 Task: Find connections with filter location Carandaí with filter topic #productivitywith filter profile language Potuguese with filter current company Syngenta with filter school National Institute of Technology Srinagar with filter industry Ground Passenger Transportation with filter service category Search Engine Optimization (SEO) with filter keywords title Wedding Coordinator
Action: Mouse moved to (539, 224)
Screenshot: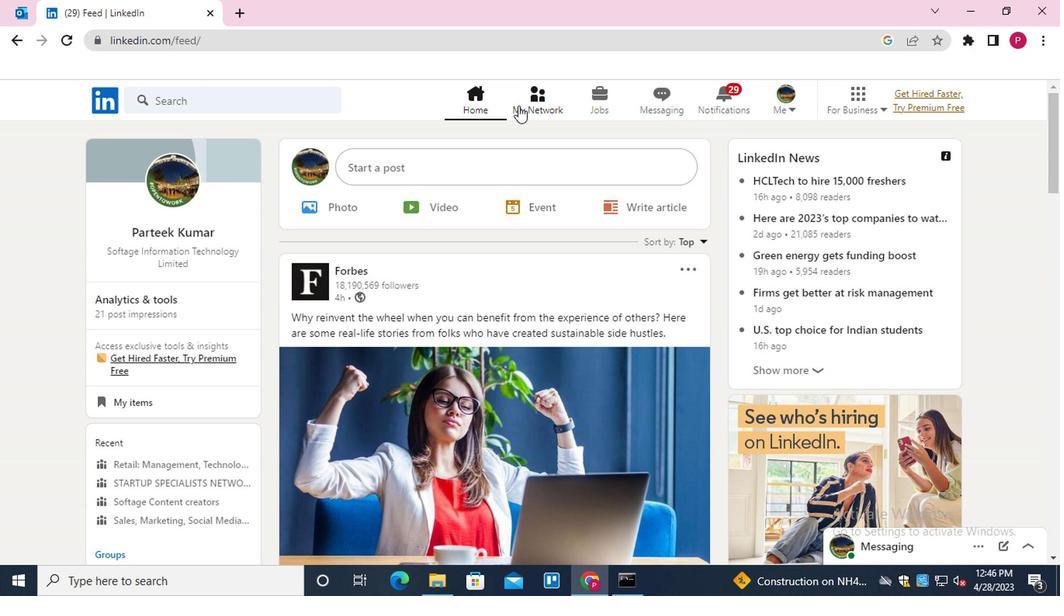 
Action: Mouse pressed left at (539, 224)
Screenshot: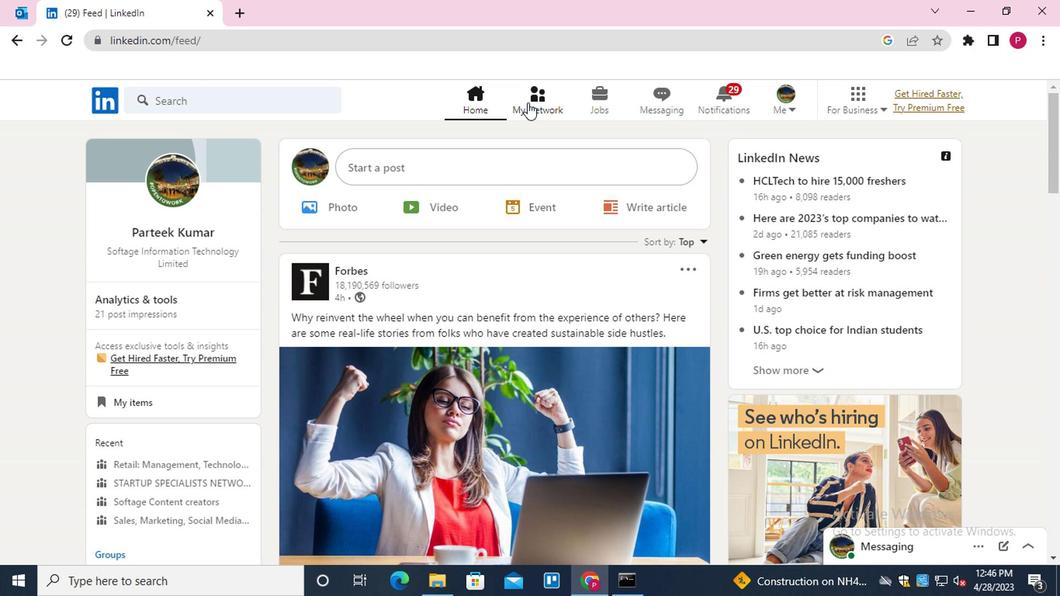 
Action: Mouse moved to (307, 287)
Screenshot: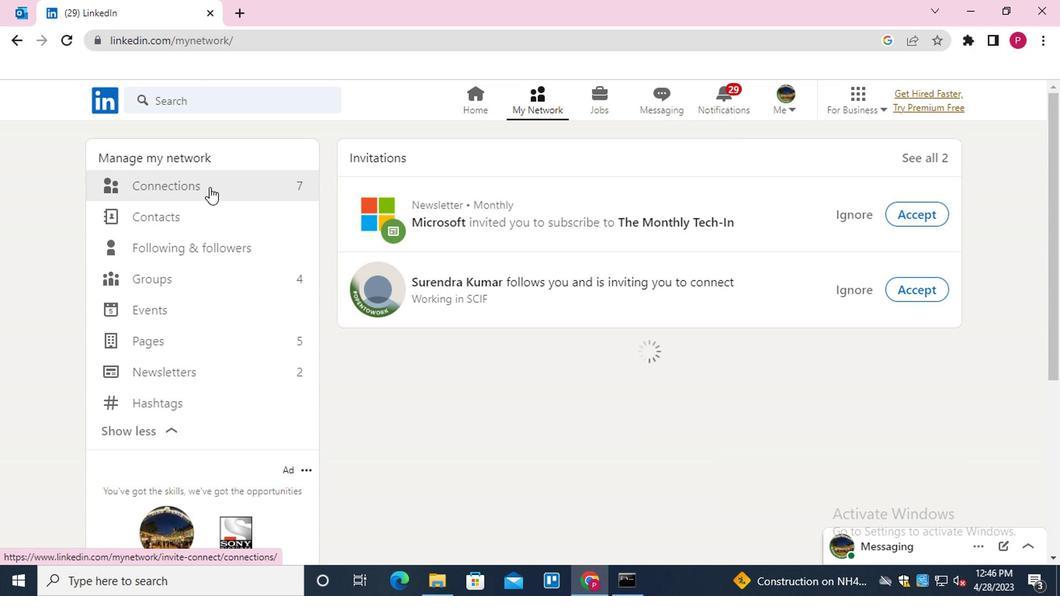 
Action: Mouse pressed left at (307, 287)
Screenshot: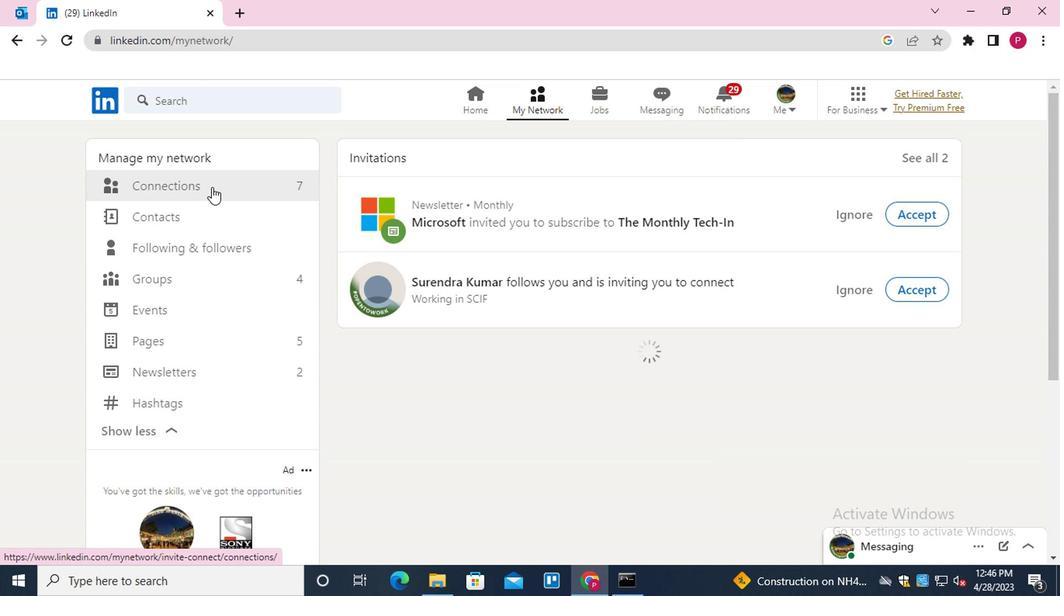 
Action: Mouse moved to (626, 288)
Screenshot: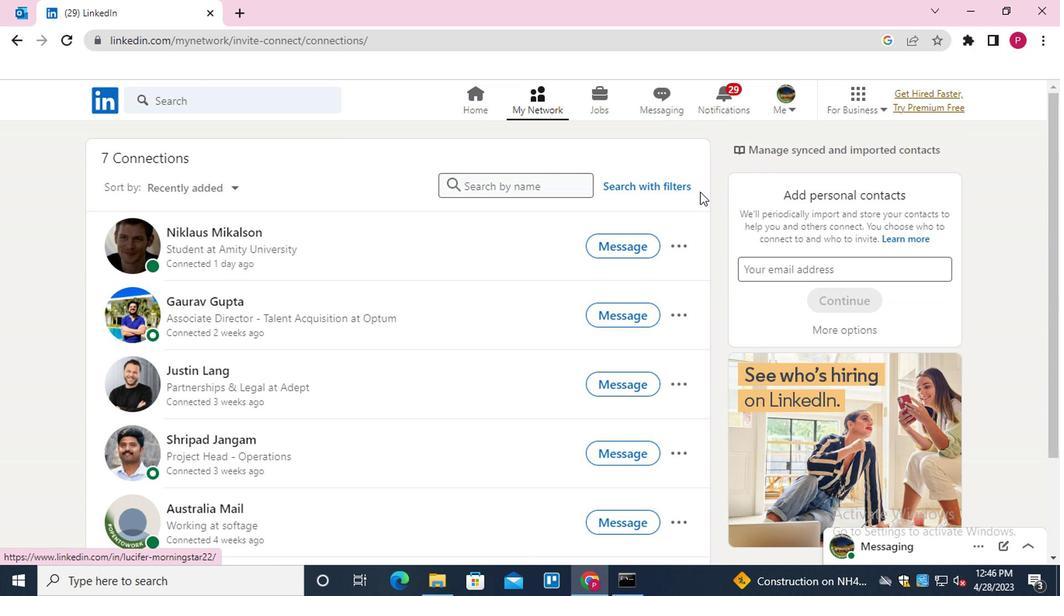 
Action: Mouse pressed left at (626, 288)
Screenshot: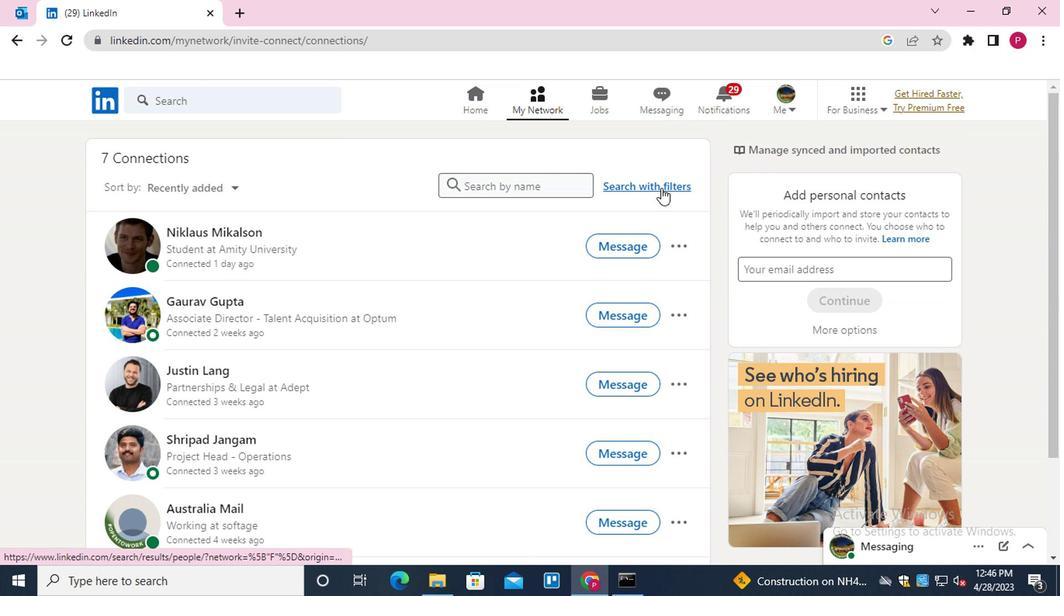 
Action: Mouse moved to (569, 257)
Screenshot: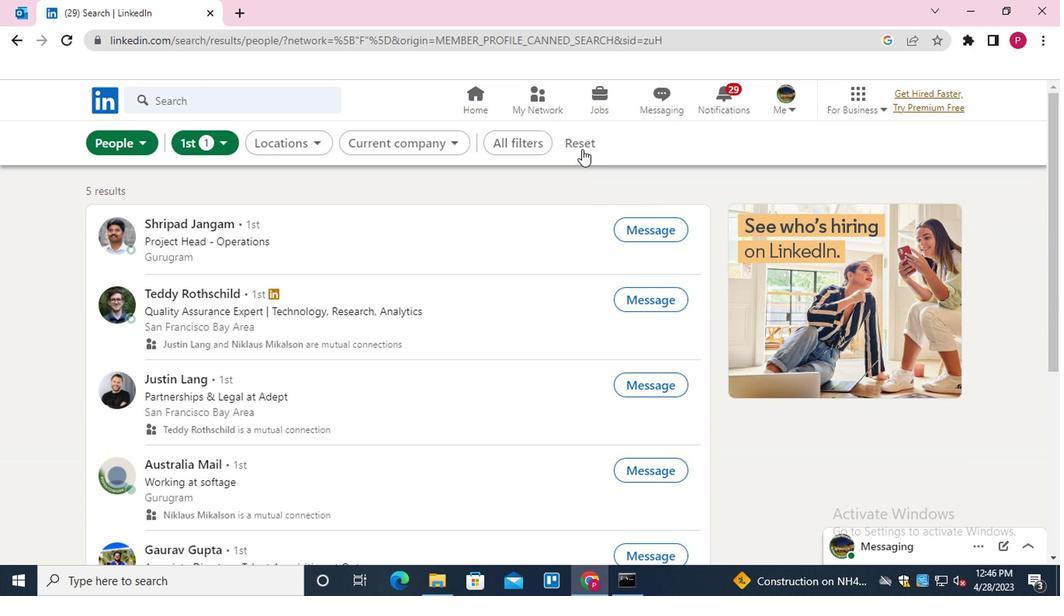 
Action: Mouse pressed left at (569, 257)
Screenshot: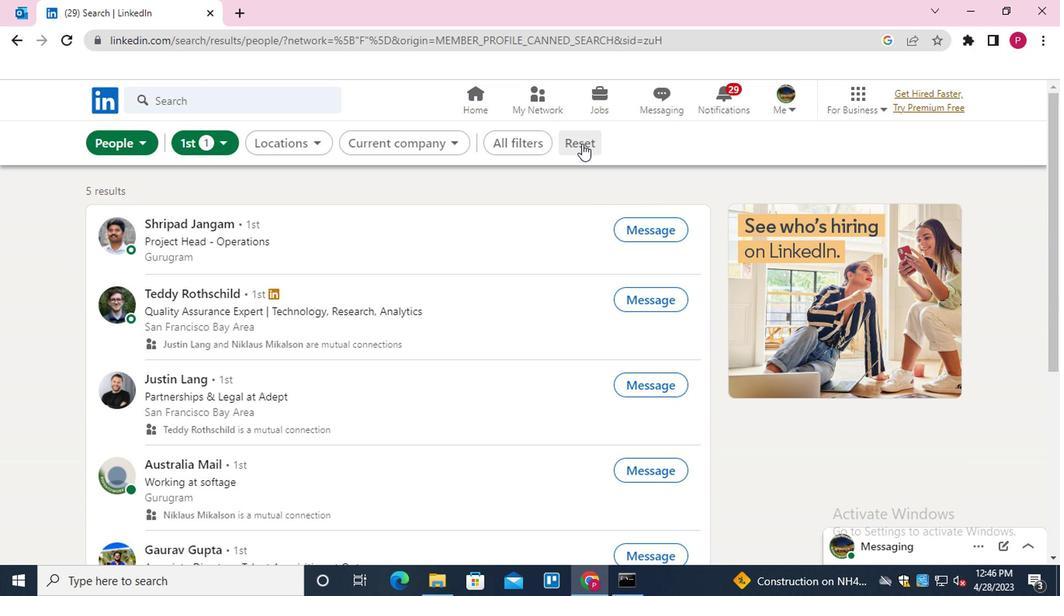 
Action: Mouse moved to (563, 258)
Screenshot: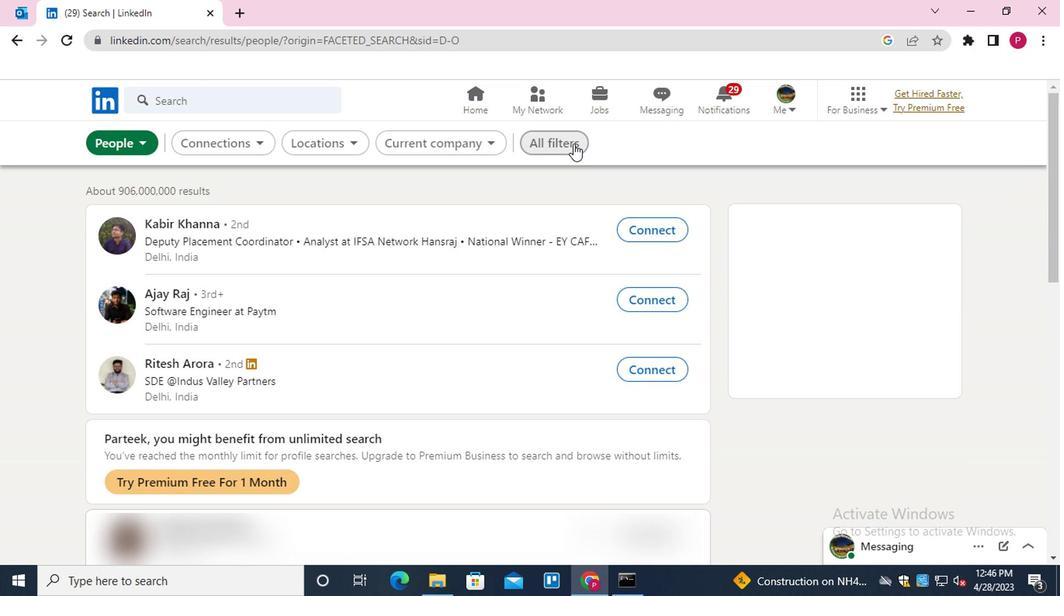 
Action: Mouse pressed left at (563, 258)
Screenshot: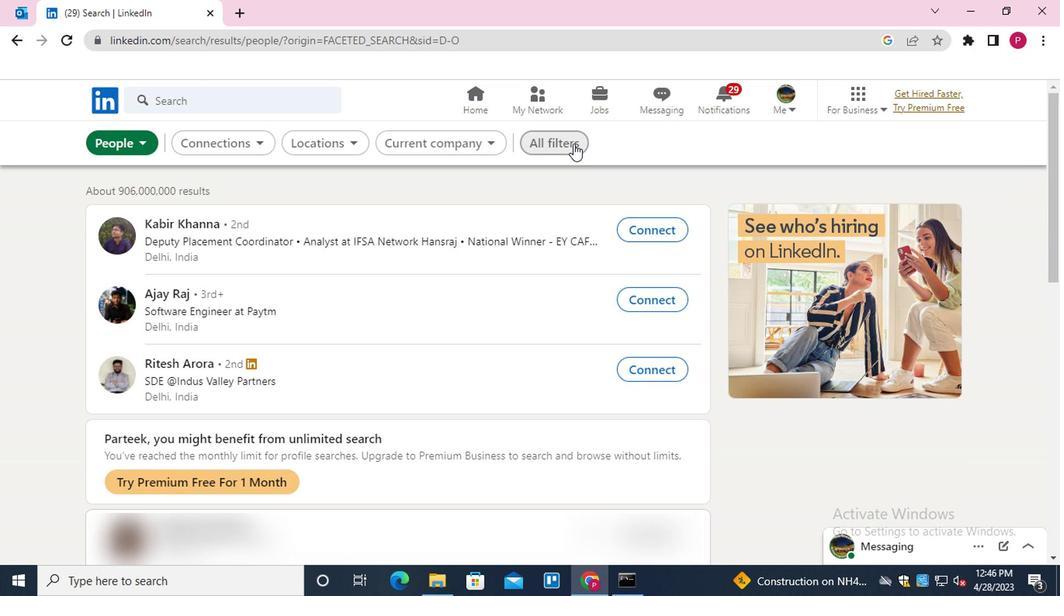 
Action: Mouse moved to (665, 383)
Screenshot: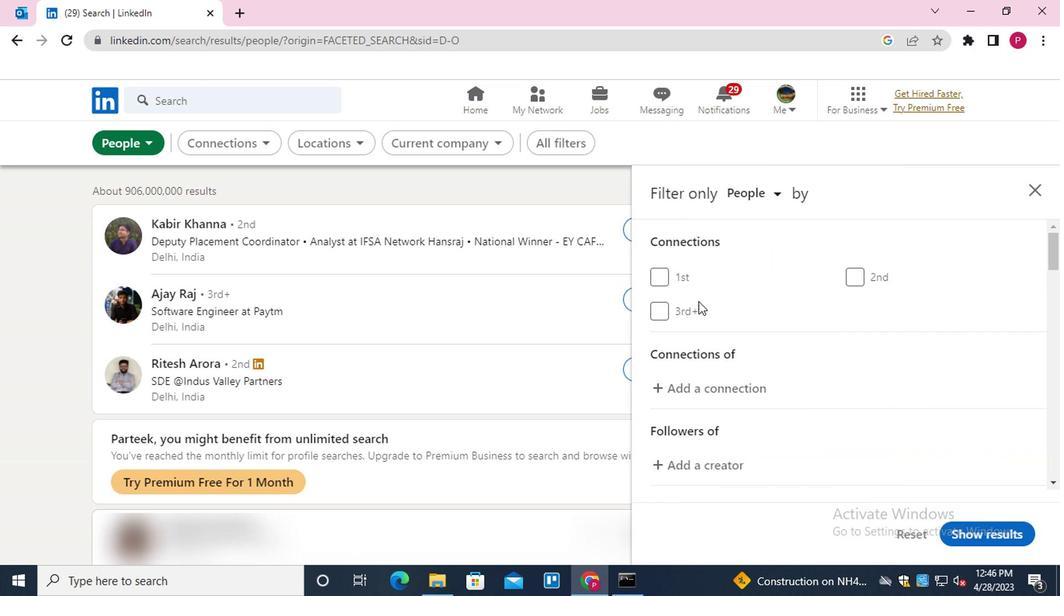 
Action: Mouse scrolled (665, 382) with delta (0, 0)
Screenshot: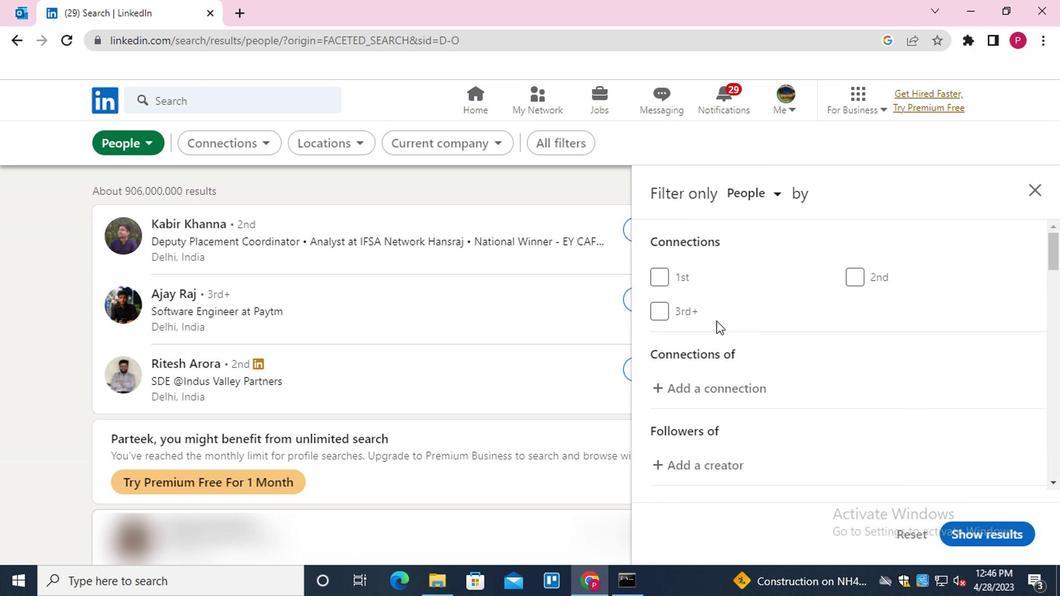 
Action: Mouse moved to (669, 389)
Screenshot: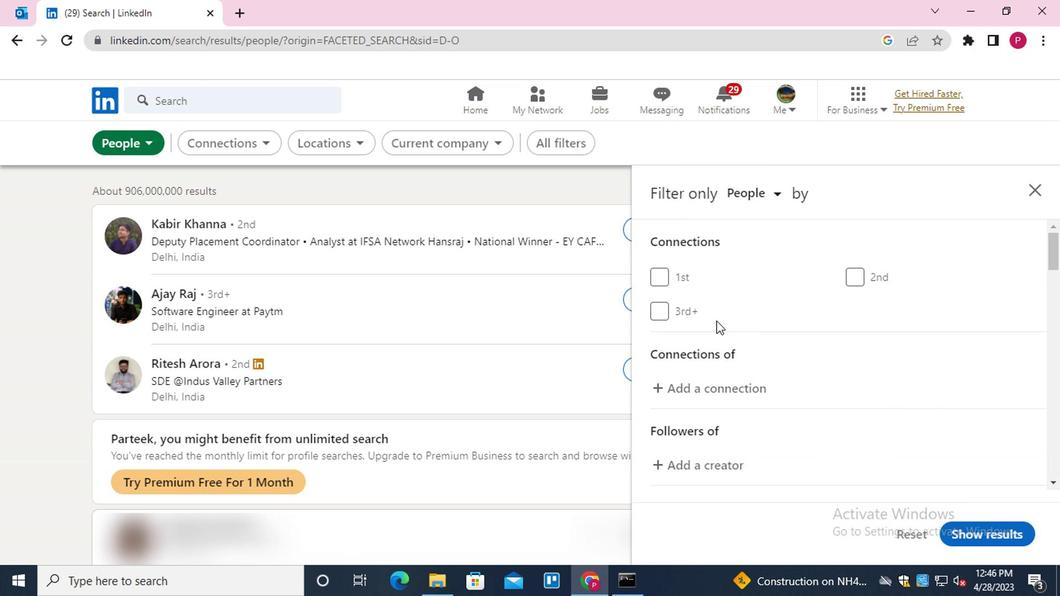 
Action: Mouse scrolled (669, 388) with delta (0, 0)
Screenshot: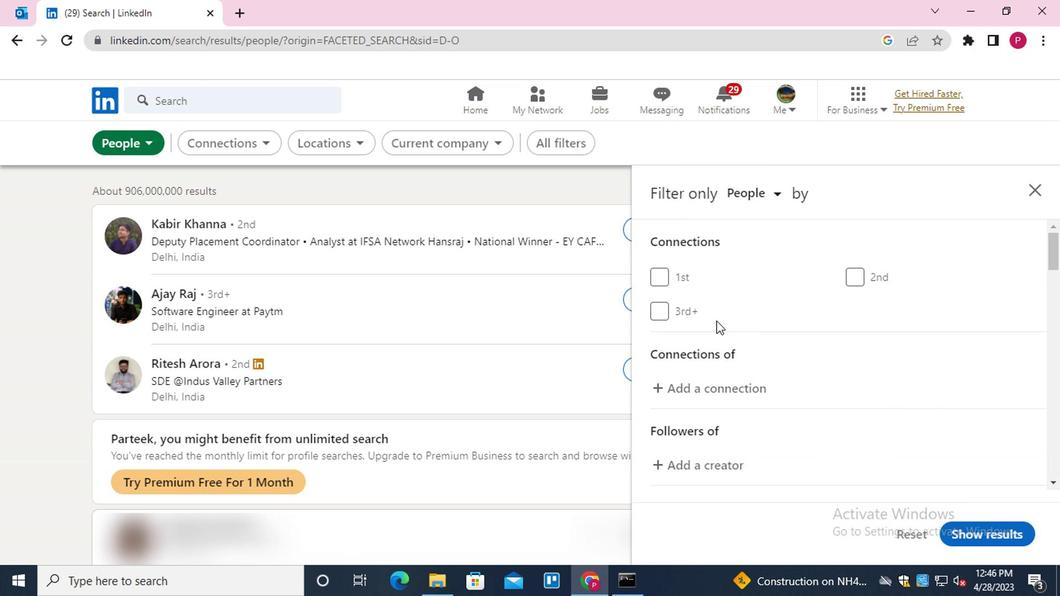 
Action: Mouse moved to (674, 397)
Screenshot: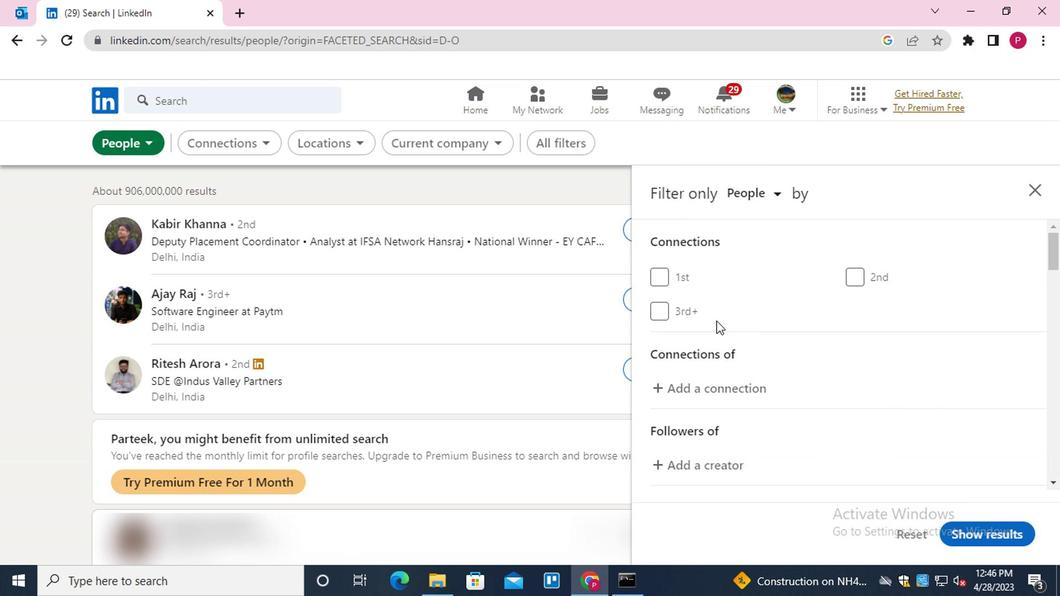 
Action: Mouse scrolled (674, 396) with delta (0, 0)
Screenshot: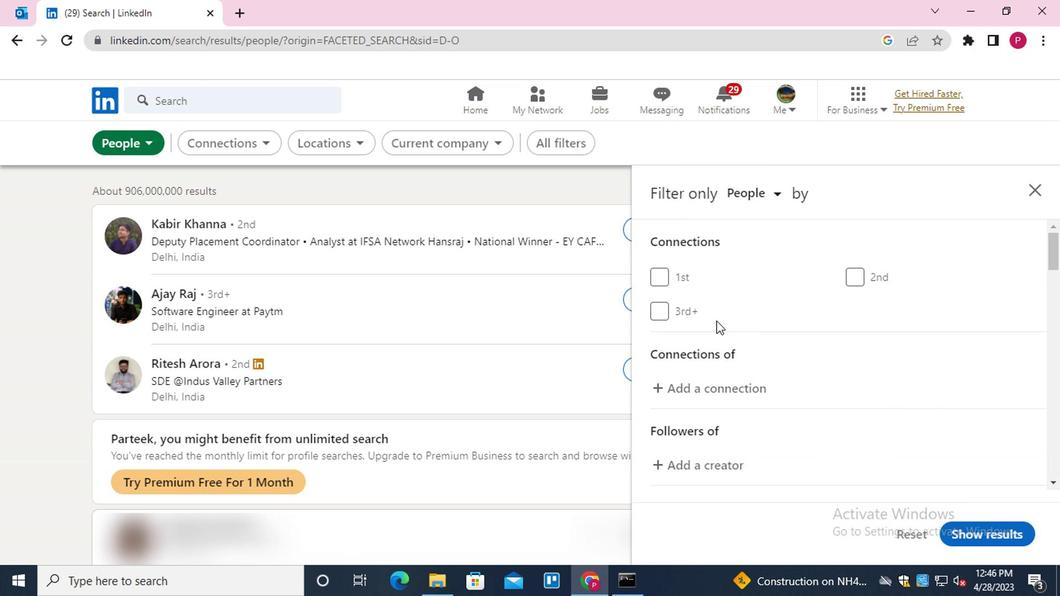 
Action: Mouse moved to (764, 422)
Screenshot: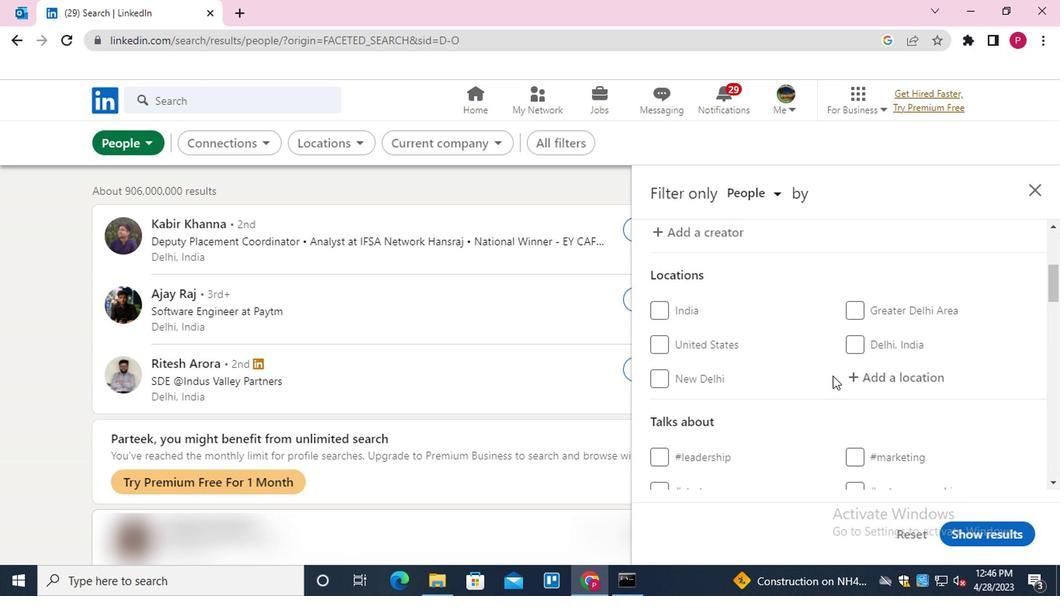 
Action: Mouse pressed left at (764, 422)
Screenshot: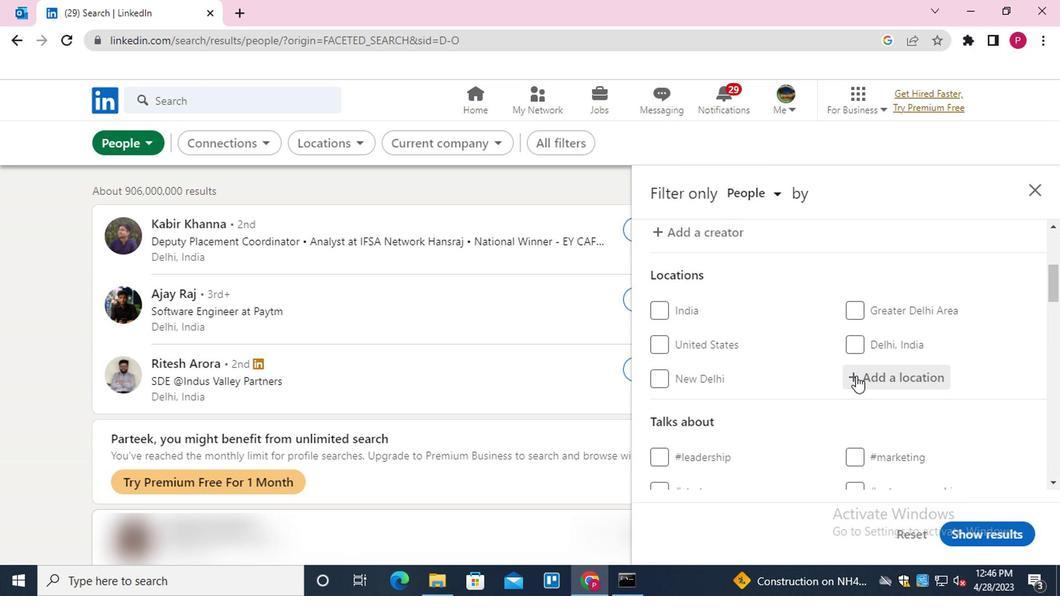 
Action: Key pressed <Key.shift>CARANDAI<Key.down><Key.enter>
Screenshot: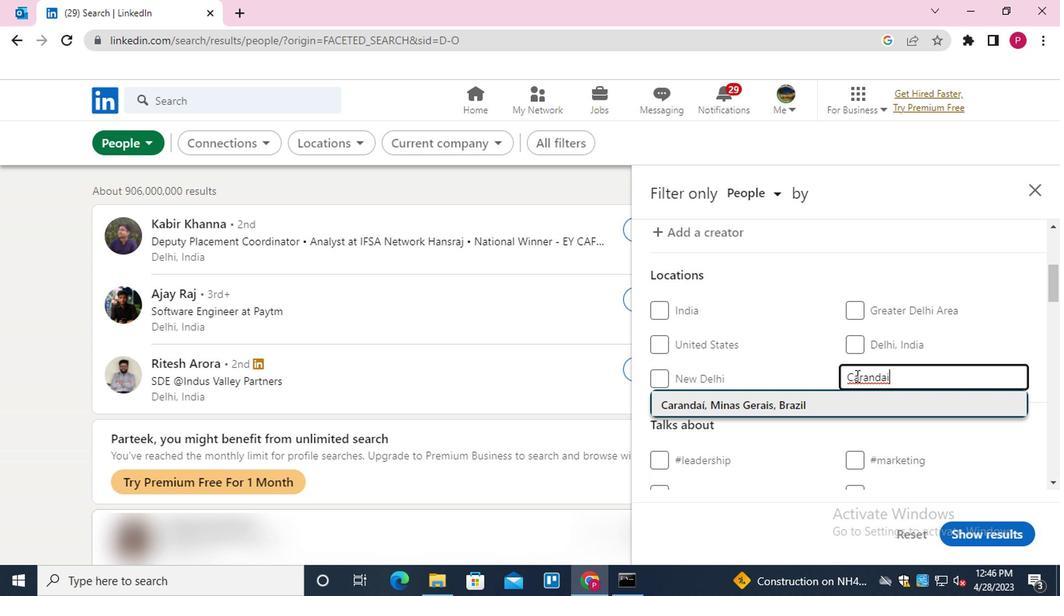 
Action: Mouse moved to (697, 456)
Screenshot: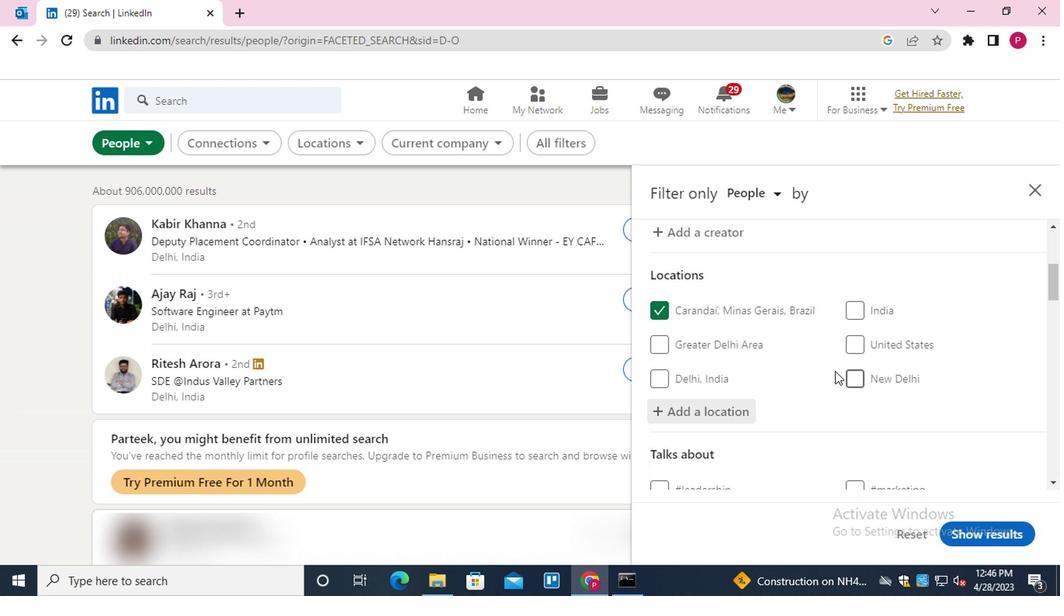 
Action: Mouse scrolled (697, 456) with delta (0, 0)
Screenshot: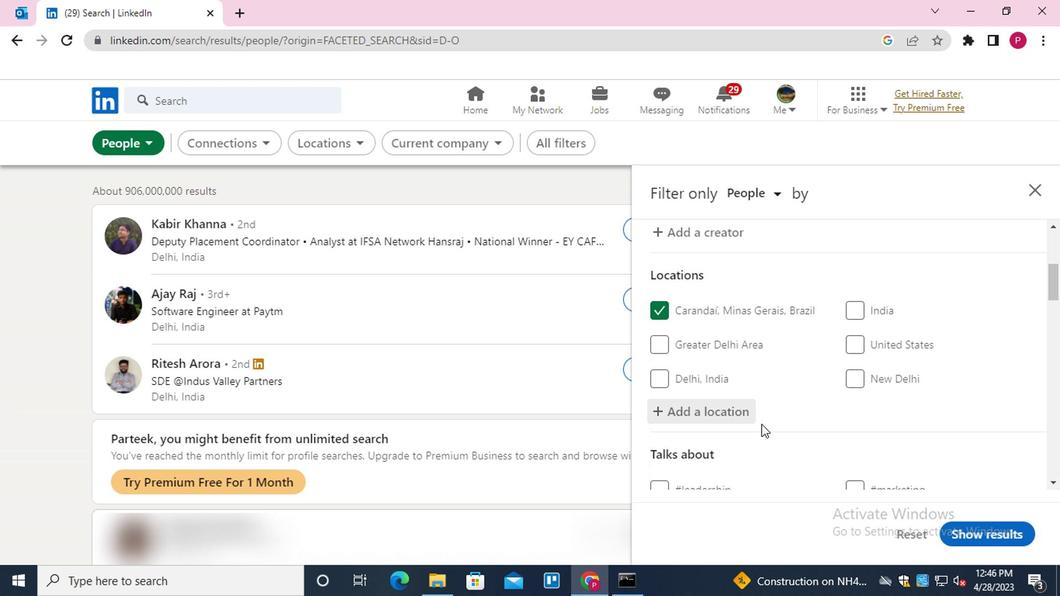 
Action: Mouse moved to (697, 456)
Screenshot: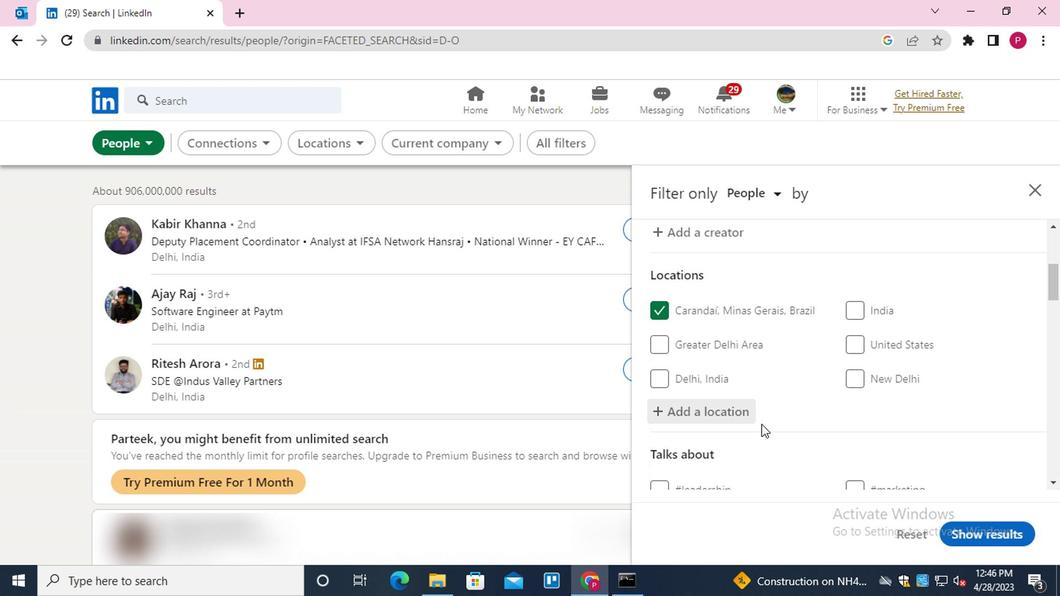 
Action: Mouse scrolled (697, 456) with delta (0, 0)
Screenshot: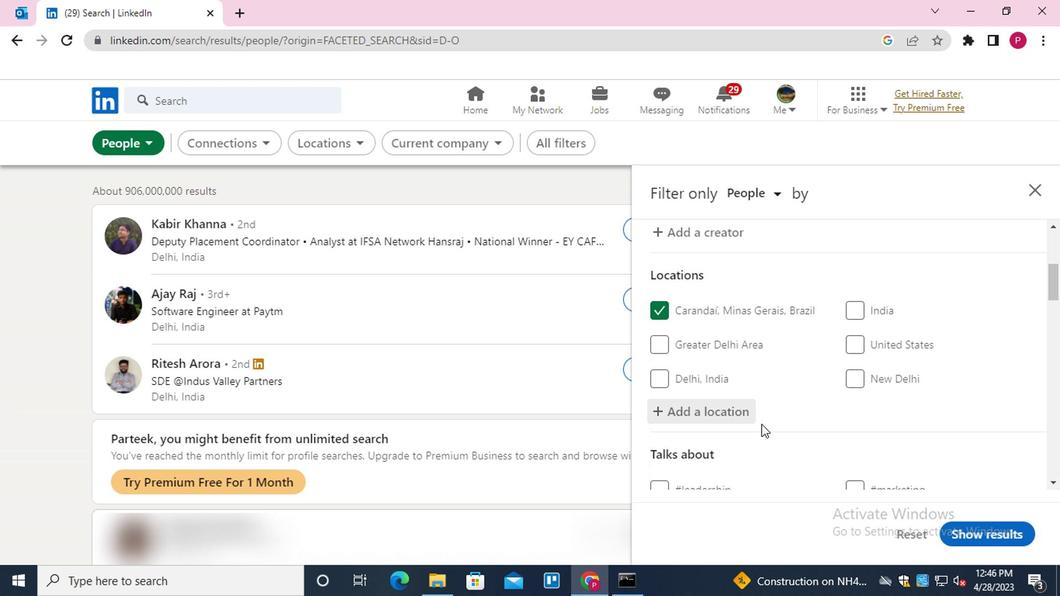 
Action: Mouse scrolled (697, 456) with delta (0, 0)
Screenshot: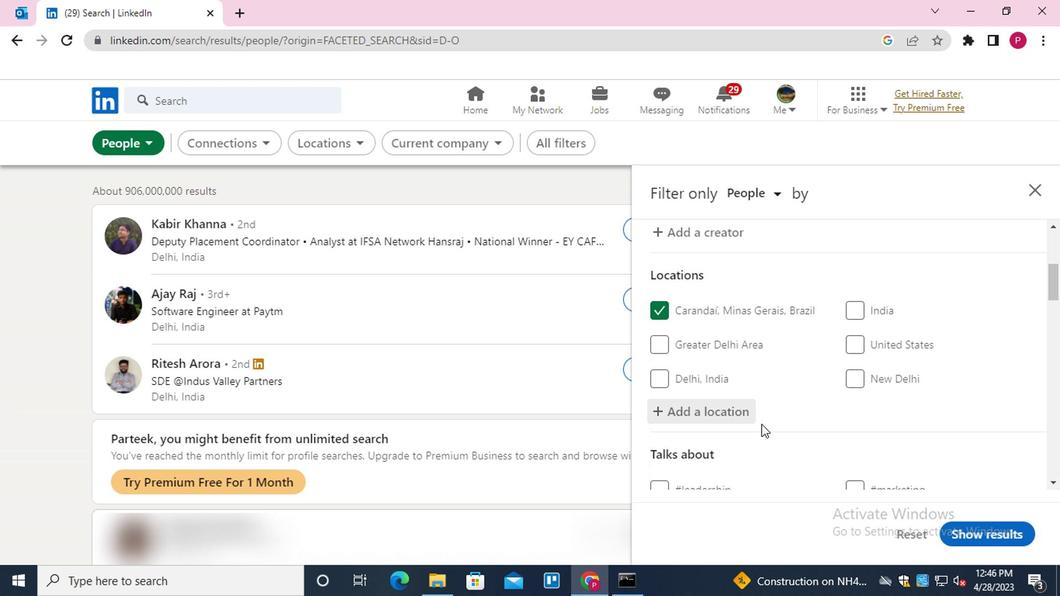 
Action: Mouse moved to (786, 387)
Screenshot: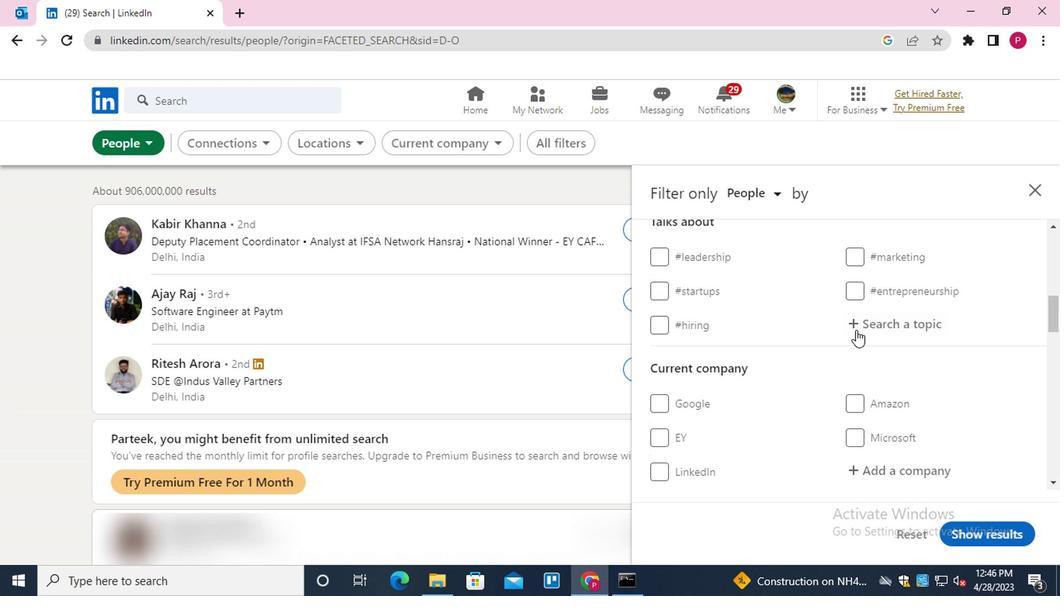 
Action: Mouse pressed left at (786, 387)
Screenshot: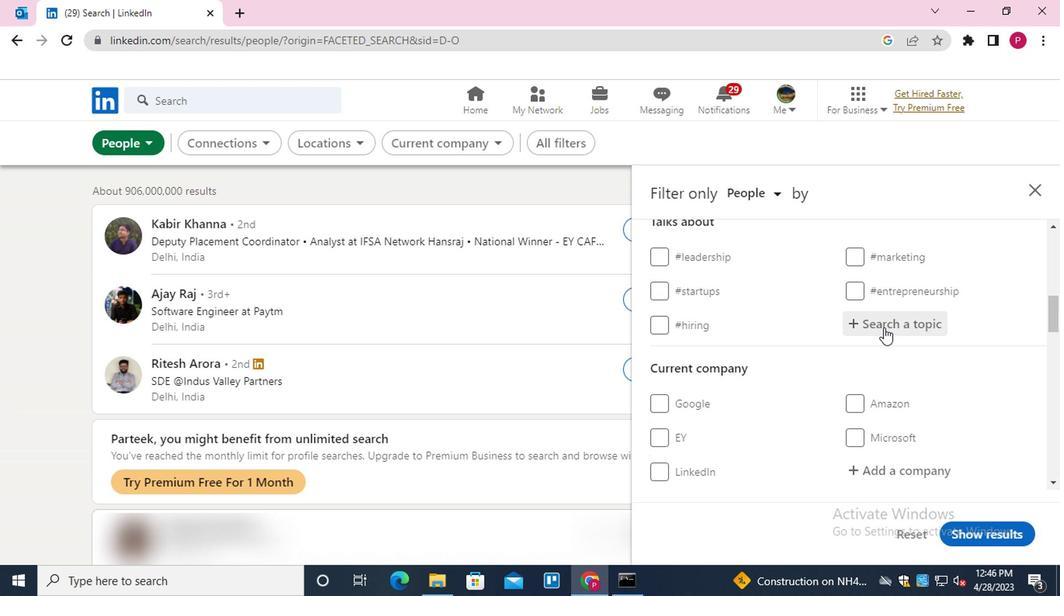 
Action: Key pressed PRODUCTI<Key.down><Key.enter>
Screenshot: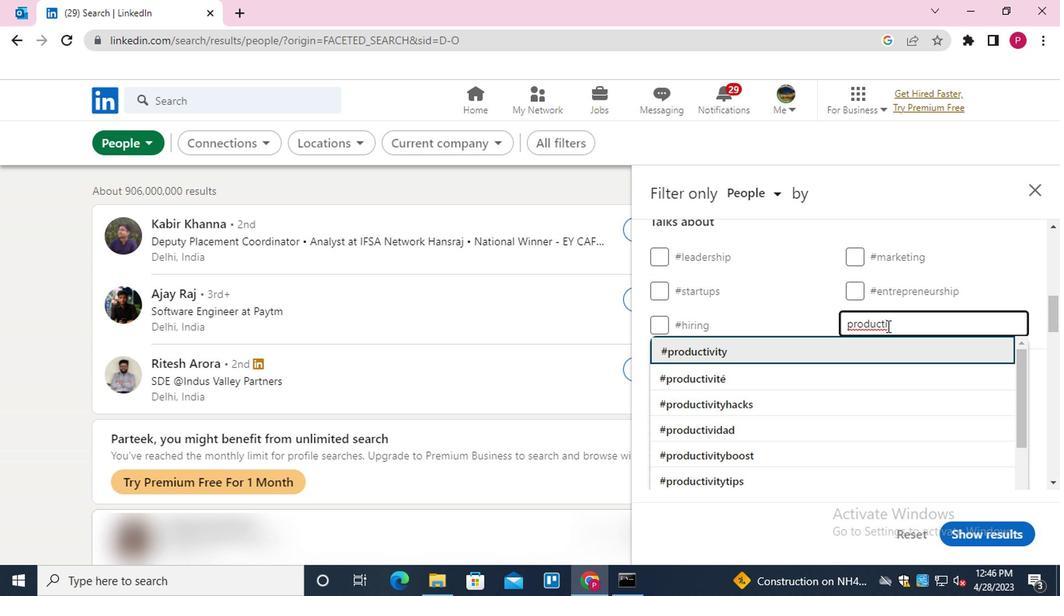
Action: Mouse moved to (748, 428)
Screenshot: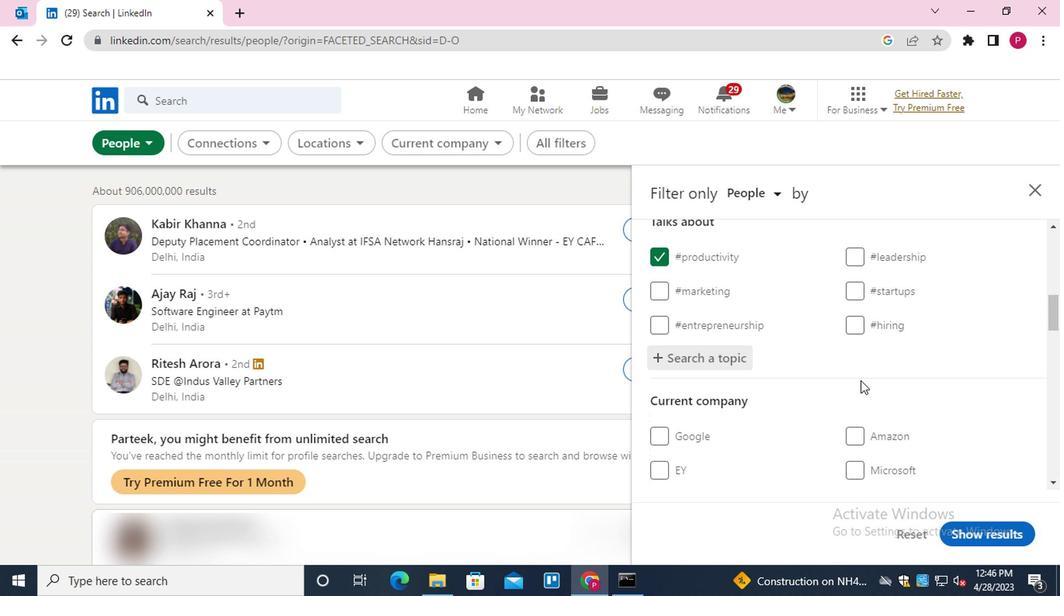 
Action: Mouse scrolled (748, 427) with delta (0, 0)
Screenshot: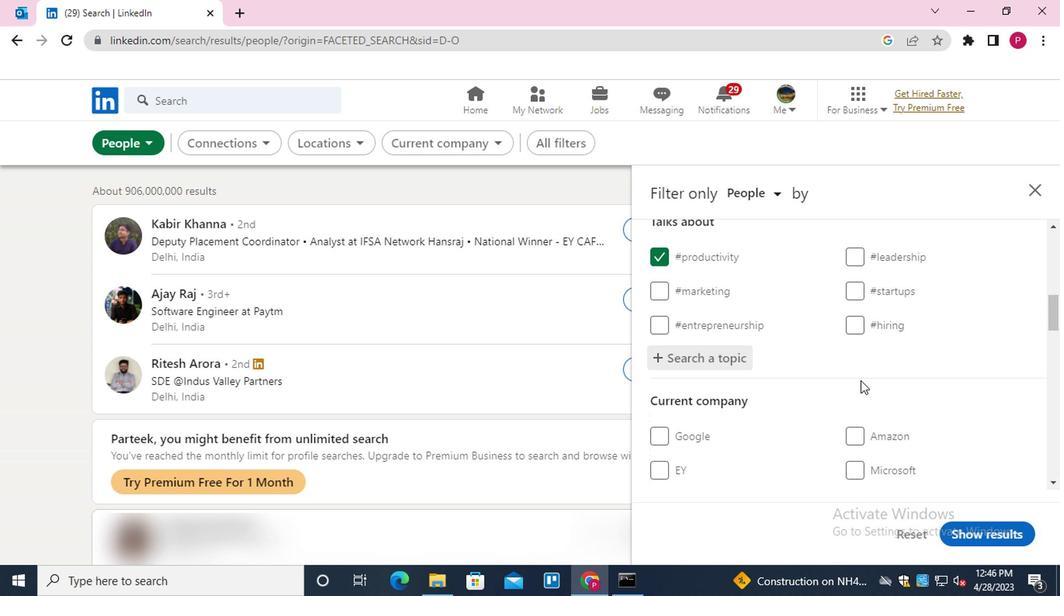 
Action: Mouse moved to (727, 428)
Screenshot: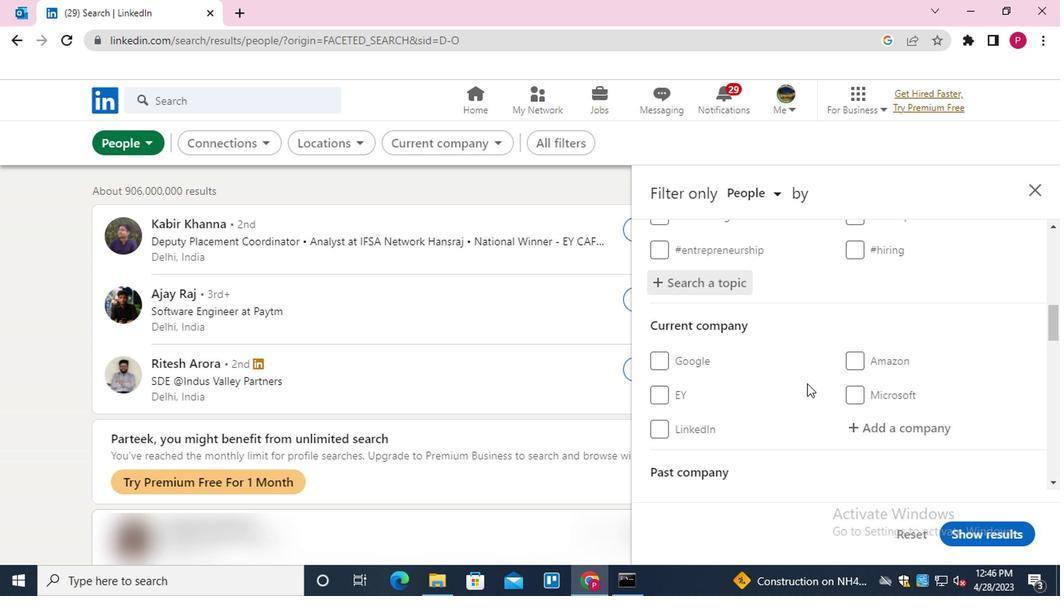
Action: Mouse scrolled (727, 427) with delta (0, 0)
Screenshot: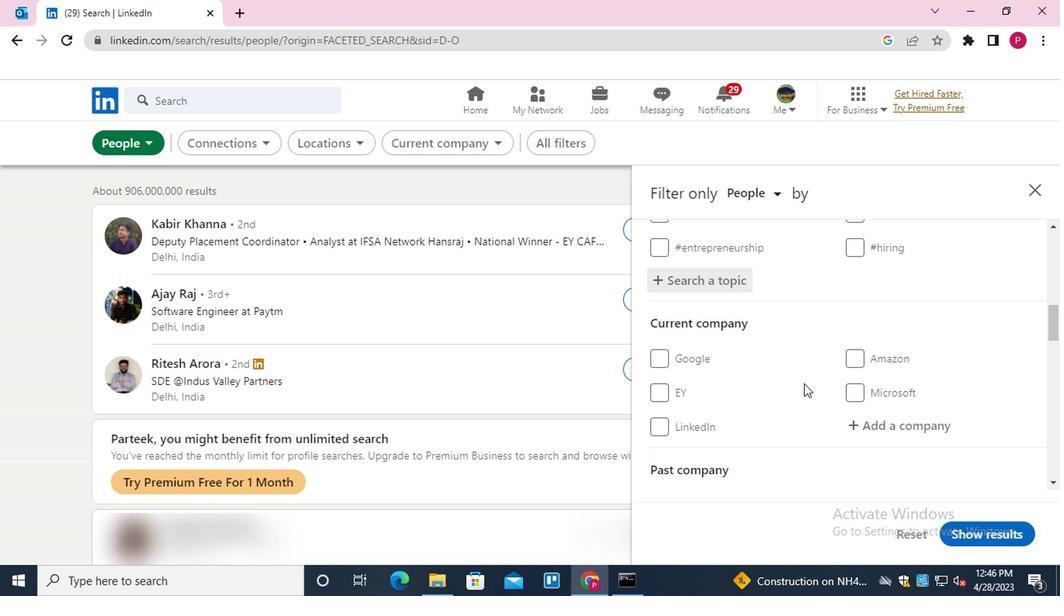 
Action: Mouse scrolled (727, 427) with delta (0, 0)
Screenshot: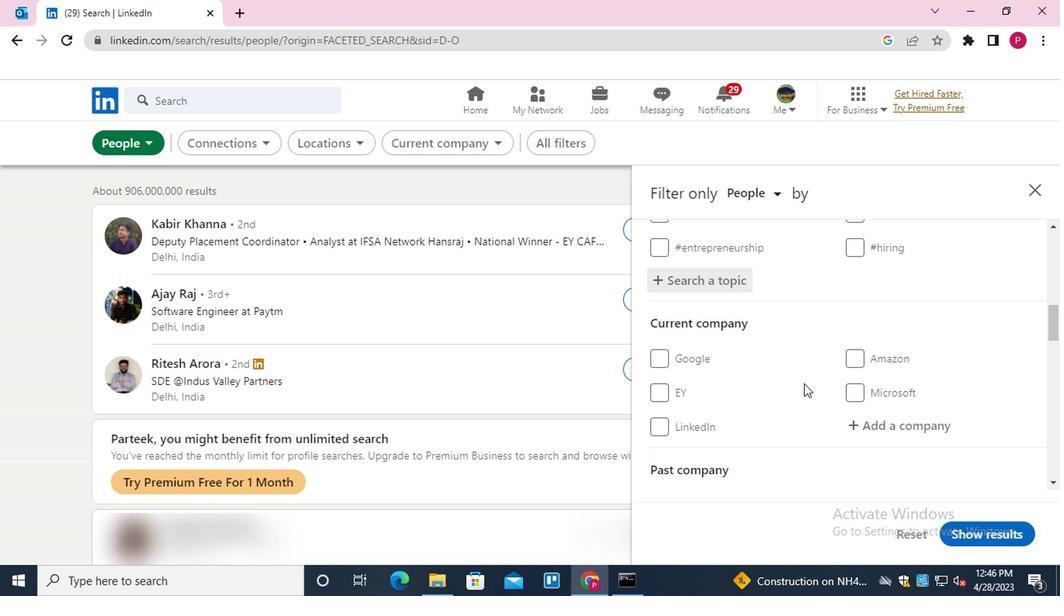 
Action: Mouse moved to (713, 426)
Screenshot: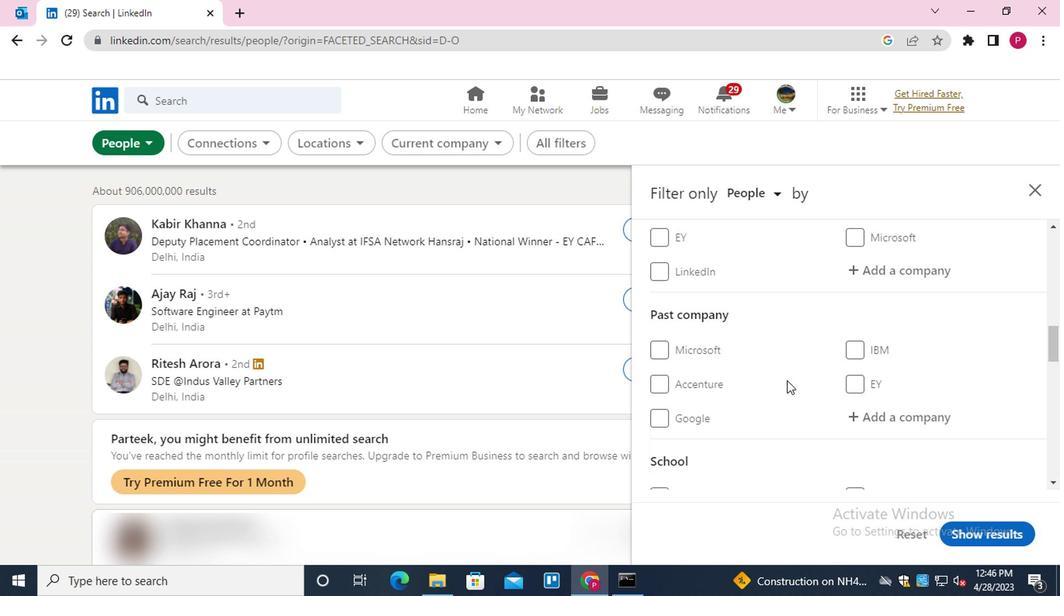 
Action: Mouse scrolled (713, 425) with delta (0, 0)
Screenshot: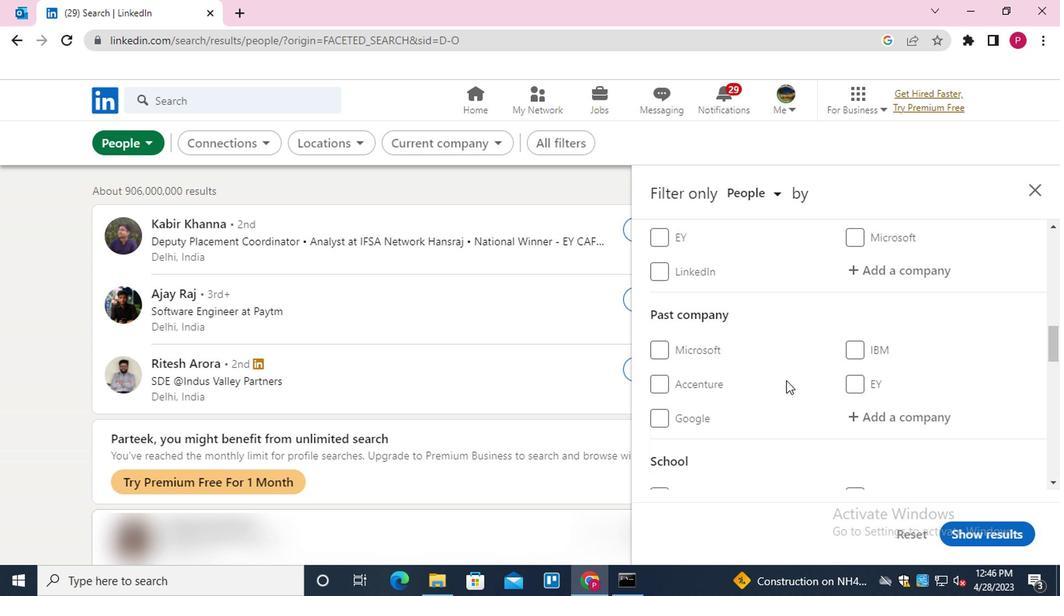 
Action: Mouse scrolled (713, 425) with delta (0, 0)
Screenshot: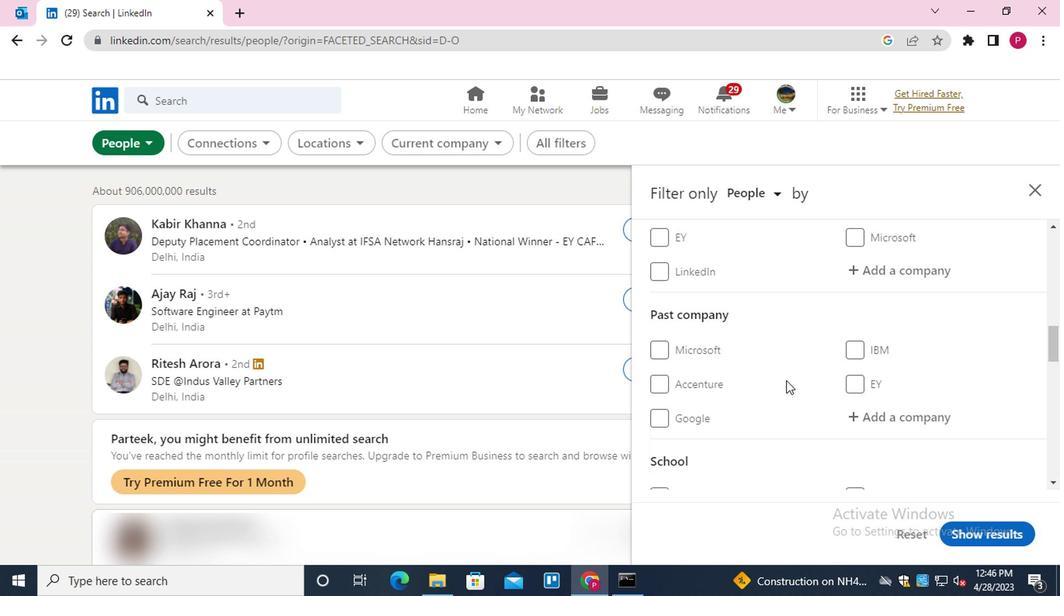 
Action: Mouse scrolled (713, 425) with delta (0, 0)
Screenshot: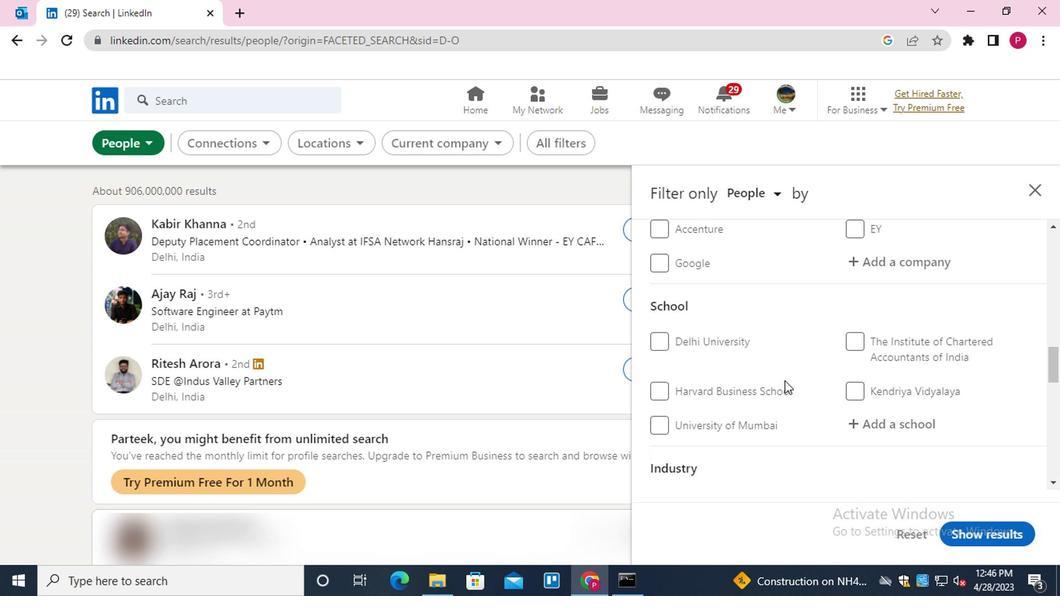 
Action: Mouse scrolled (713, 425) with delta (0, 0)
Screenshot: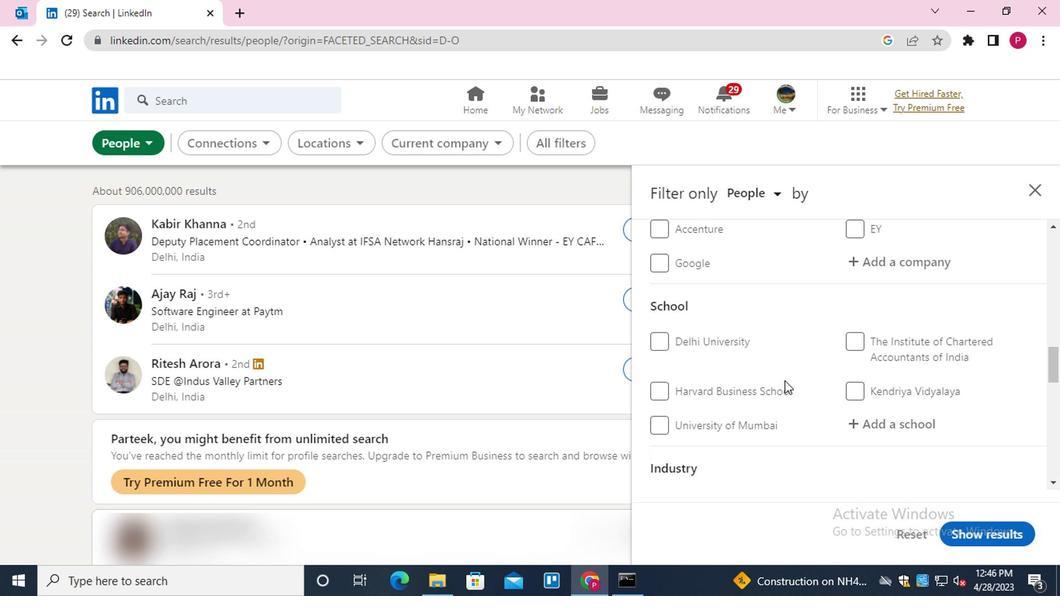 
Action: Mouse scrolled (713, 425) with delta (0, 0)
Screenshot: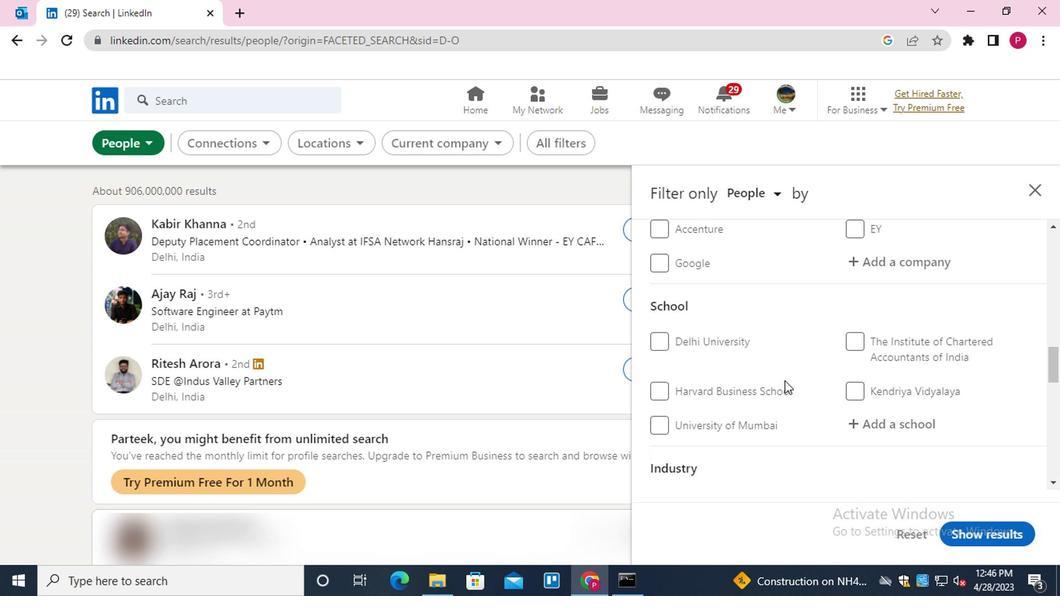 
Action: Mouse scrolled (713, 425) with delta (0, 0)
Screenshot: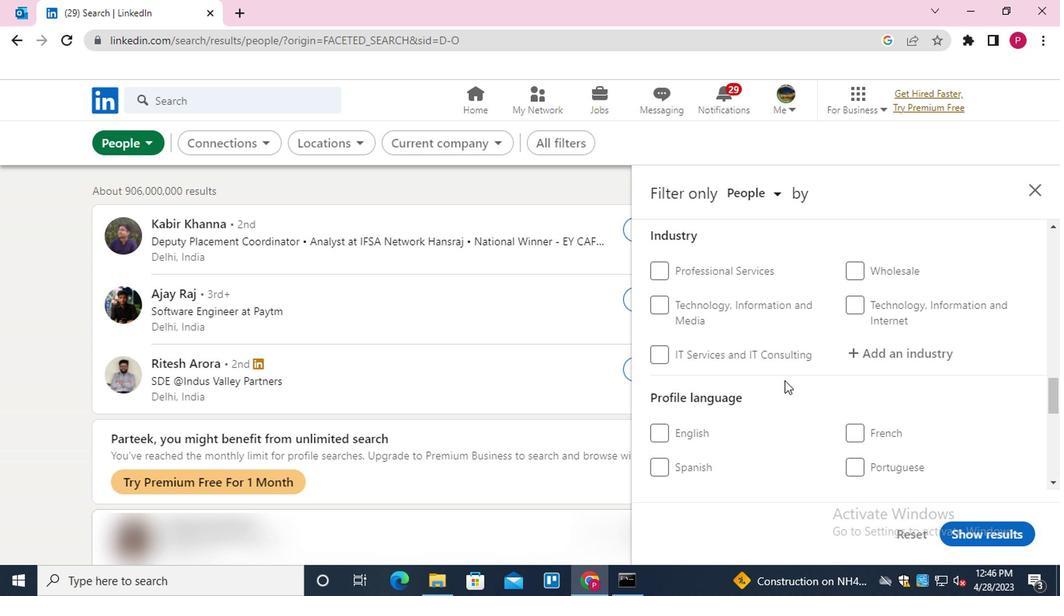 
Action: Mouse scrolled (713, 425) with delta (0, 0)
Screenshot: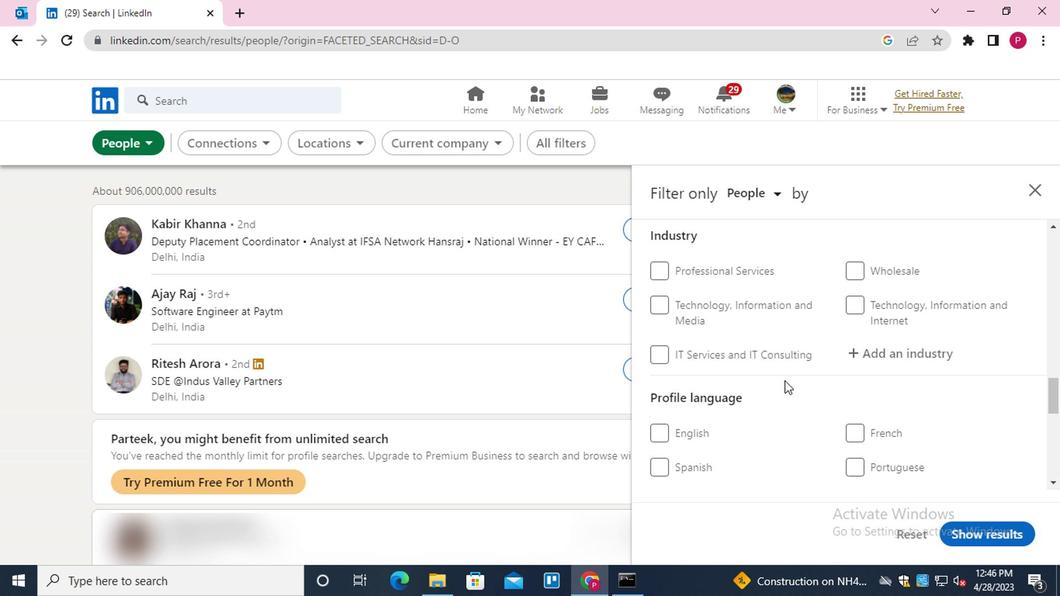 
Action: Mouse moved to (770, 379)
Screenshot: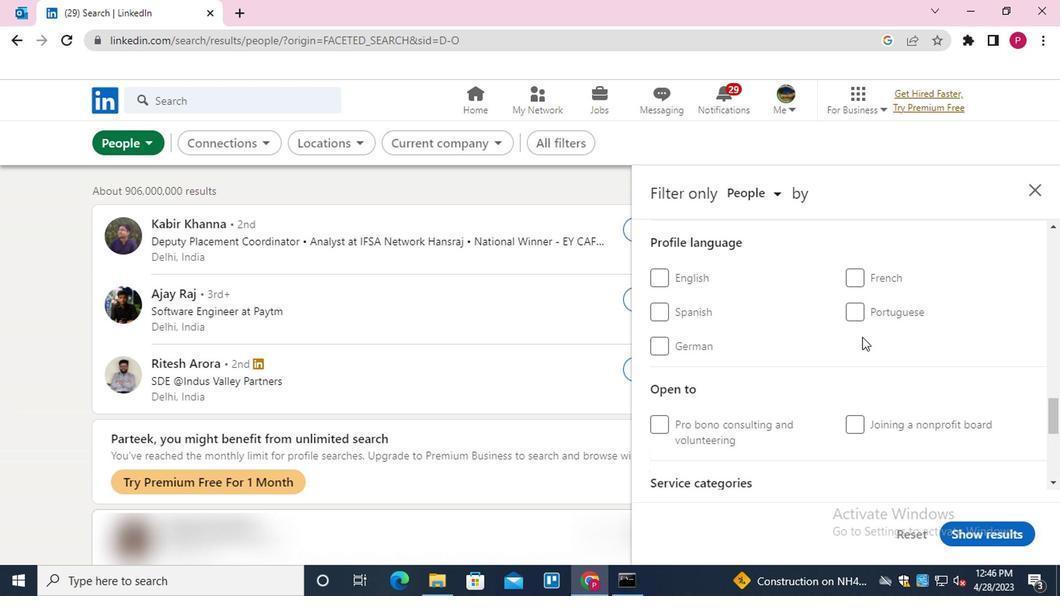 
Action: Mouse pressed left at (770, 379)
Screenshot: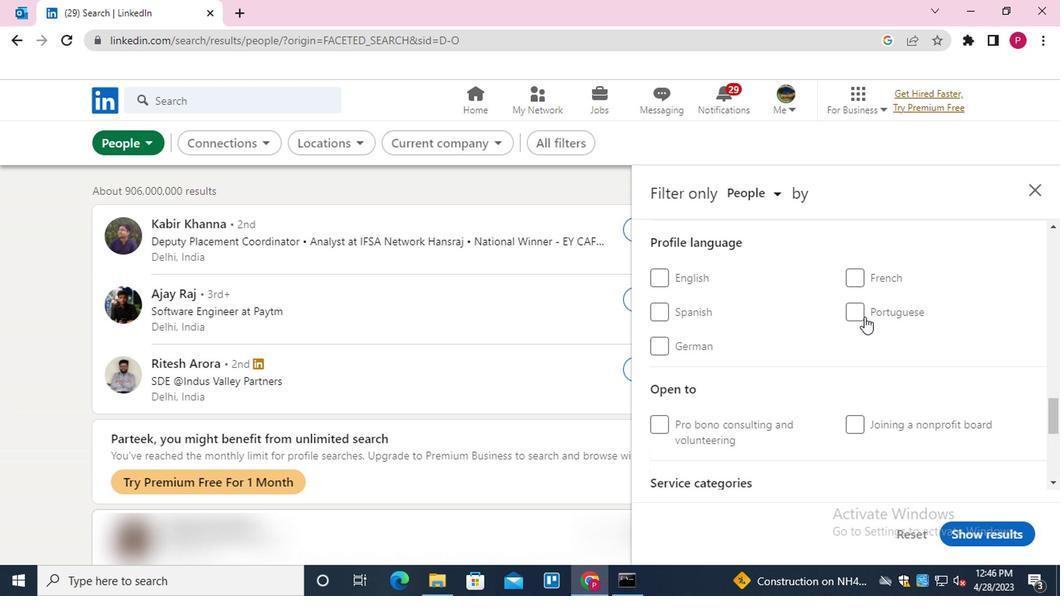 
Action: Mouse moved to (719, 404)
Screenshot: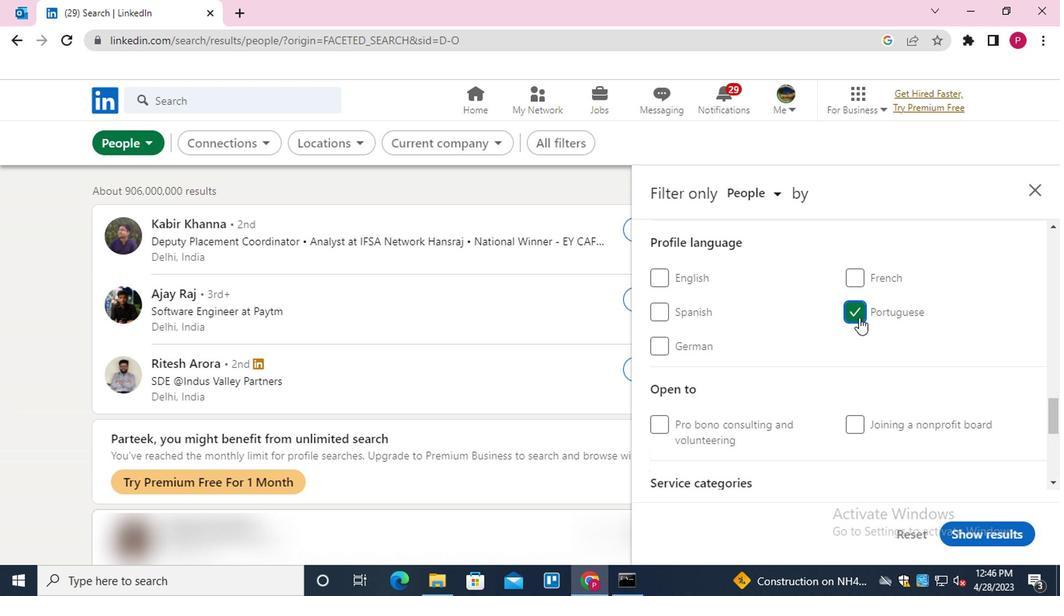 
Action: Mouse scrolled (719, 405) with delta (0, 0)
Screenshot: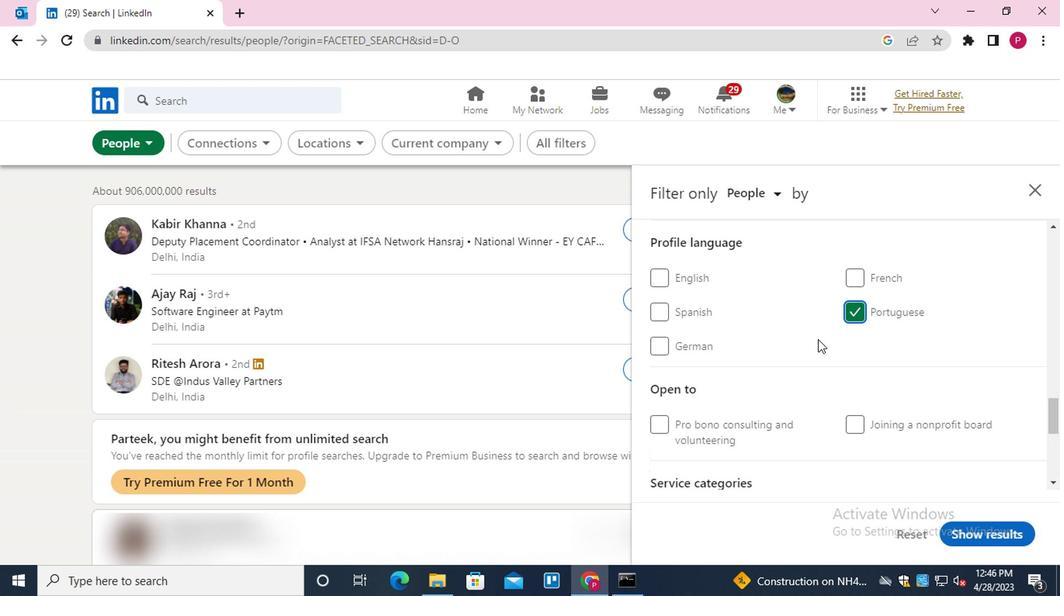 
Action: Mouse scrolled (719, 405) with delta (0, 0)
Screenshot: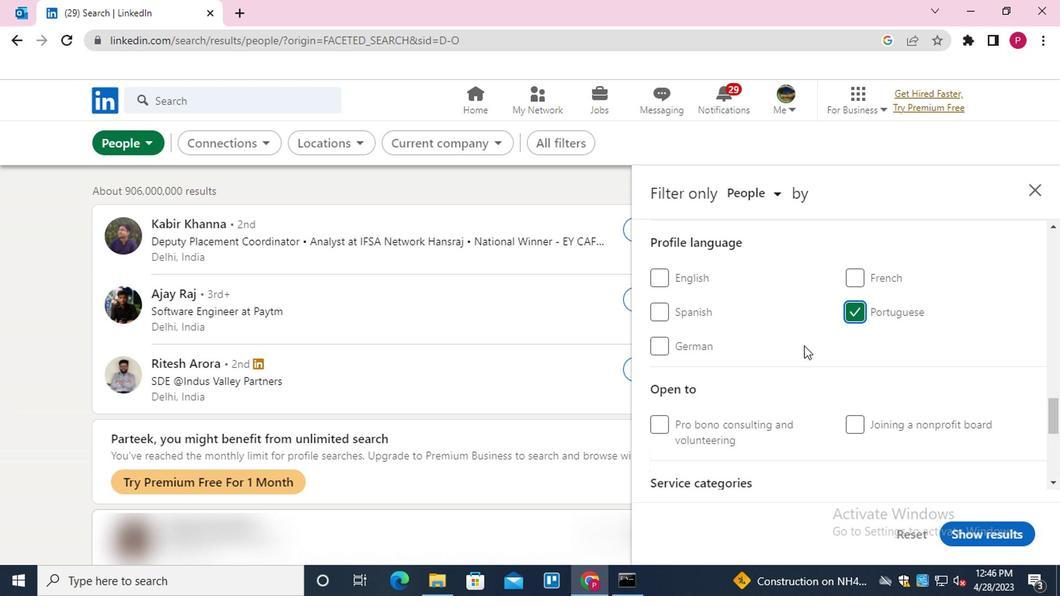 
Action: Mouse scrolled (719, 405) with delta (0, 0)
Screenshot: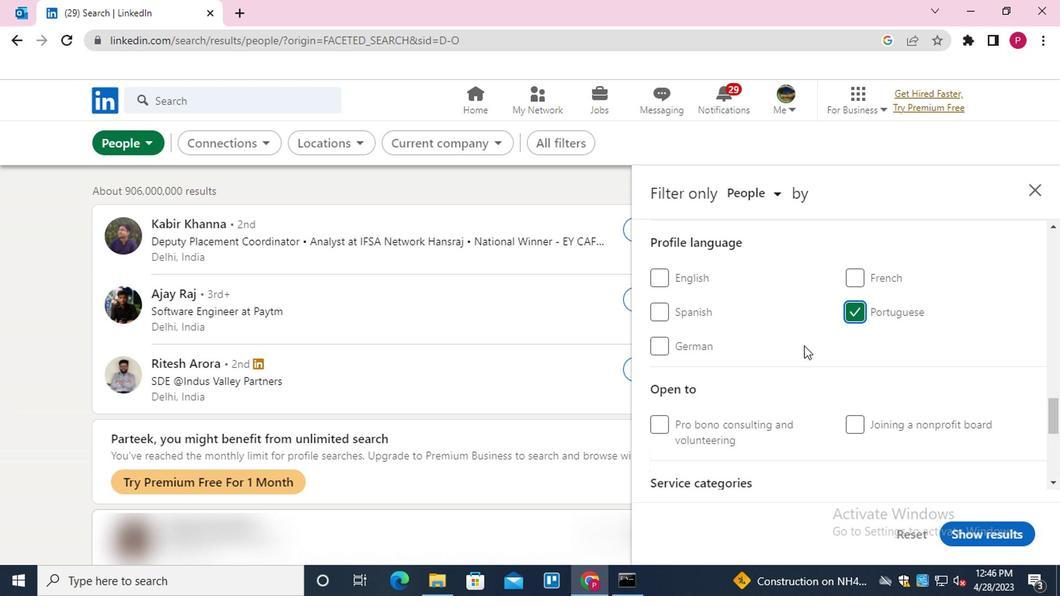
Action: Mouse scrolled (719, 405) with delta (0, 0)
Screenshot: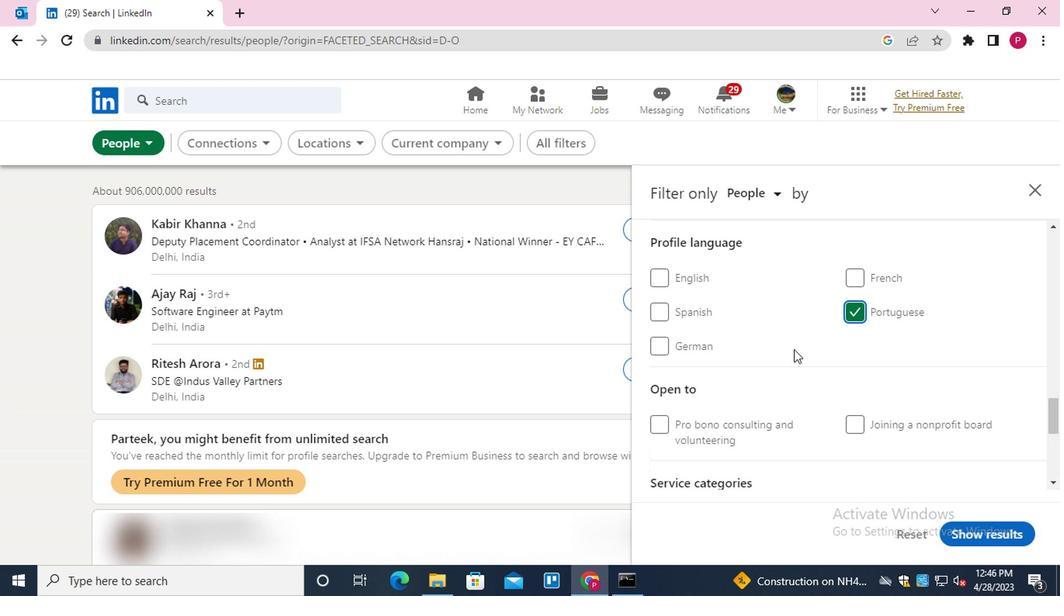 
Action: Mouse scrolled (719, 405) with delta (0, 0)
Screenshot: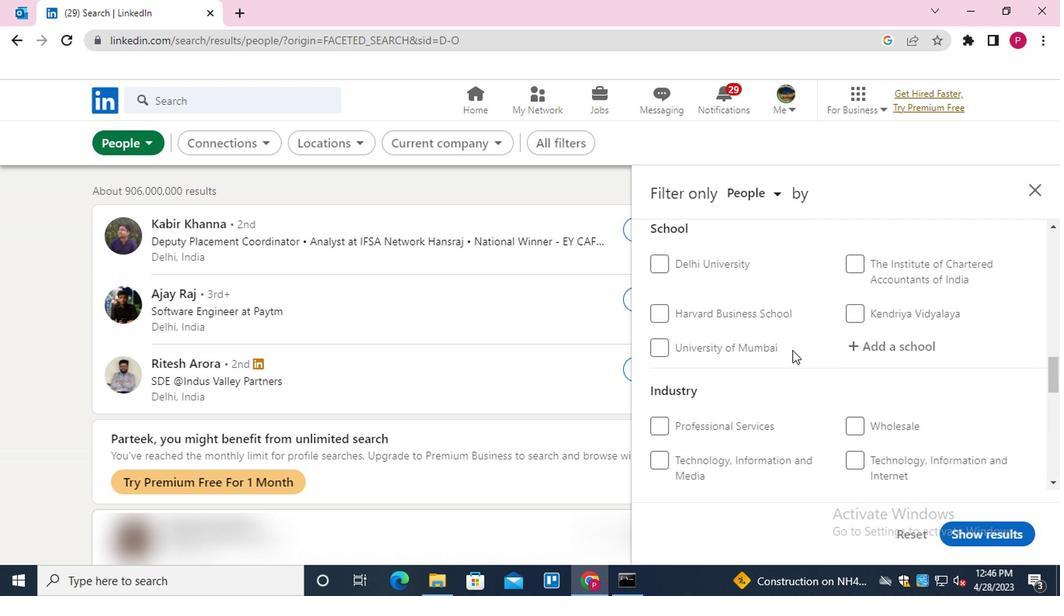 
Action: Mouse scrolled (719, 405) with delta (0, 0)
Screenshot: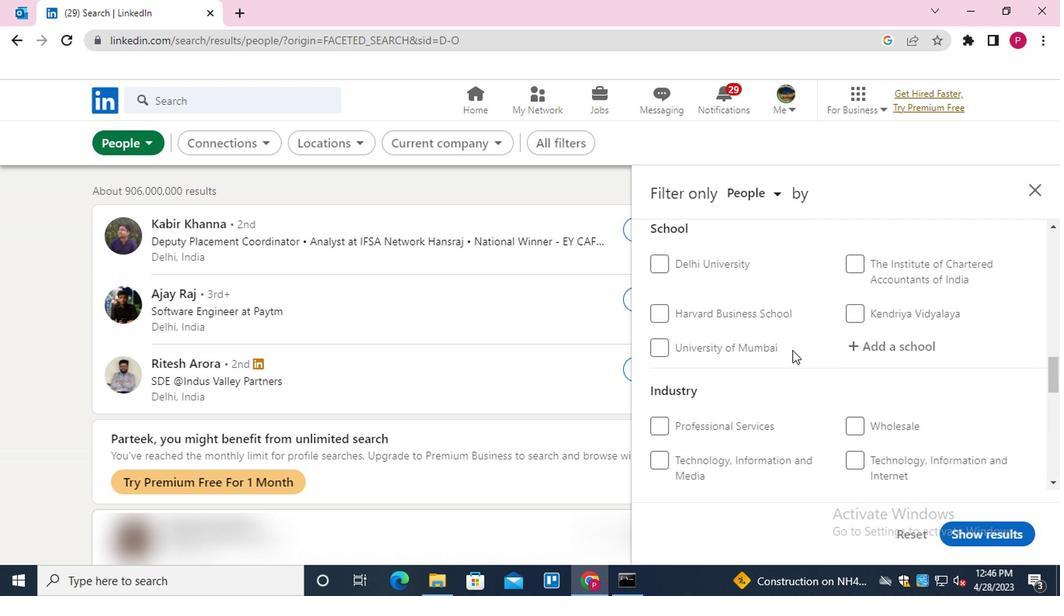 
Action: Mouse scrolled (719, 405) with delta (0, 0)
Screenshot: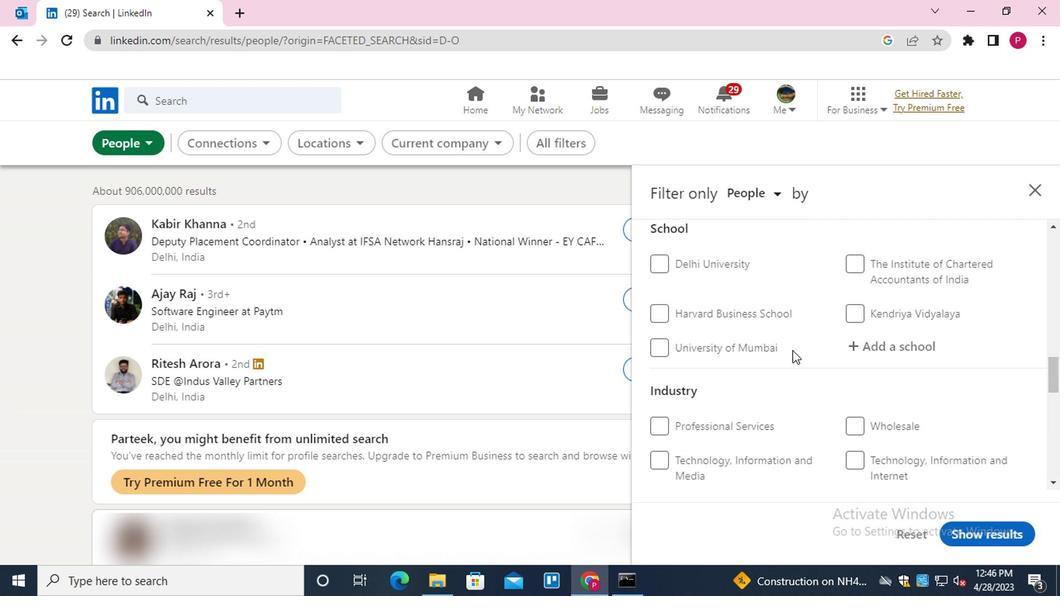 
Action: Mouse scrolled (719, 405) with delta (0, 0)
Screenshot: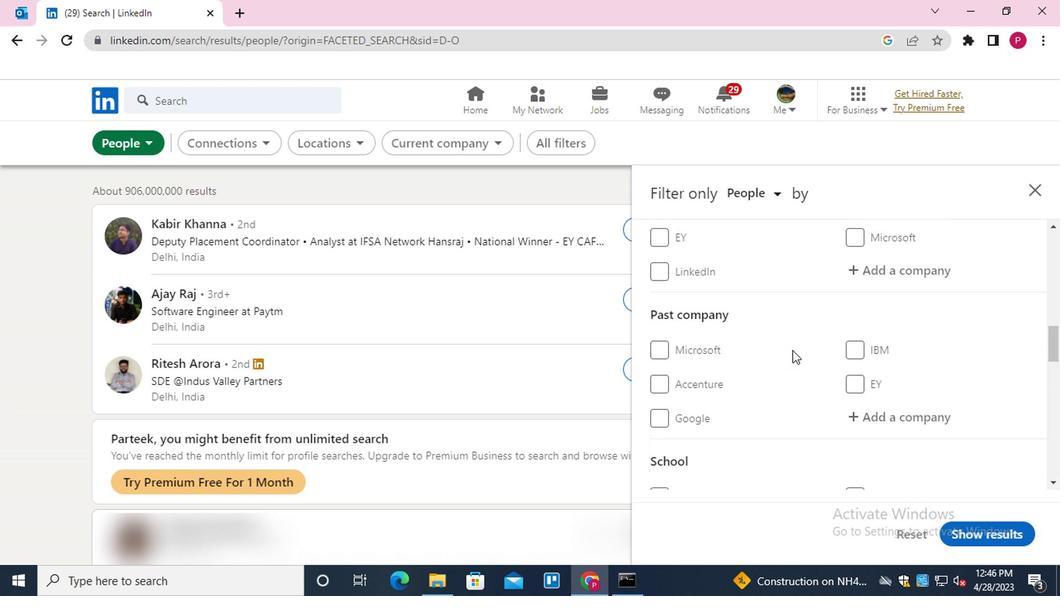 
Action: Mouse moved to (780, 402)
Screenshot: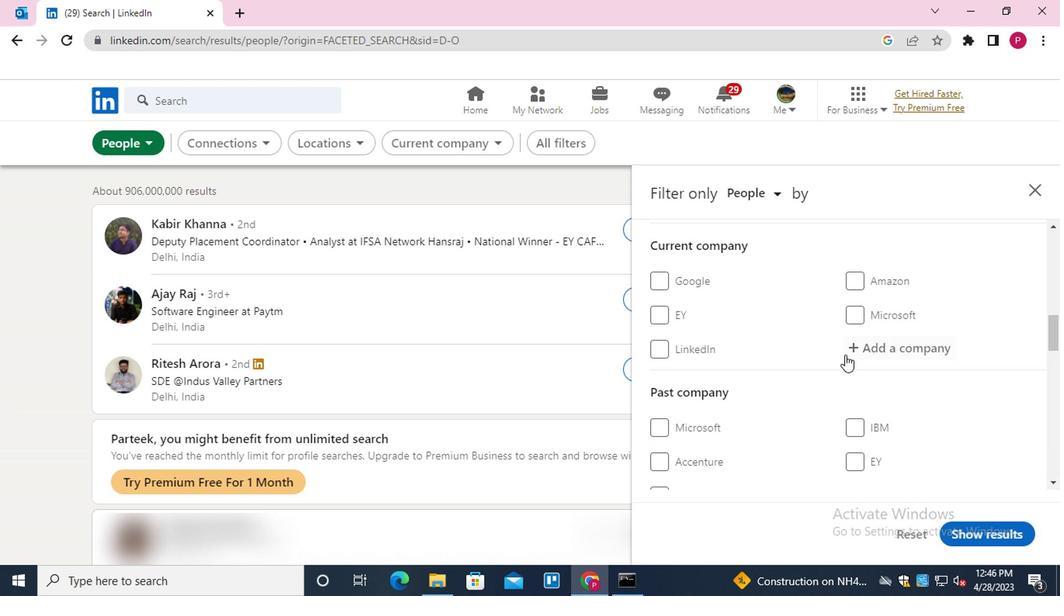 
Action: Mouse pressed left at (780, 402)
Screenshot: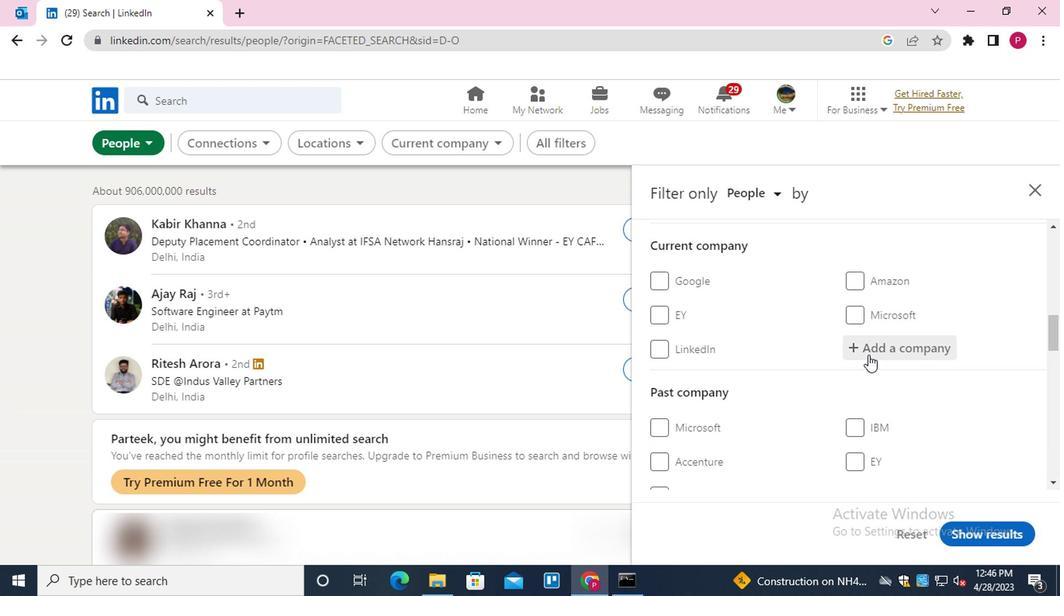 
Action: Key pressed <Key.shift>SU<Key.backspace>YN<Key.down><Key.enter>
Screenshot: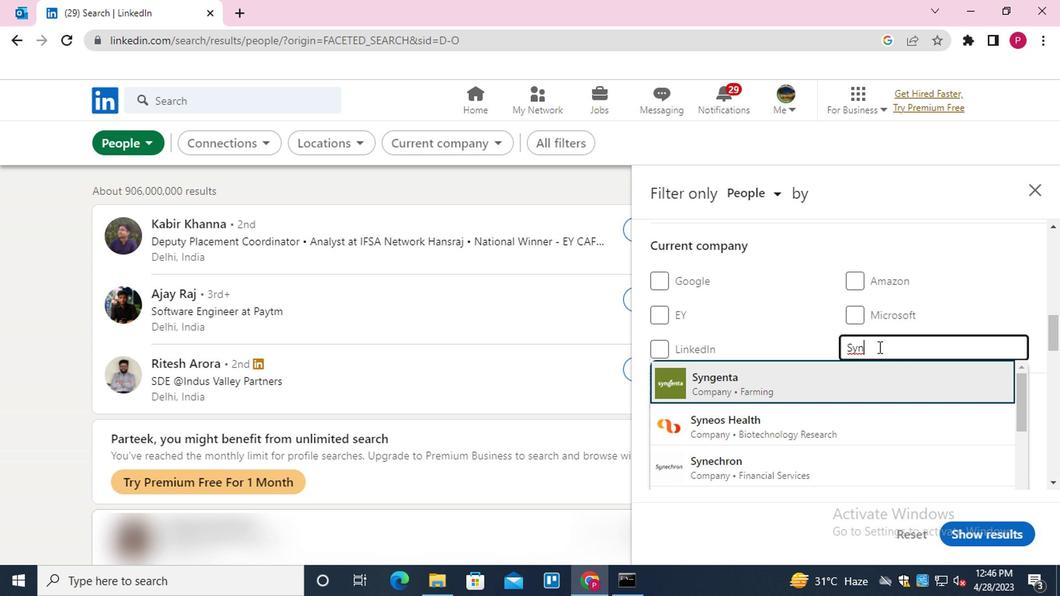 
Action: Mouse moved to (757, 416)
Screenshot: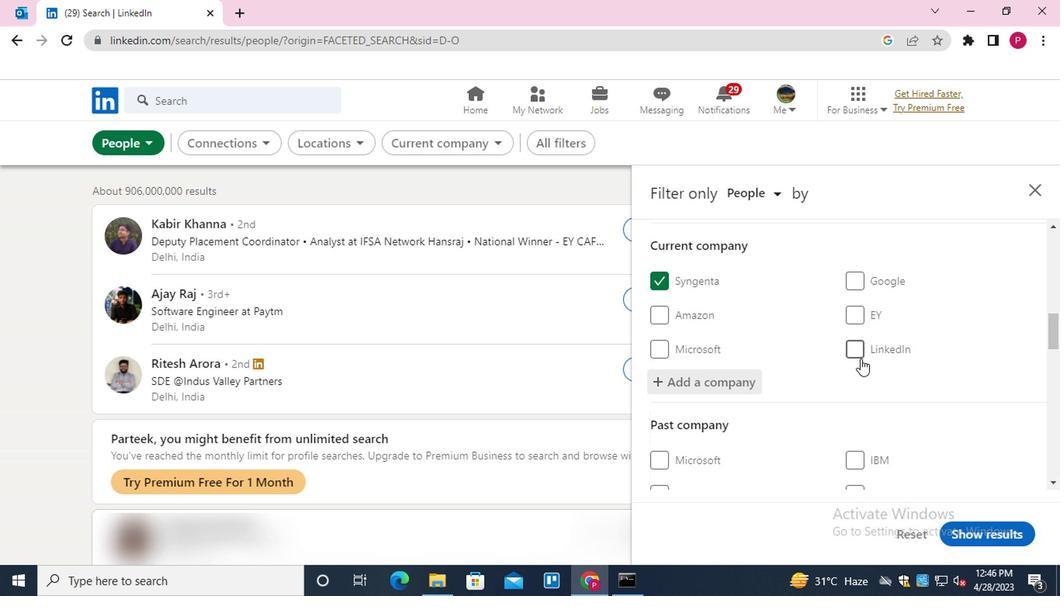 
Action: Mouse scrolled (757, 416) with delta (0, 0)
Screenshot: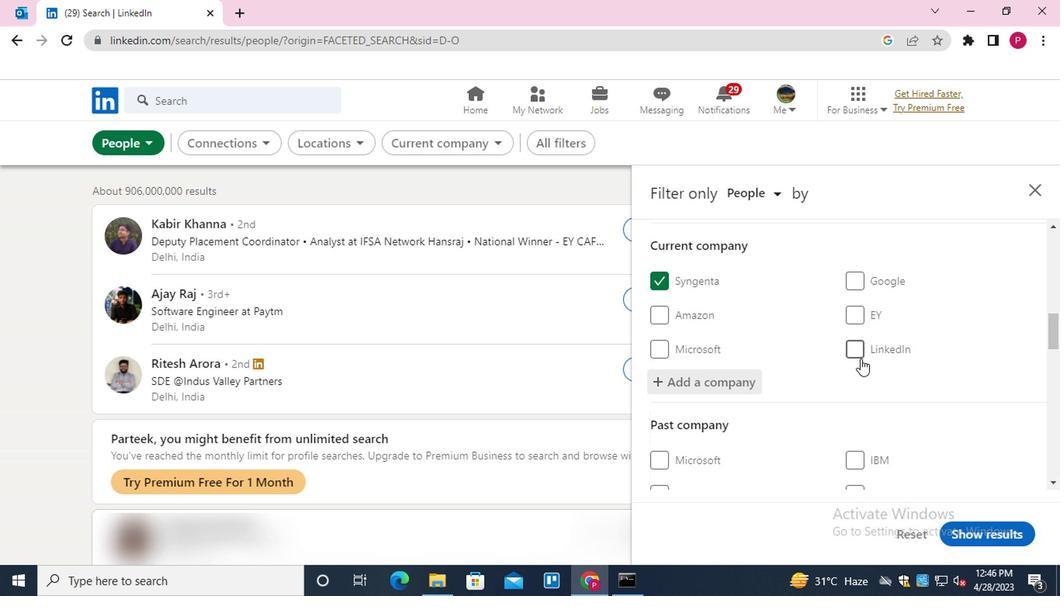 
Action: Mouse moved to (699, 421)
Screenshot: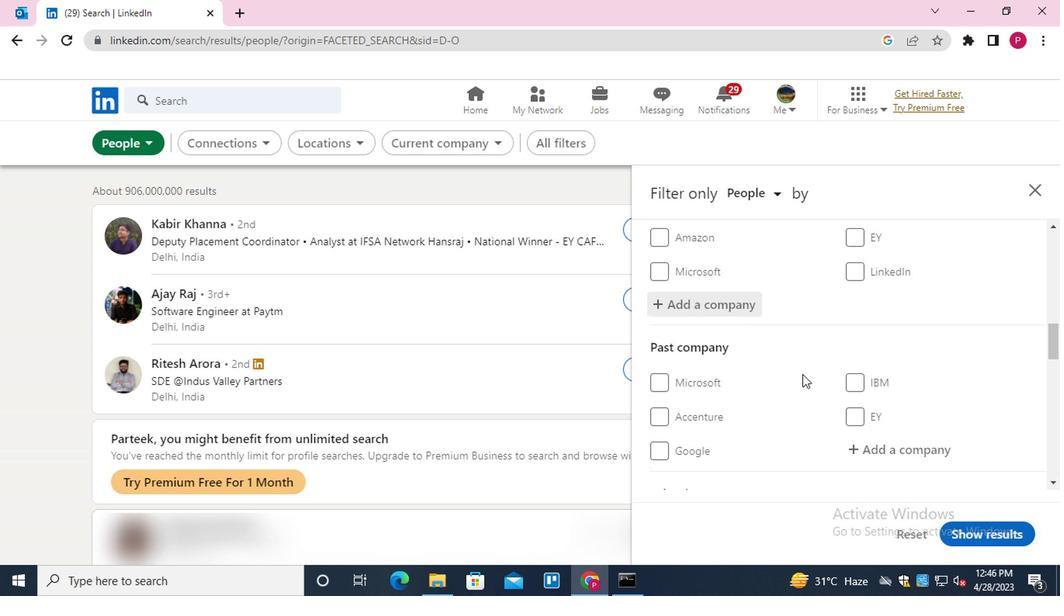 
Action: Mouse scrolled (699, 421) with delta (0, 0)
Screenshot: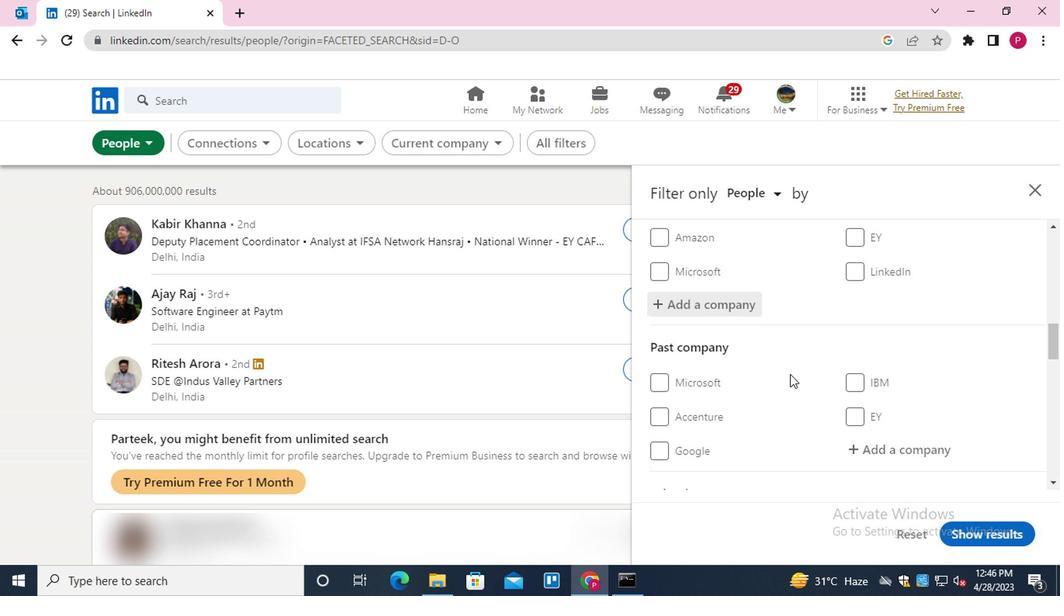 
Action: Mouse scrolled (699, 421) with delta (0, 0)
Screenshot: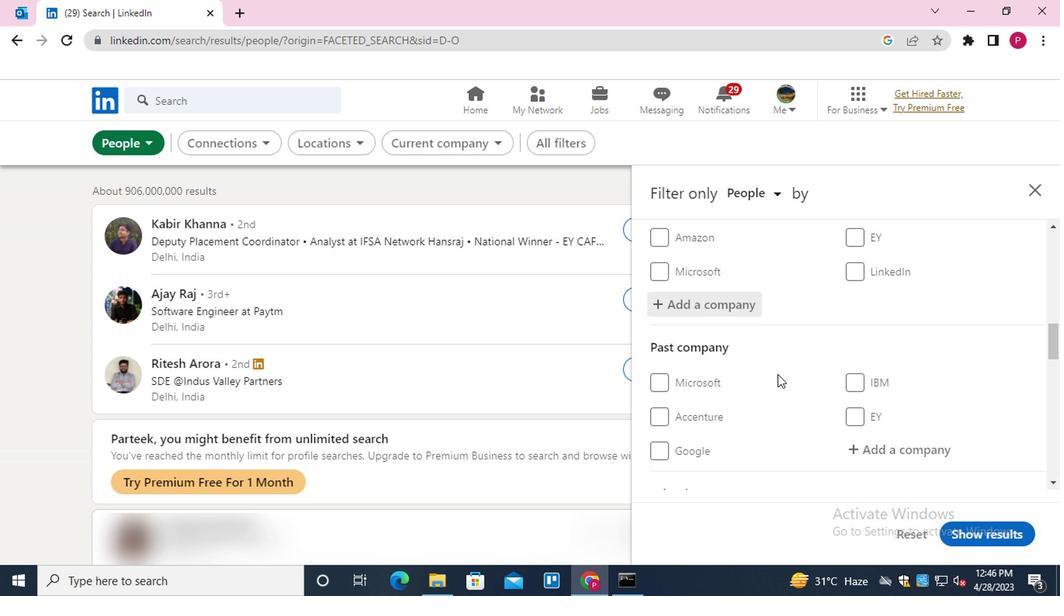
Action: Mouse scrolled (699, 421) with delta (0, 0)
Screenshot: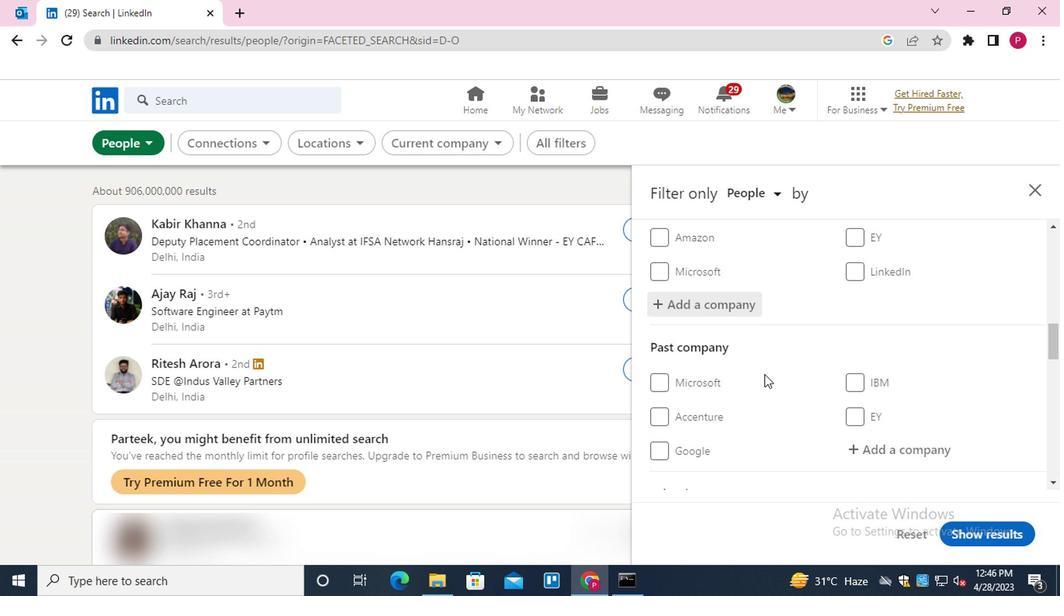 
Action: Mouse moved to (774, 421)
Screenshot: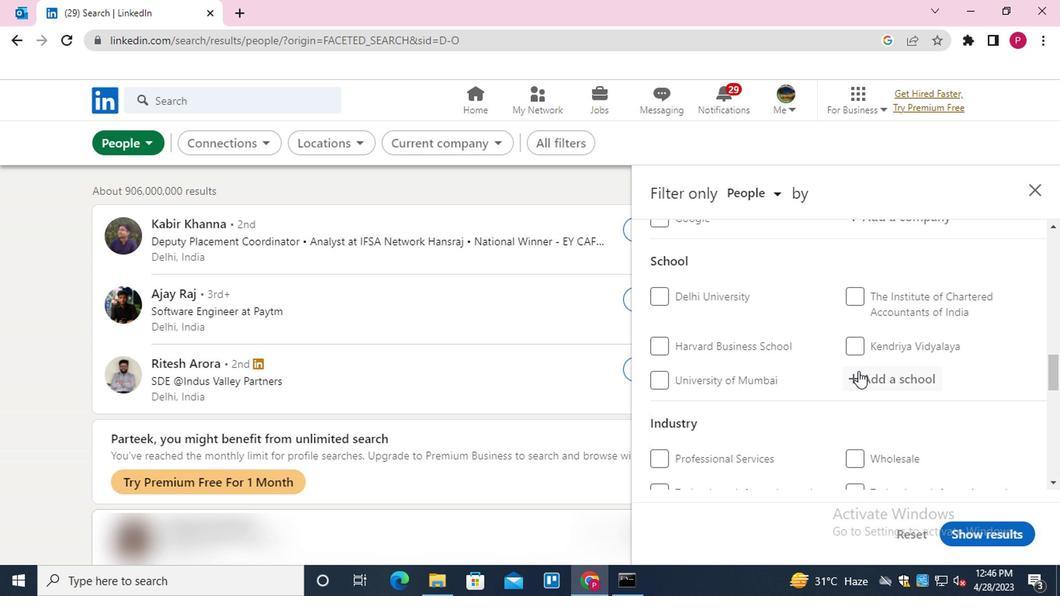 
Action: Mouse pressed left at (774, 421)
Screenshot: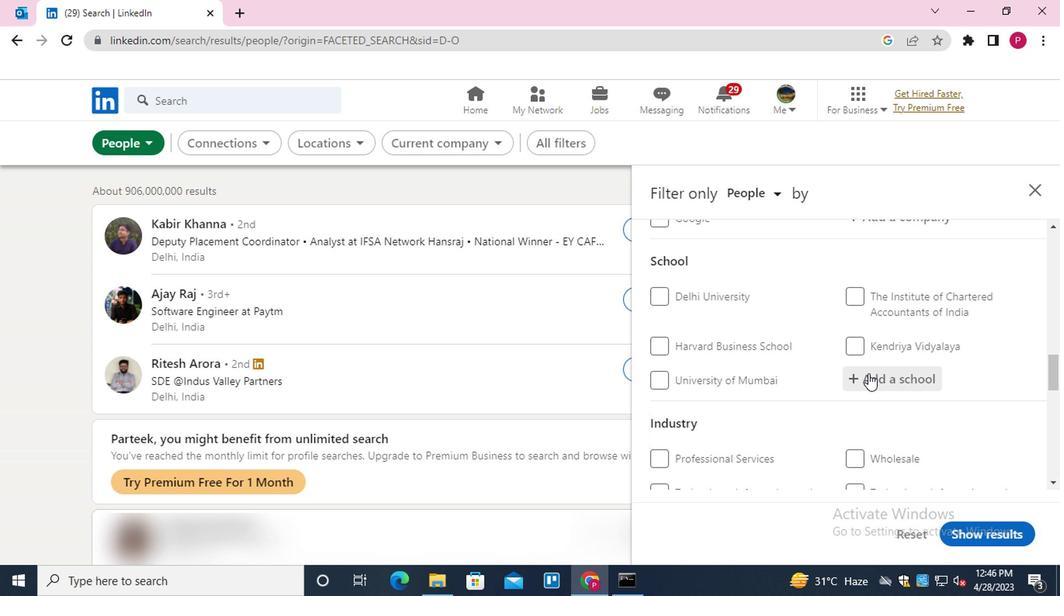 
Action: Mouse moved to (733, 414)
Screenshot: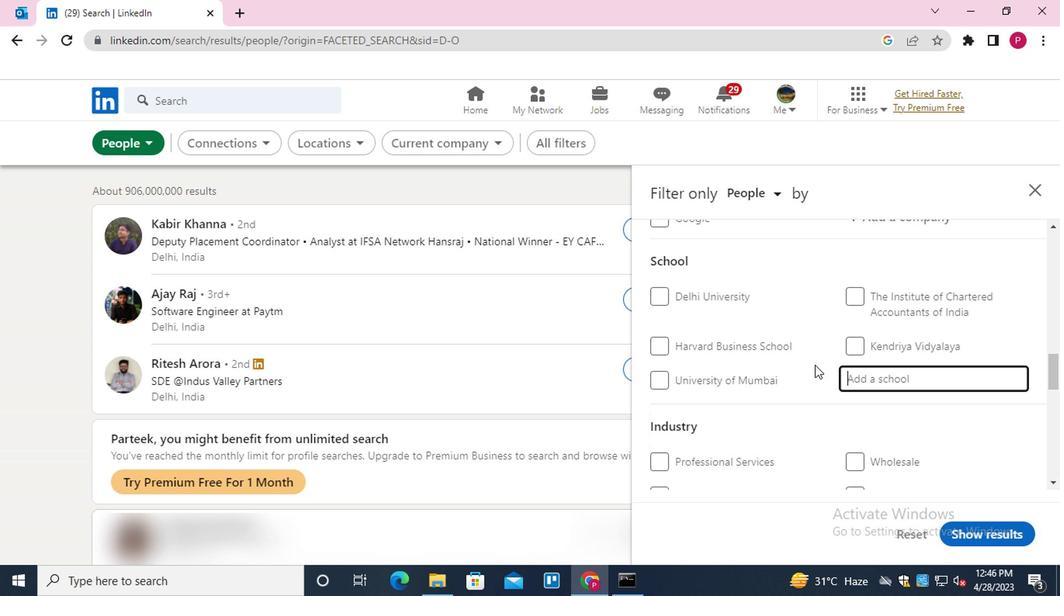 
Action: Mouse scrolled (733, 414) with delta (0, 0)
Screenshot: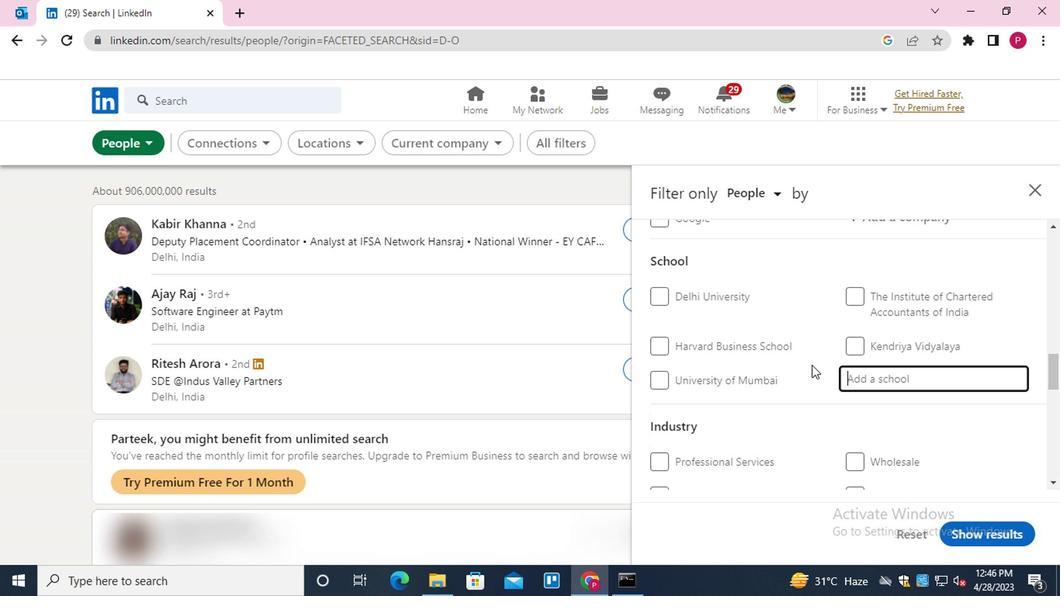 
Action: Key pressed <Key.shift><Key.shift><Key.shift>NATIONAL<Key.space><Key.shift>NSTITUTE<Key.space><Key.backspace><Key.backspace><Key.backspace><Key.backspace><Key.backspace><Key.backspace><Key.backspace><Key.backspace><Key.backspace><Key.shift>INSTITUTE<Key.space><Key.down><Key.down><Key.down><Key.down><Key.down><Key.down><Key.down><Key.down><Key.down><Key.down><Key.down><Key.down><Key.up><Key.enter>
Screenshot: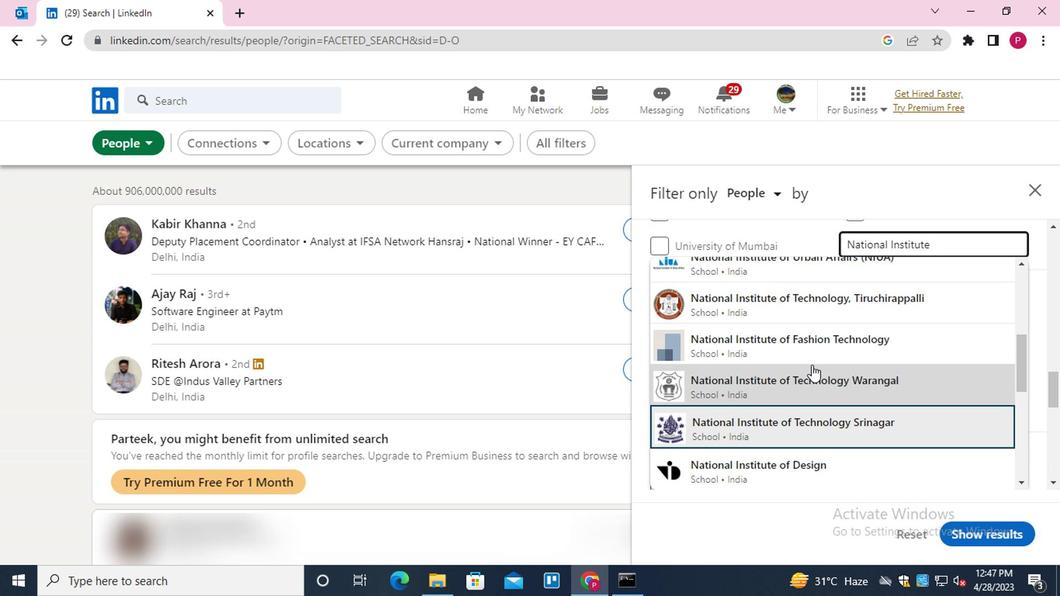 
Action: Mouse scrolled (733, 414) with delta (0, 0)
Screenshot: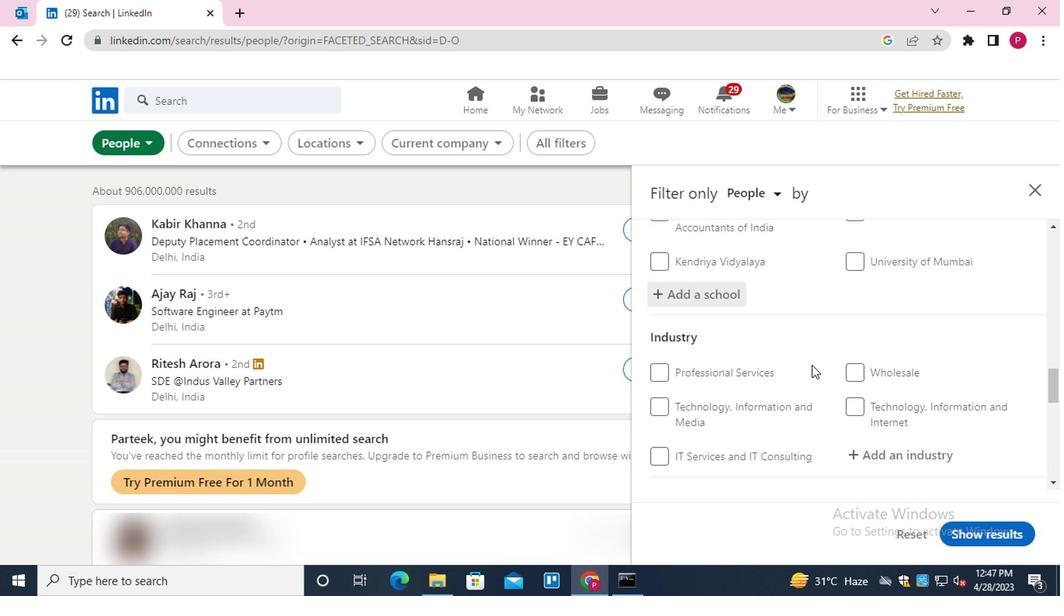 
Action: Mouse scrolled (733, 414) with delta (0, 0)
Screenshot: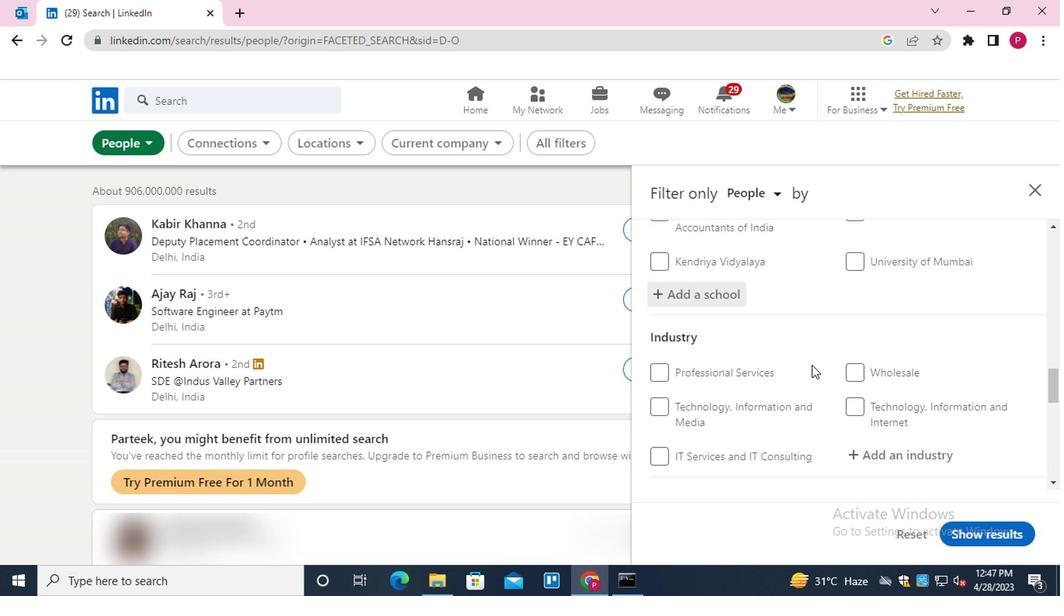 
Action: Mouse moved to (799, 368)
Screenshot: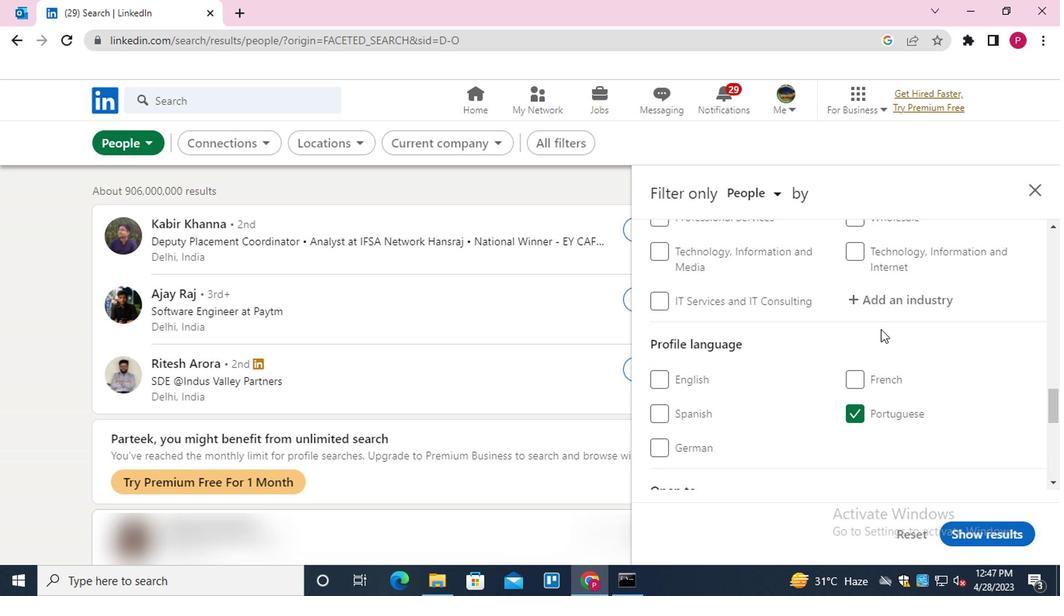 
Action: Mouse pressed left at (799, 368)
Screenshot: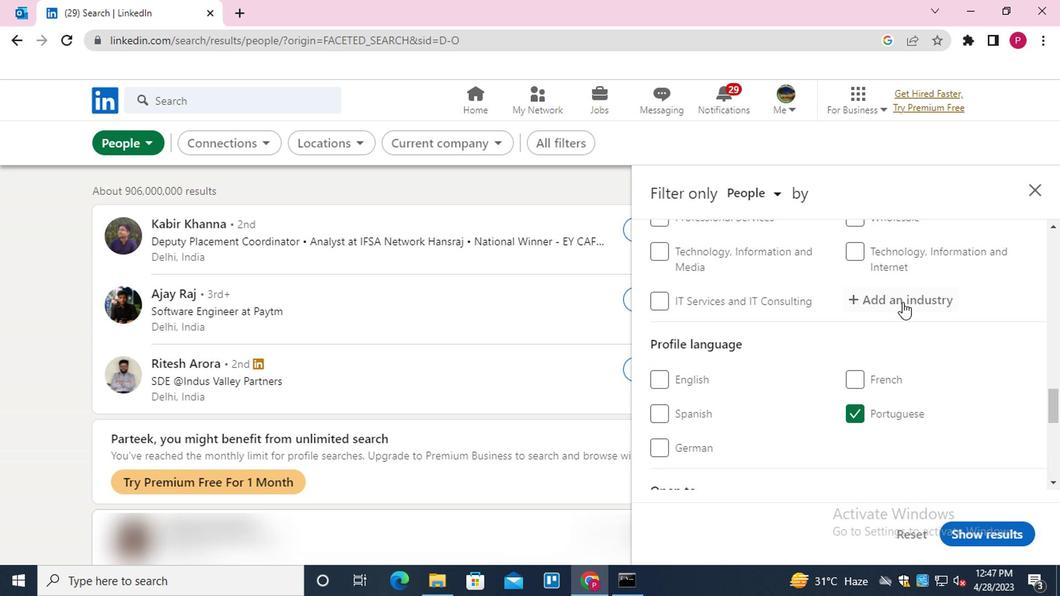 
Action: Mouse moved to (797, 368)
Screenshot: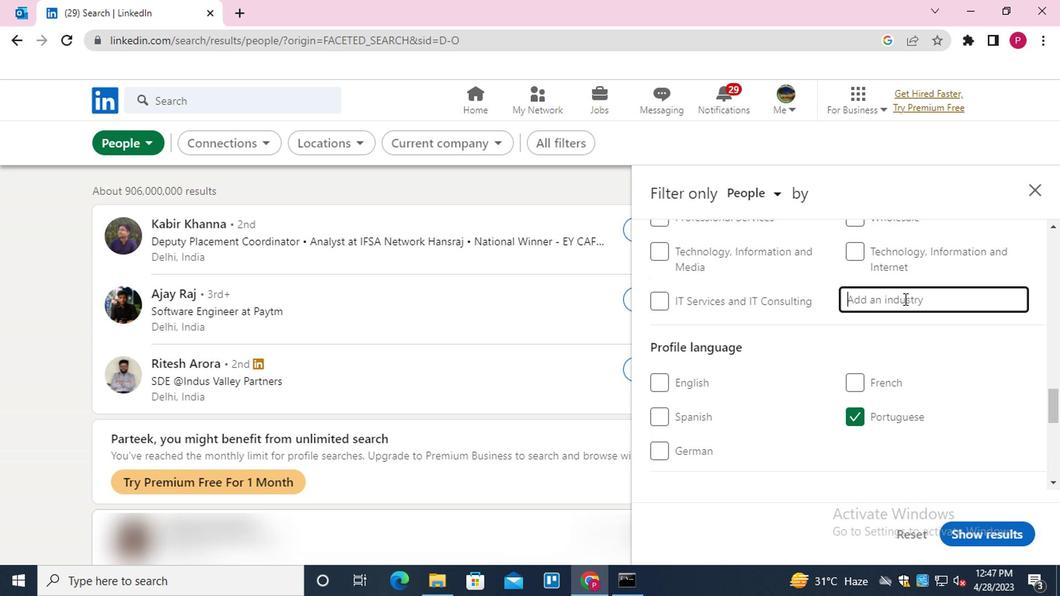 
Action: Key pressed <Key.shift><Key.shift><Key.shift><Key.shift><Key.shift><Key.shift><Key.shift><Key.shift>GROUND<Key.down><Key.down><Key.enter>
Screenshot: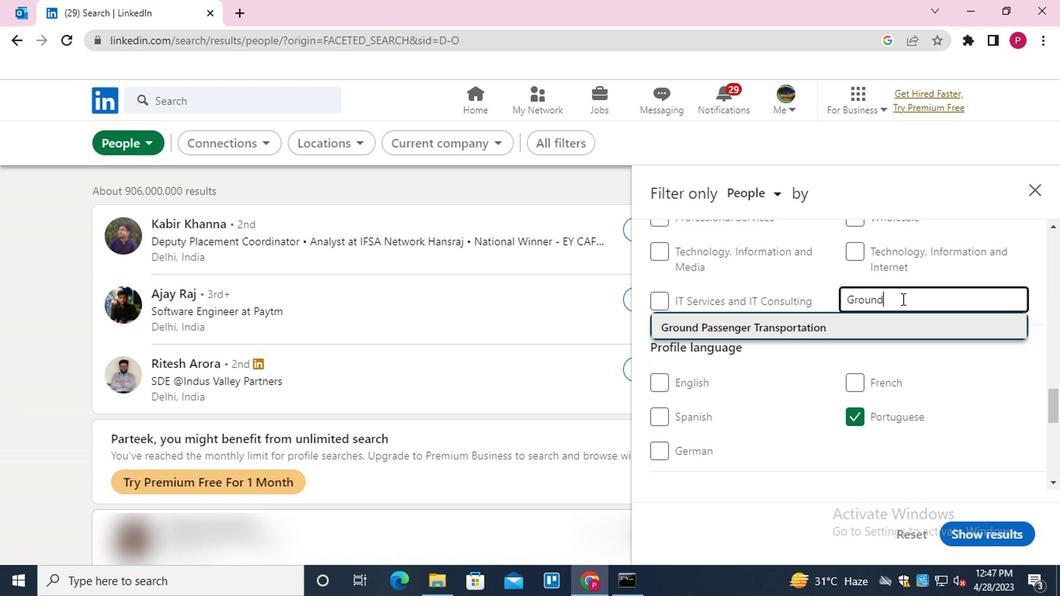 
Action: Mouse moved to (791, 372)
Screenshot: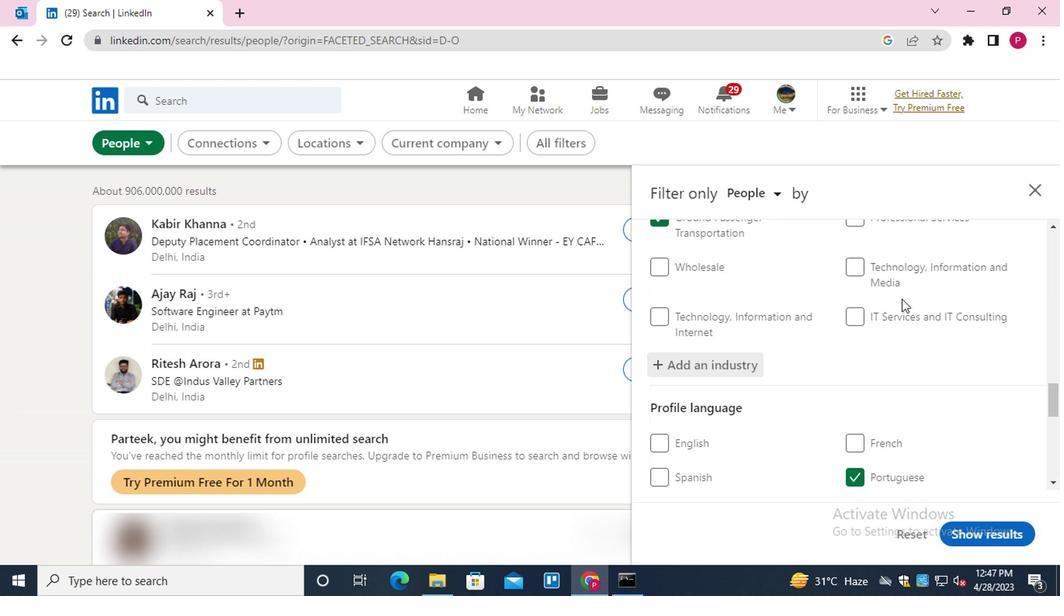 
Action: Mouse scrolled (791, 372) with delta (0, 0)
Screenshot: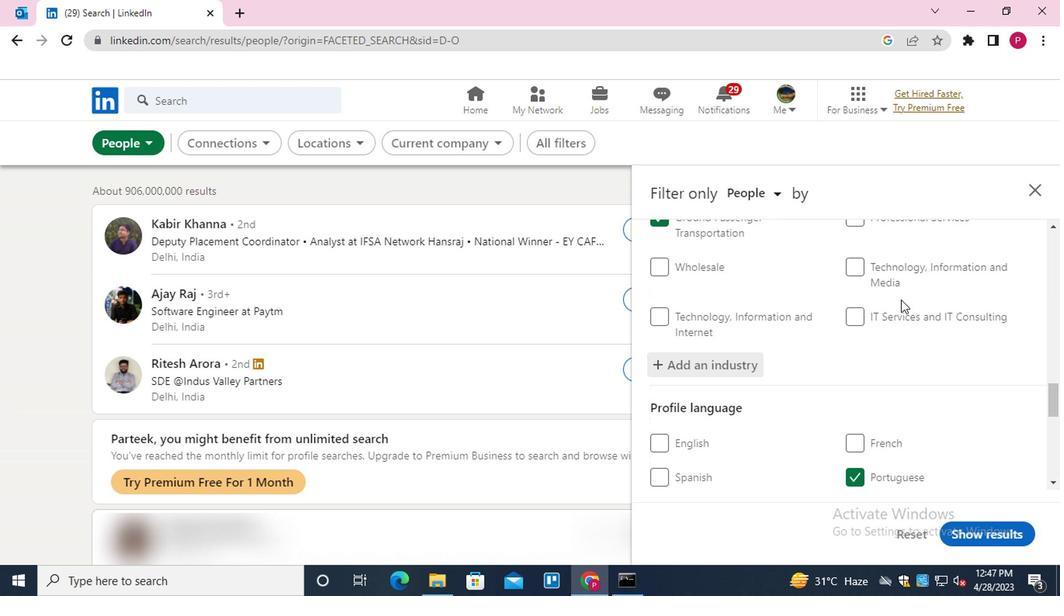 
Action: Mouse moved to (790, 375)
Screenshot: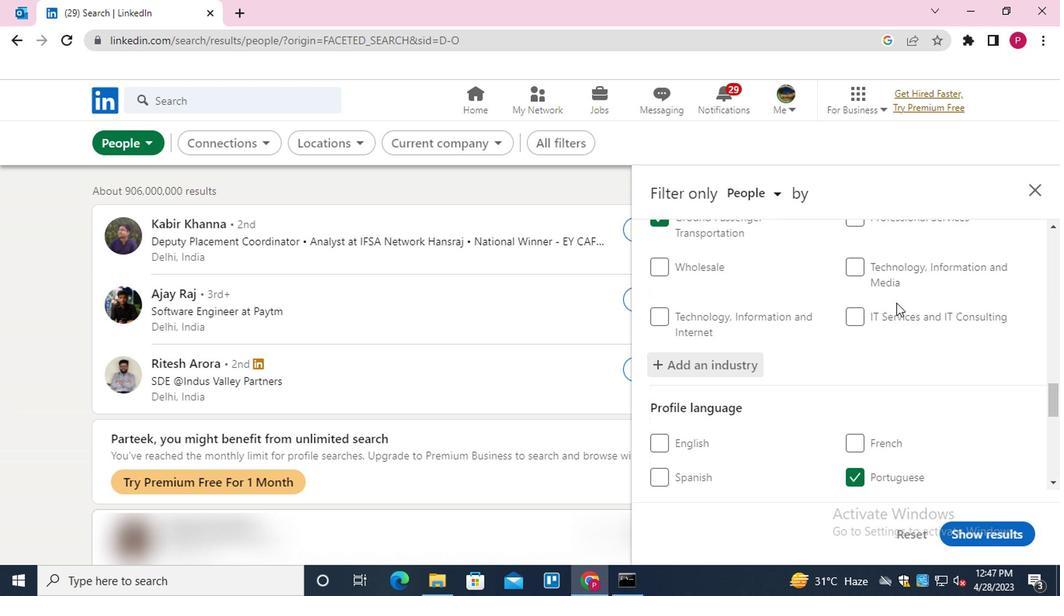 
Action: Mouse scrolled (790, 375) with delta (0, 0)
Screenshot: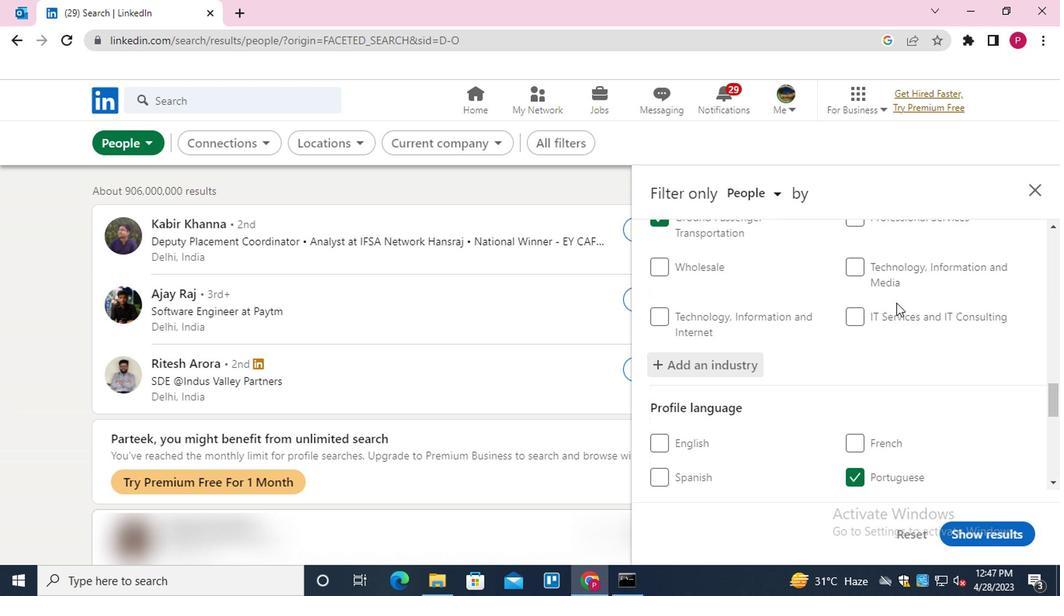 
Action: Mouse moved to (790, 377)
Screenshot: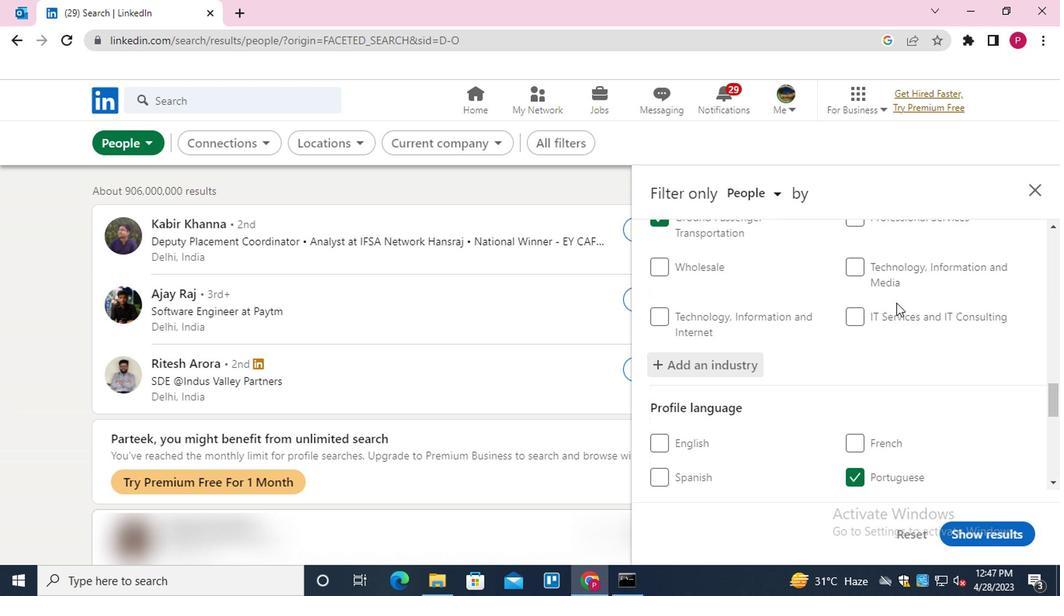
Action: Mouse scrolled (790, 377) with delta (0, 0)
Screenshot: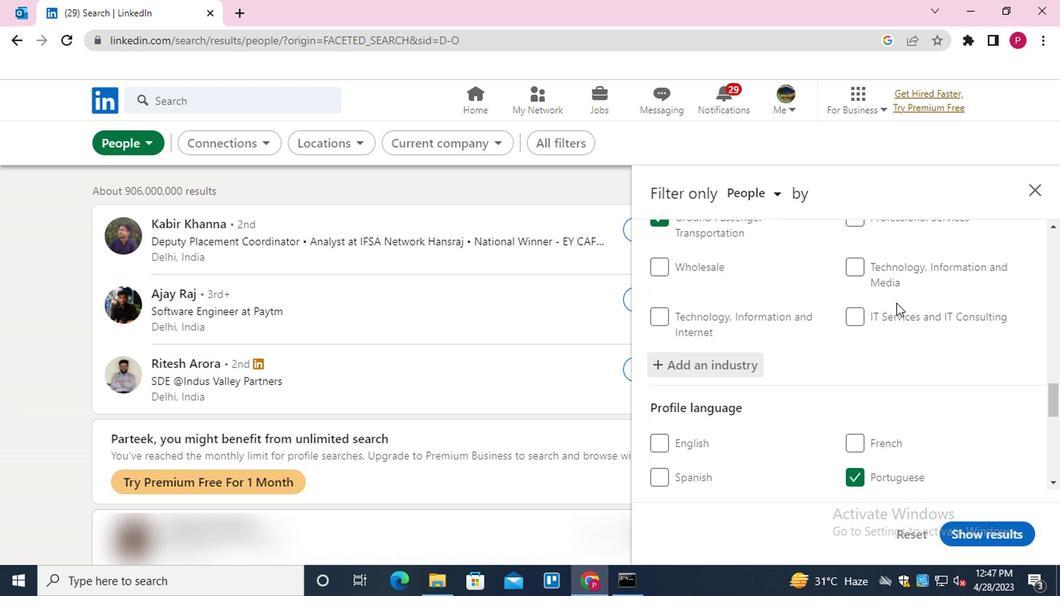 
Action: Mouse moved to (790, 379)
Screenshot: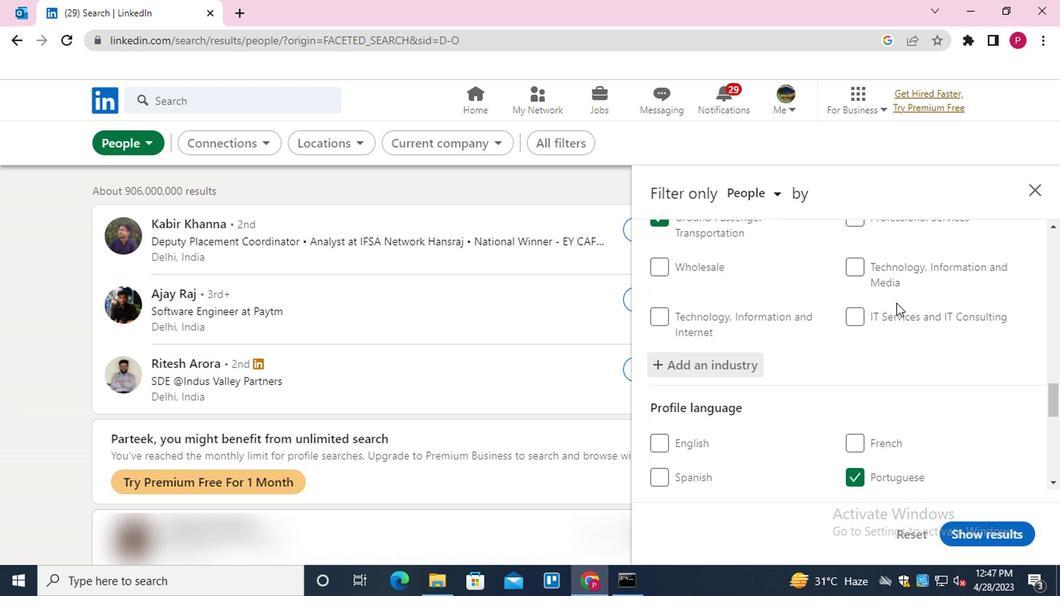 
Action: Mouse scrolled (790, 378) with delta (0, 0)
Screenshot: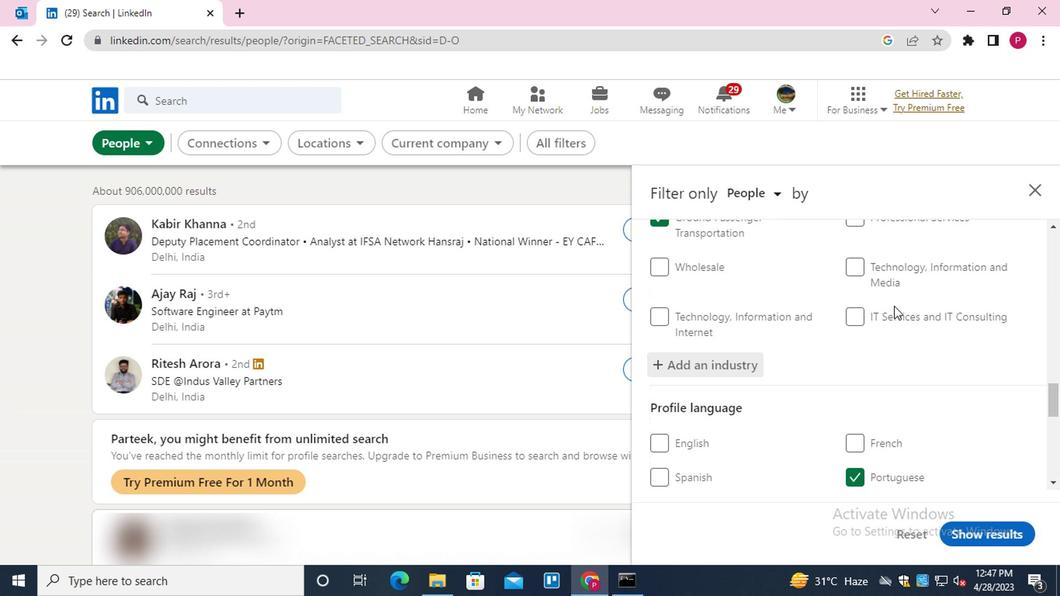 
Action: Mouse moved to (784, 400)
Screenshot: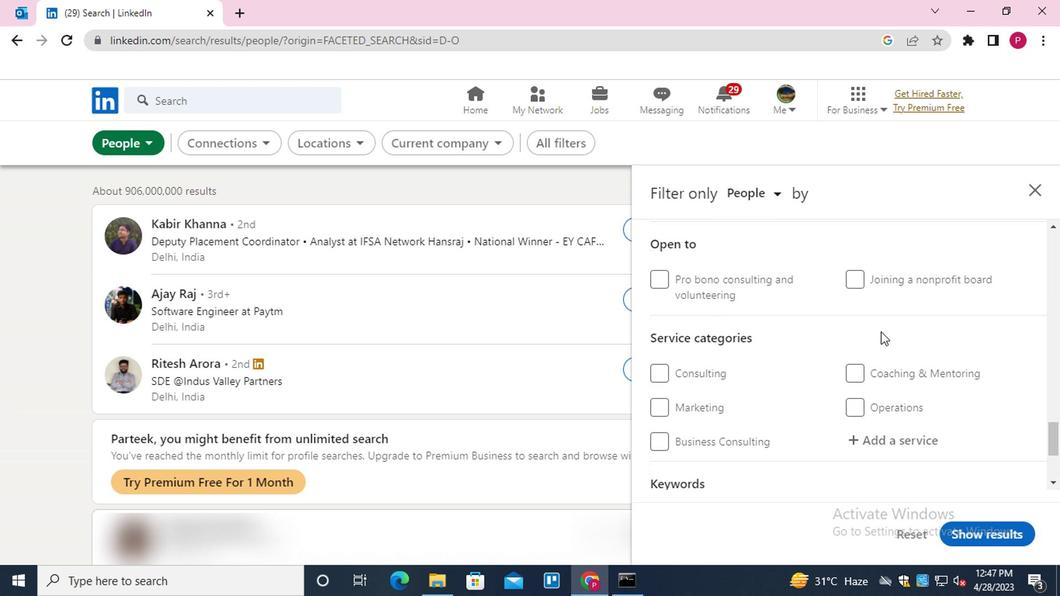
Action: Mouse scrolled (784, 399) with delta (0, 0)
Screenshot: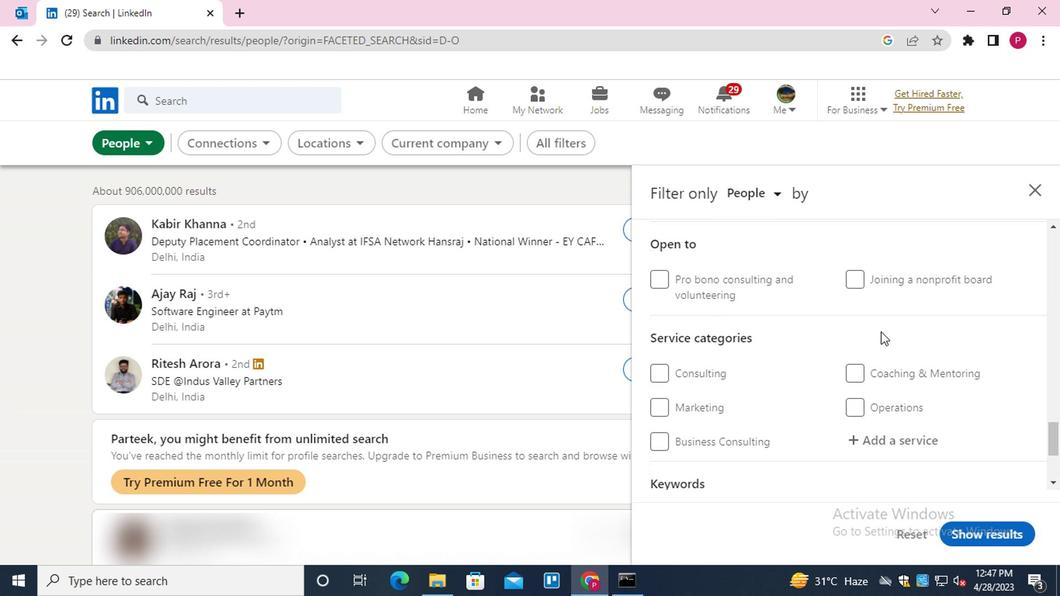 
Action: Mouse moved to (798, 408)
Screenshot: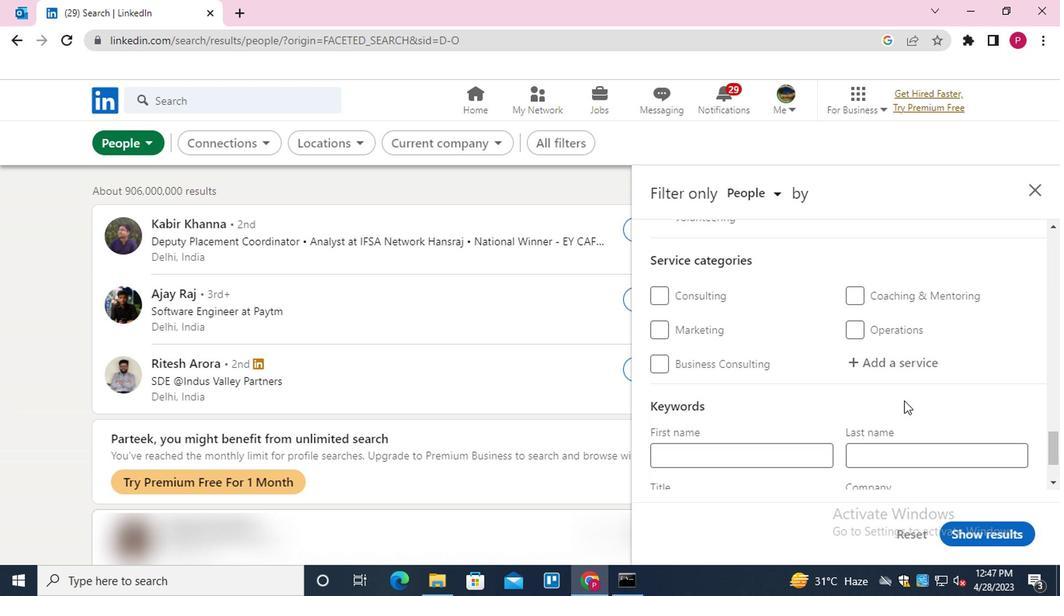 
Action: Mouse pressed left at (798, 408)
Screenshot: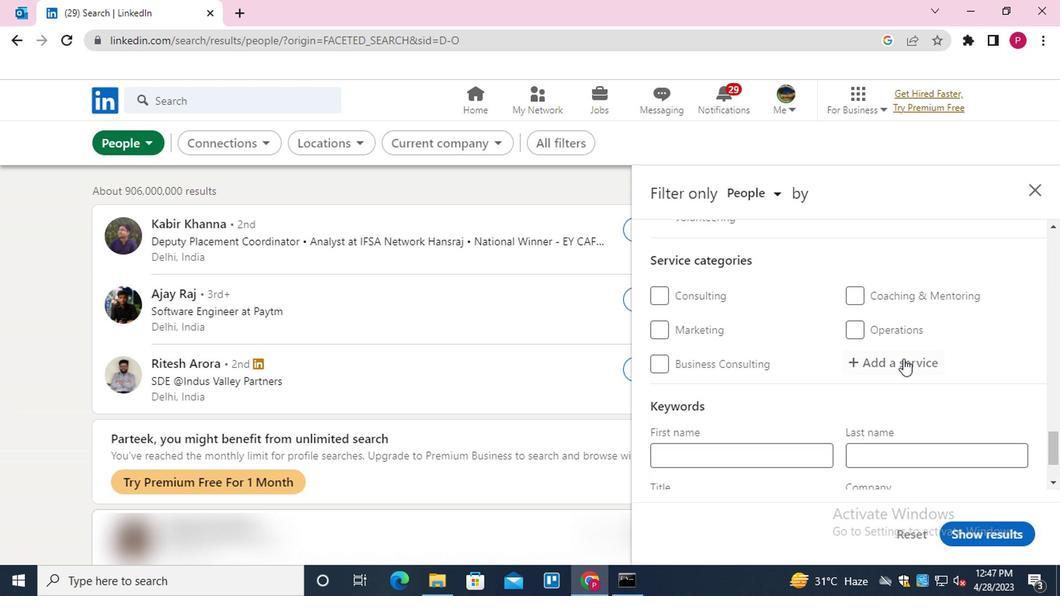 
Action: Key pressed <Key.shift><Key.shift><Key.shift>E<Key.backspace>SEO<Key.down><Key.enter>
Screenshot: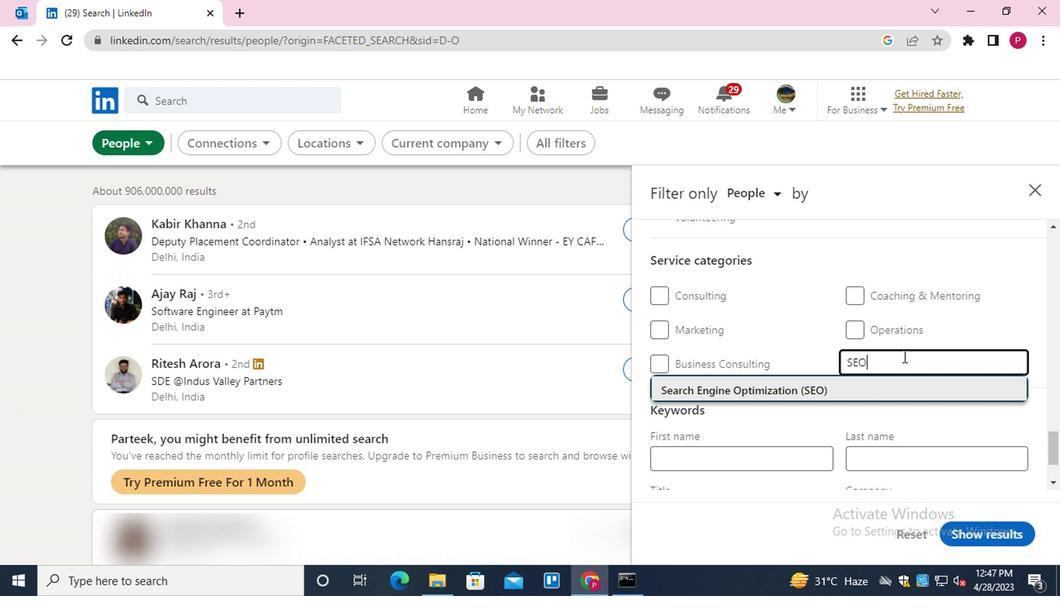 
Action: Mouse moved to (763, 438)
Screenshot: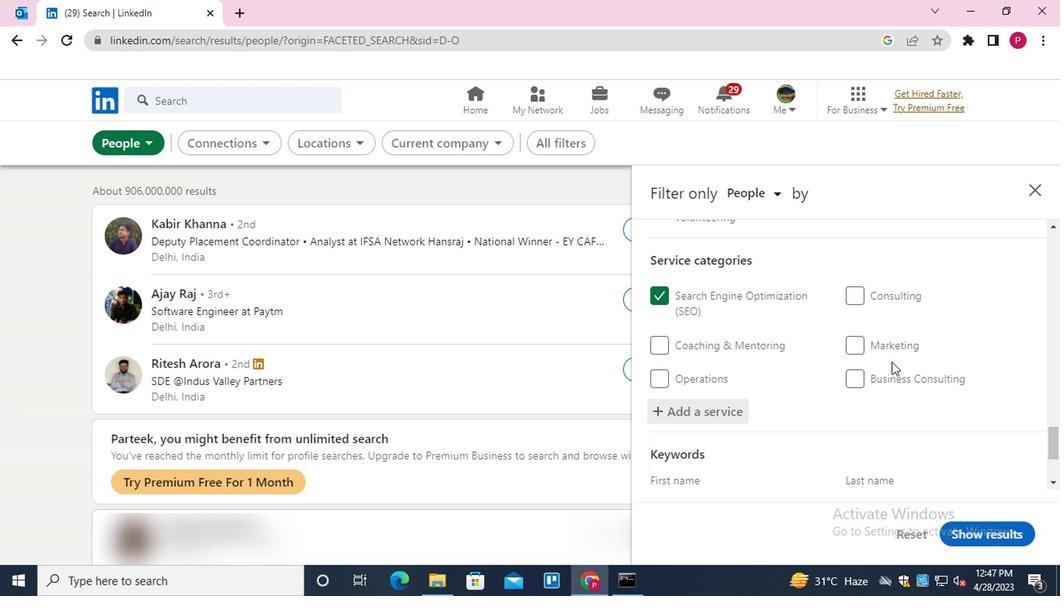 
Action: Mouse scrolled (763, 437) with delta (0, 0)
Screenshot: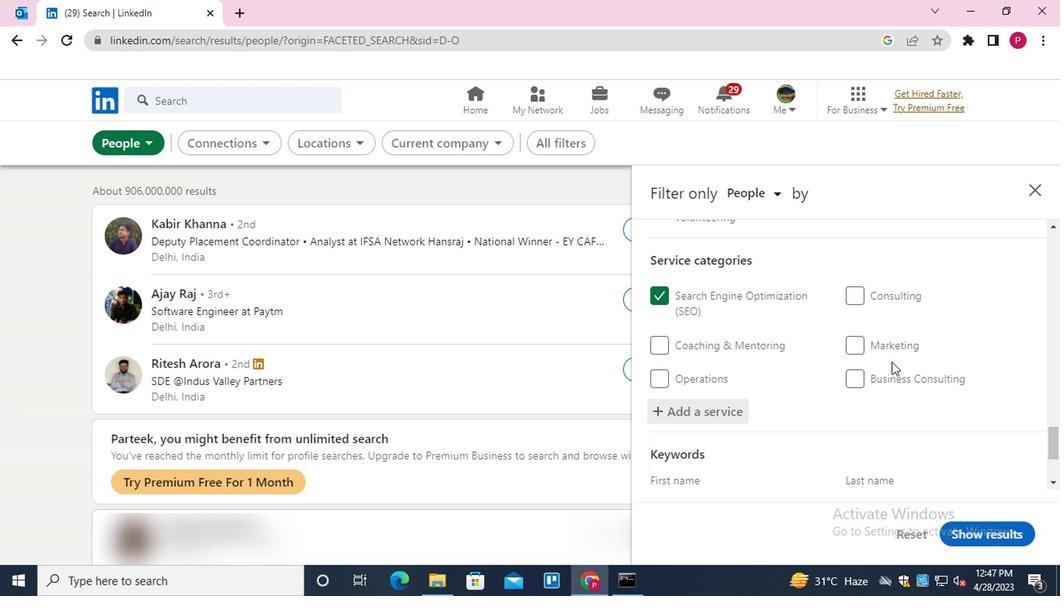 
Action: Mouse moved to (757, 448)
Screenshot: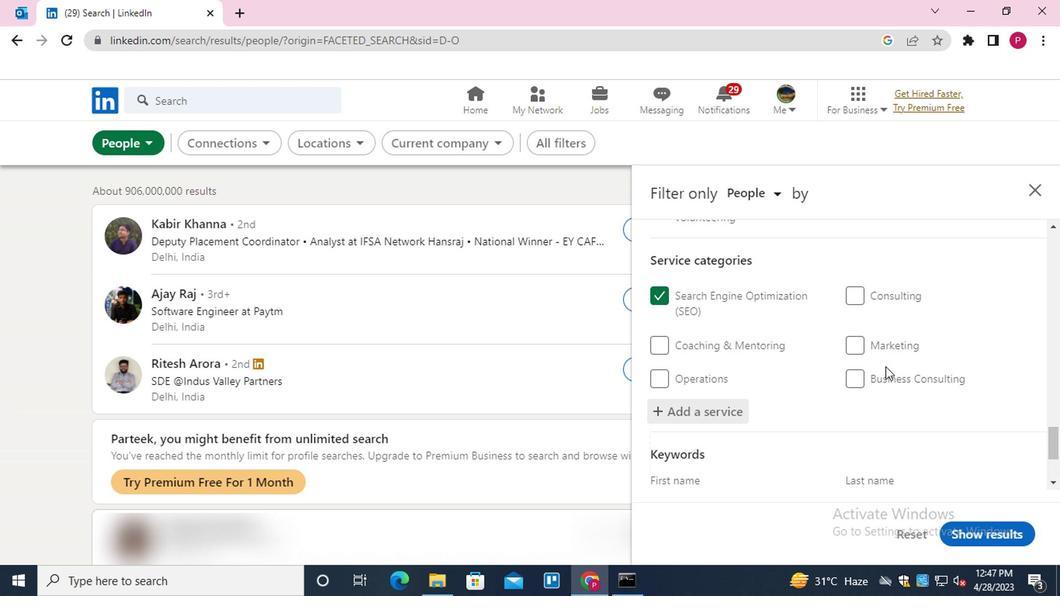 
Action: Mouse scrolled (757, 447) with delta (0, 0)
Screenshot: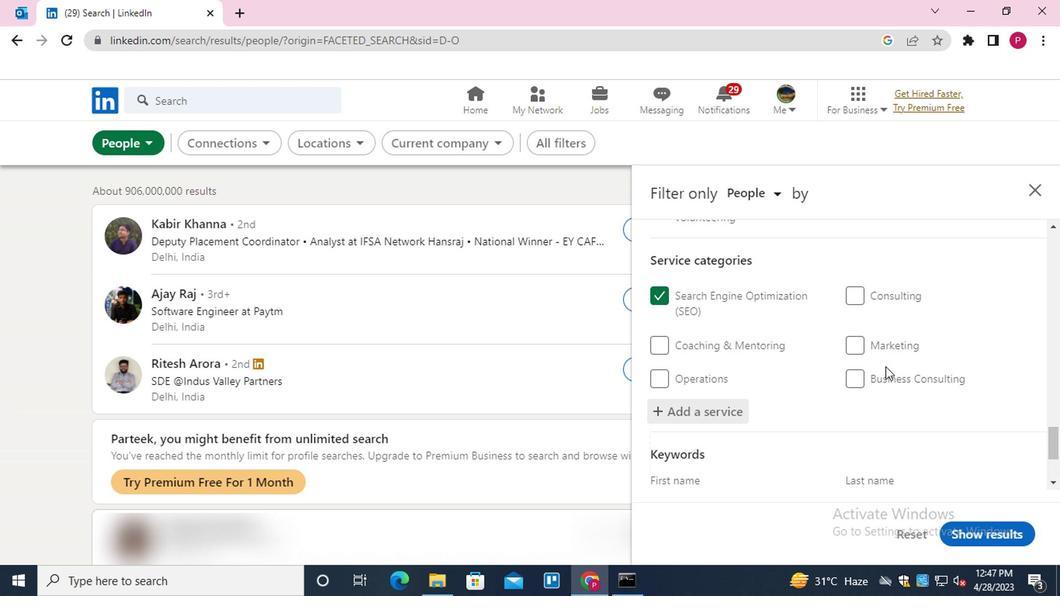 
Action: Mouse moved to (673, 483)
Screenshot: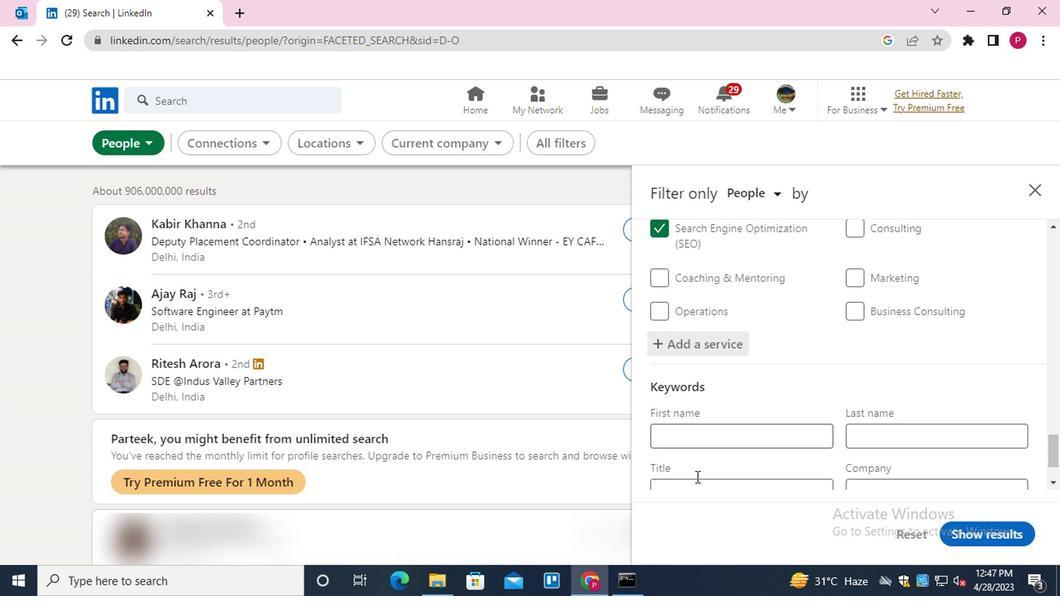 
Action: Mouse scrolled (673, 482) with delta (0, 0)
Screenshot: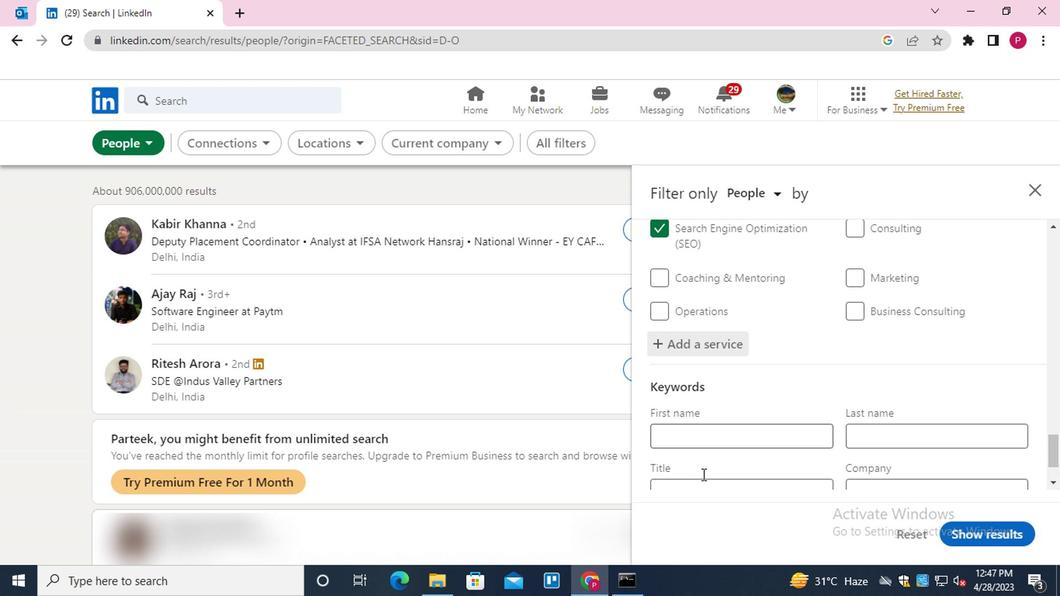 
Action: Mouse scrolled (673, 482) with delta (0, 0)
Screenshot: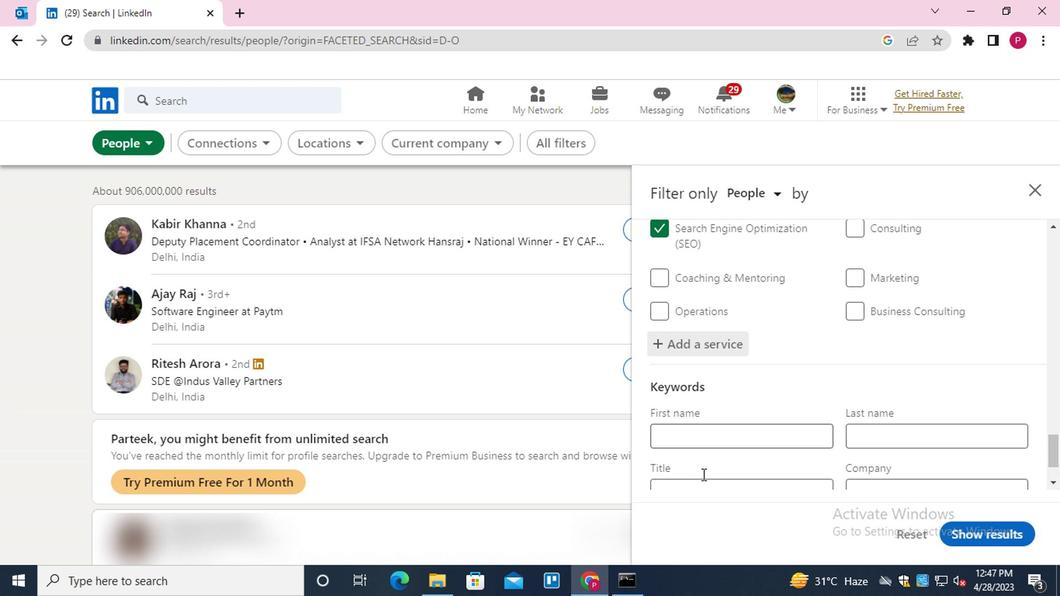 
Action: Mouse scrolled (673, 482) with delta (0, 0)
Screenshot: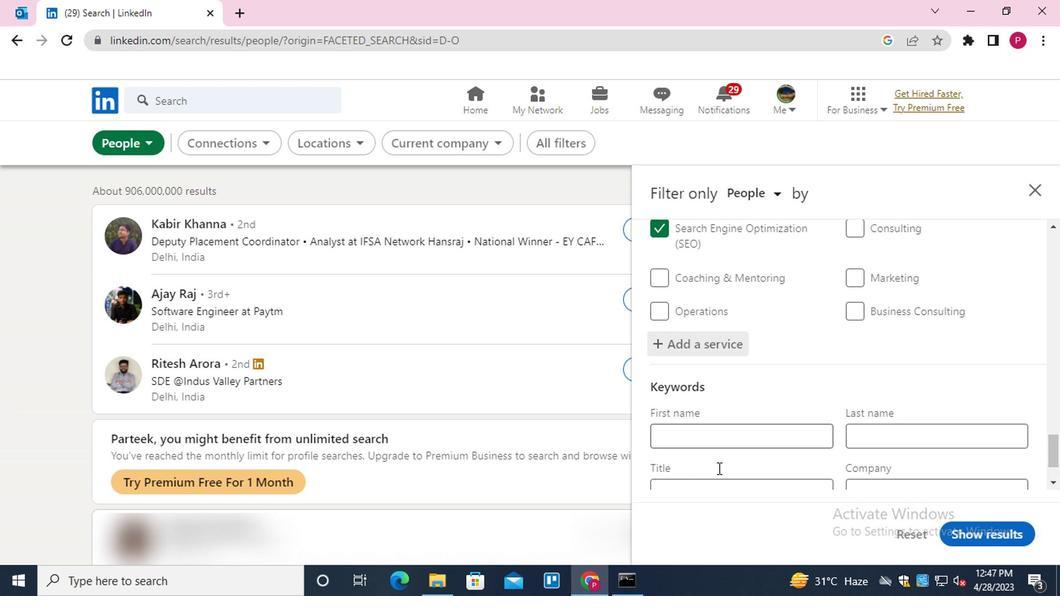 
Action: Mouse moved to (692, 454)
Screenshot: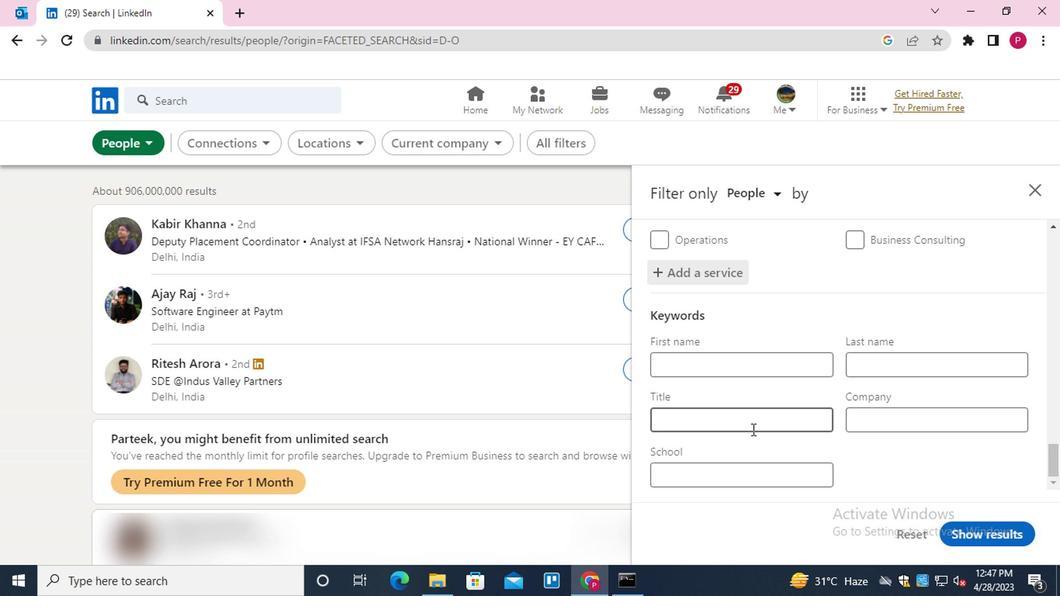 
Action: Mouse pressed left at (692, 454)
Screenshot: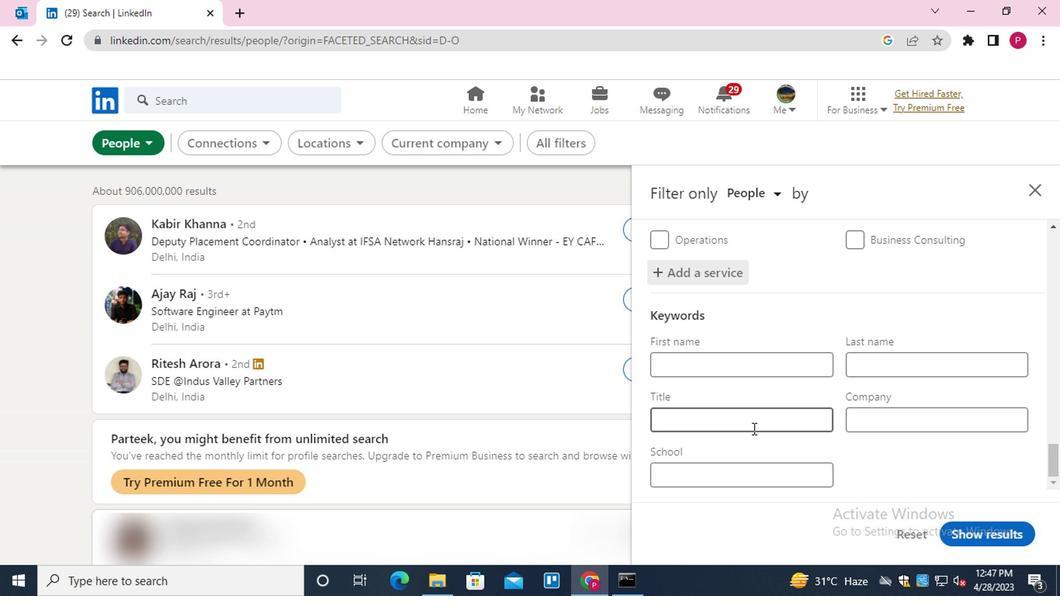 
Action: Key pressed <Key.shift>WEED<Key.backspace>ING<Key.space><Key.backspace><Key.backspace><Key.backspace><Key.backspace><Key.backspace>DDING<Key.space><Key.shift>COORDINATOR
Screenshot: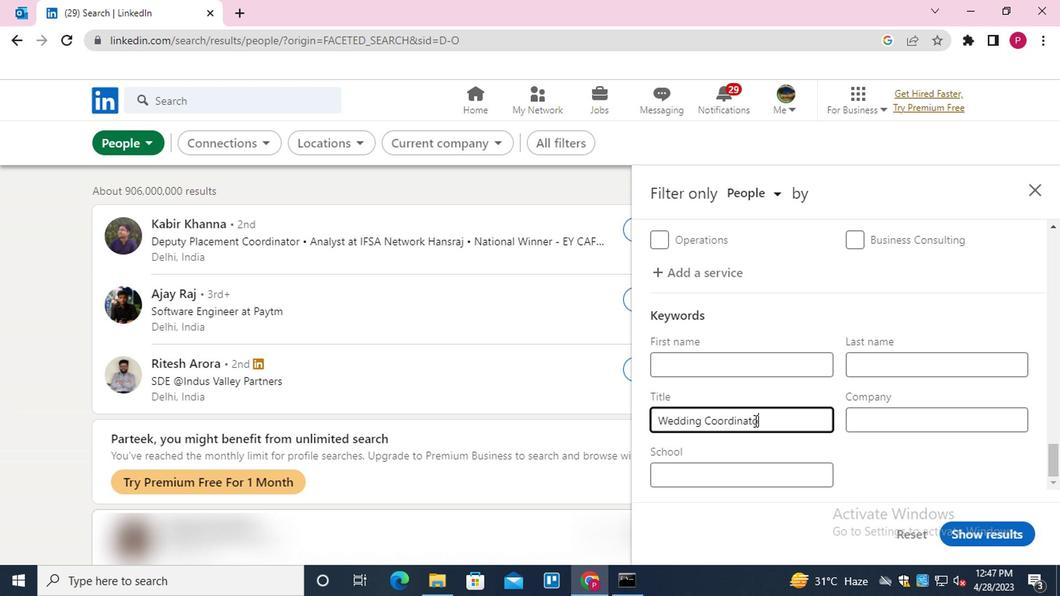 
Action: Mouse moved to (834, 529)
Screenshot: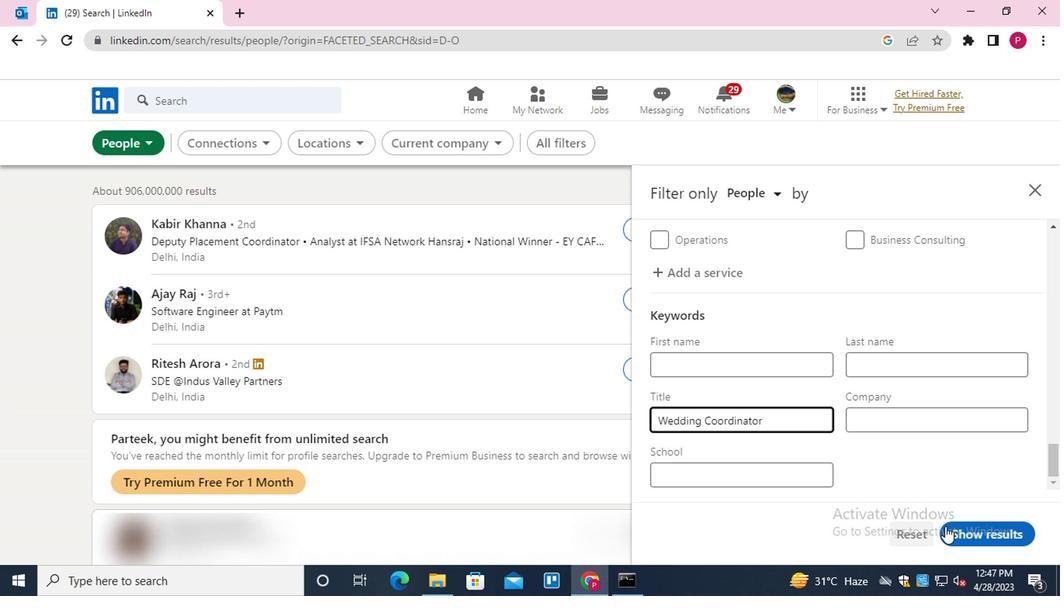 
Action: Mouse pressed left at (834, 529)
Screenshot: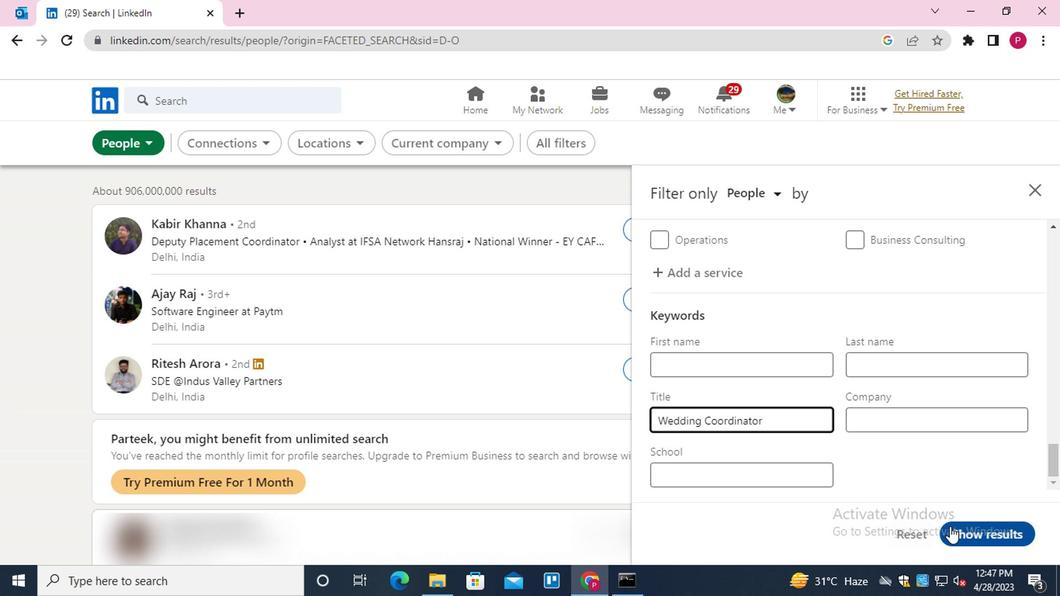 
Action: Mouse moved to (850, 533)
Screenshot: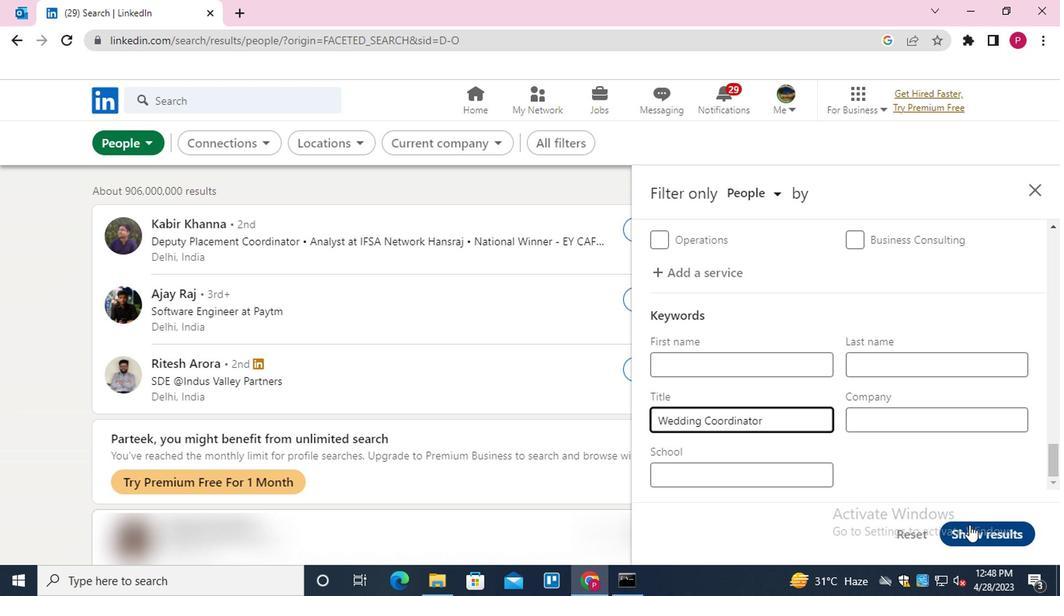 
Action: Mouse pressed left at (850, 533)
Screenshot: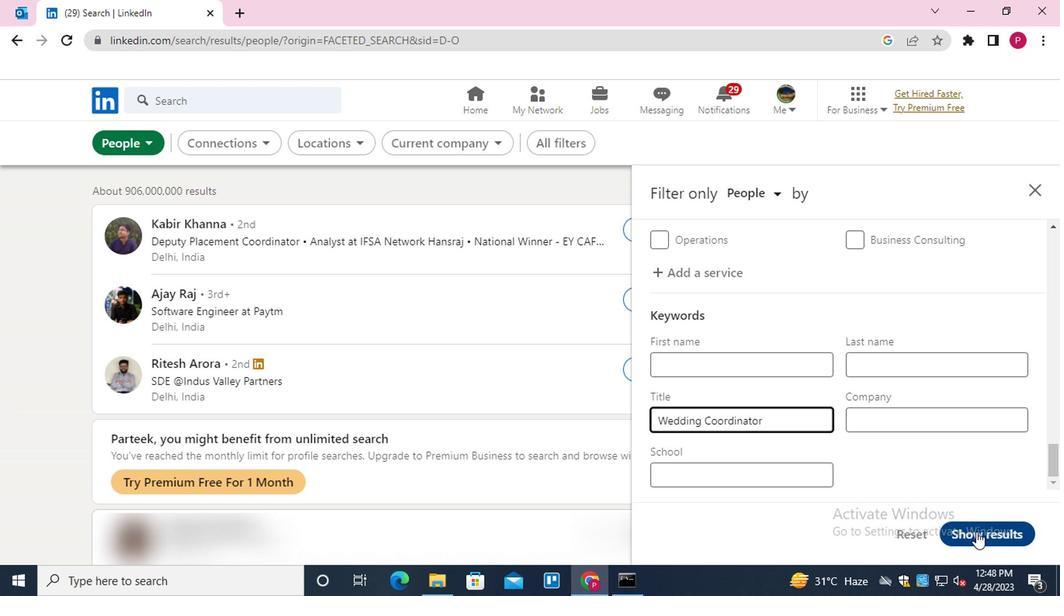 
Action: Mouse moved to (860, 535)
Screenshot: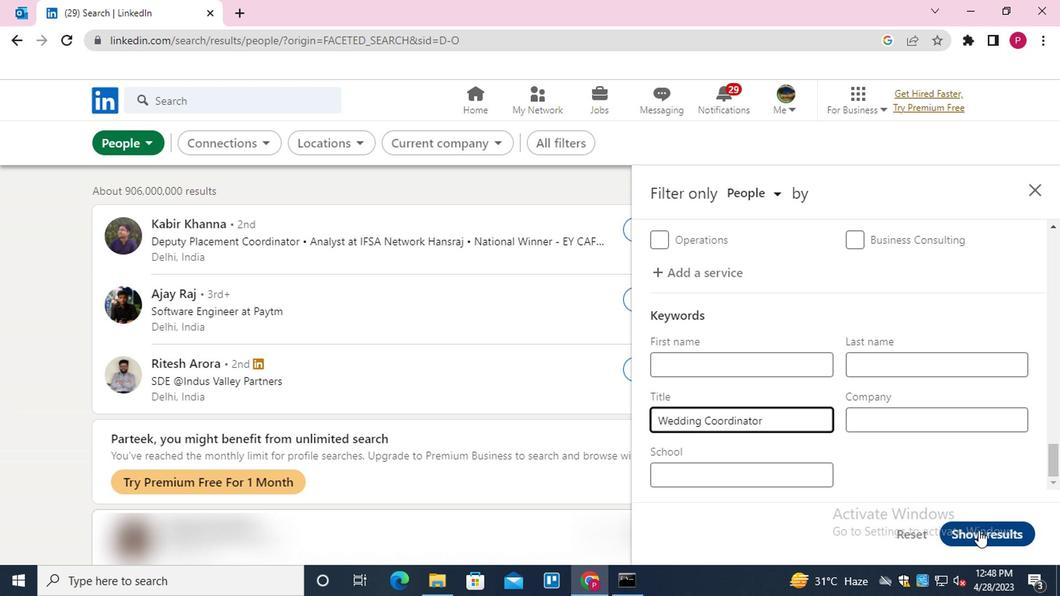 
Action: Mouse pressed left at (860, 535)
Screenshot: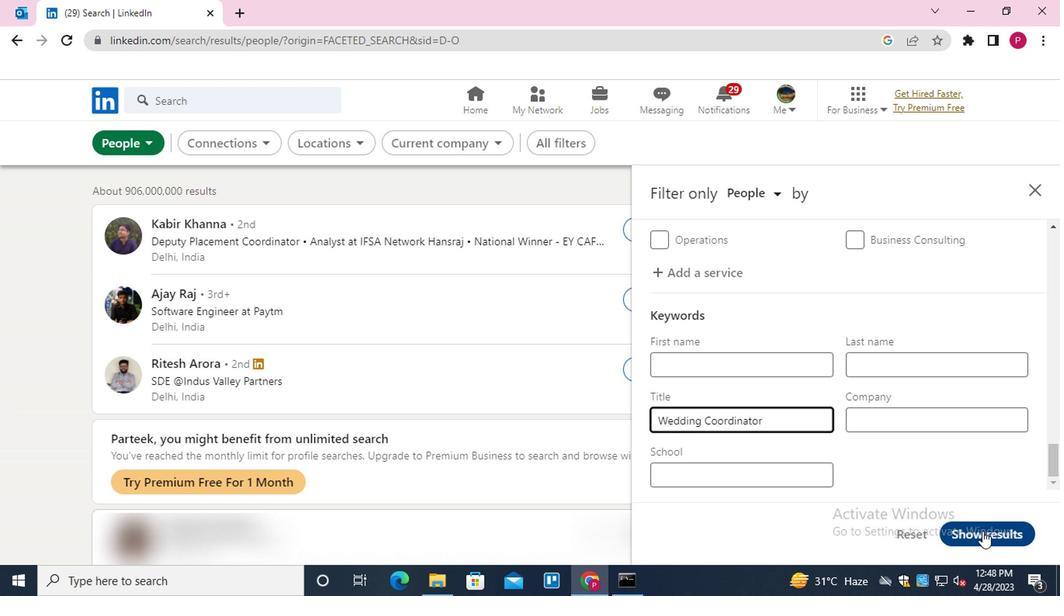 
Action: Mouse pressed left at (860, 535)
Screenshot: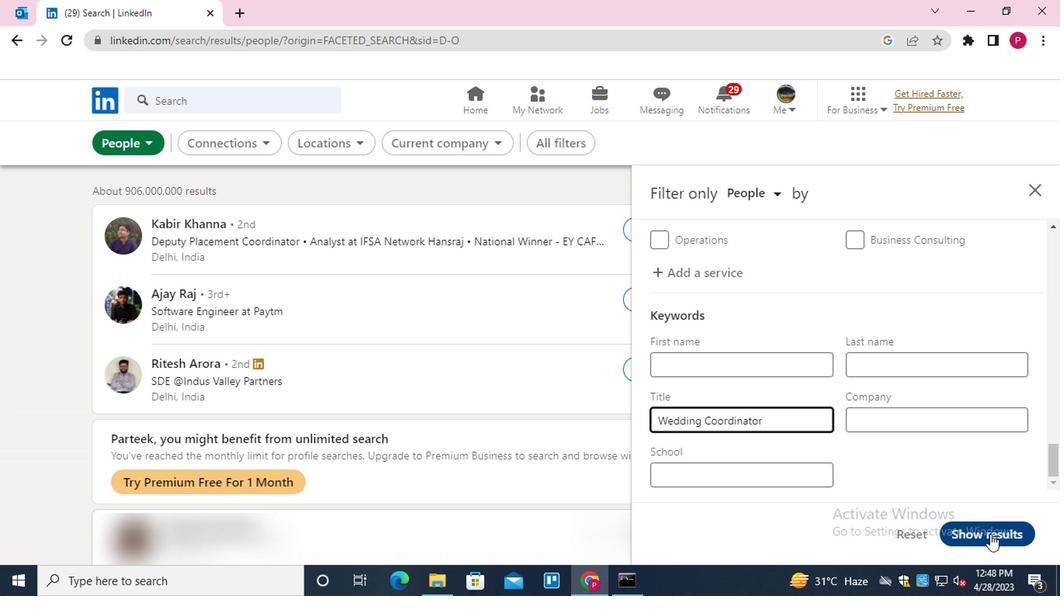 
Action: Mouse pressed left at (860, 535)
Screenshot: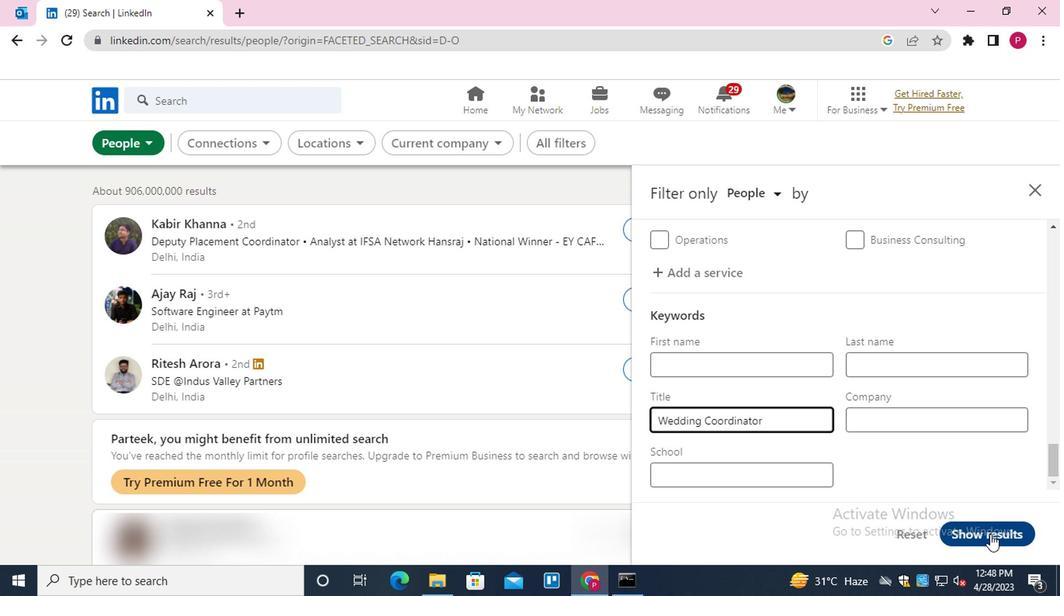 
Action: Mouse moved to (860, 535)
Screenshot: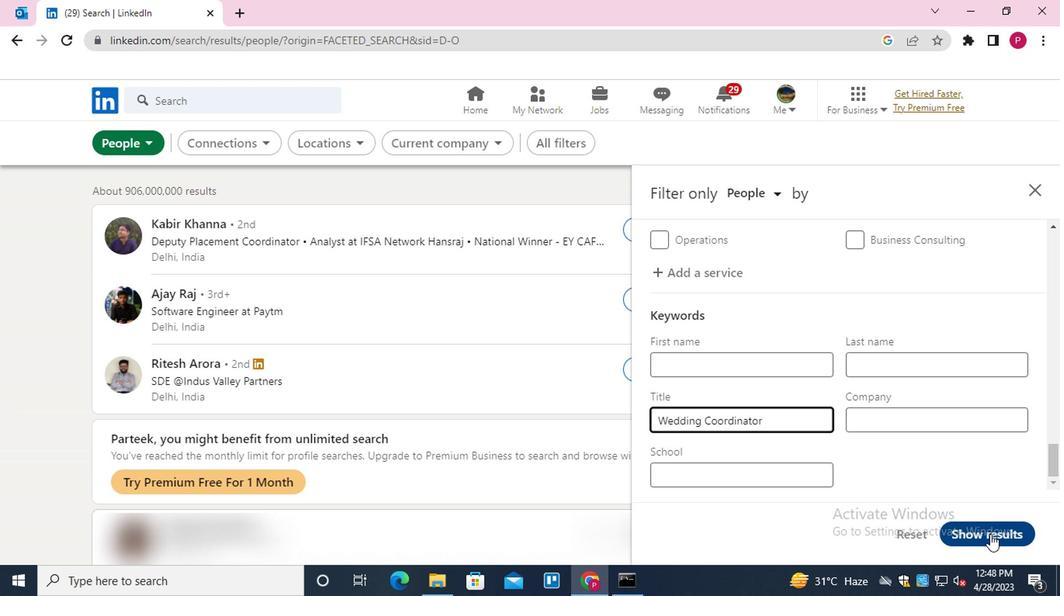 
Action: Mouse pressed left at (860, 535)
Screenshot: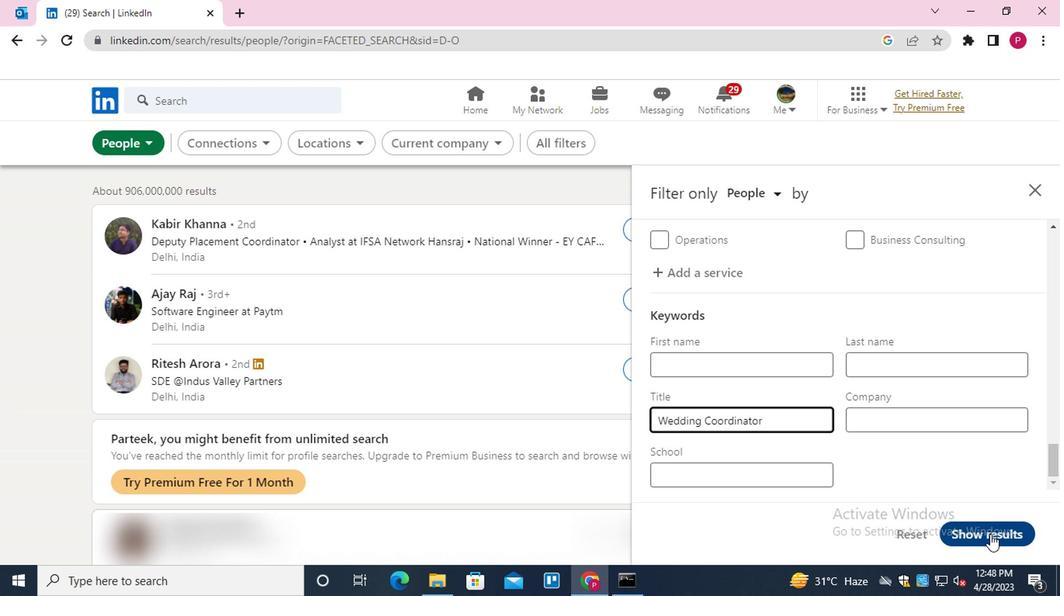 
Action: Mouse moved to (861, 535)
Screenshot: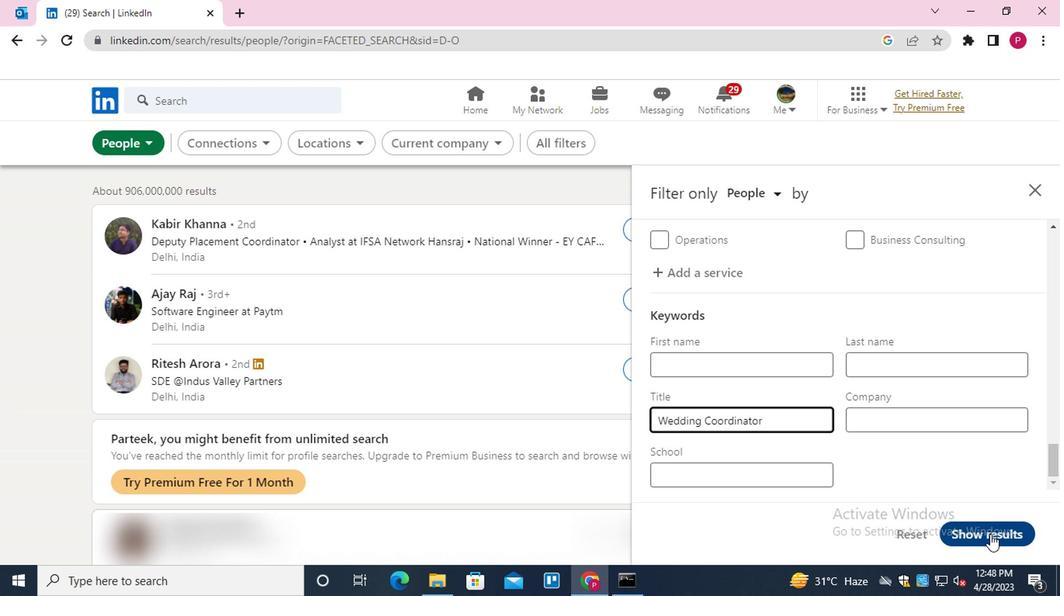 
Action: Mouse pressed left at (861, 535)
Screenshot: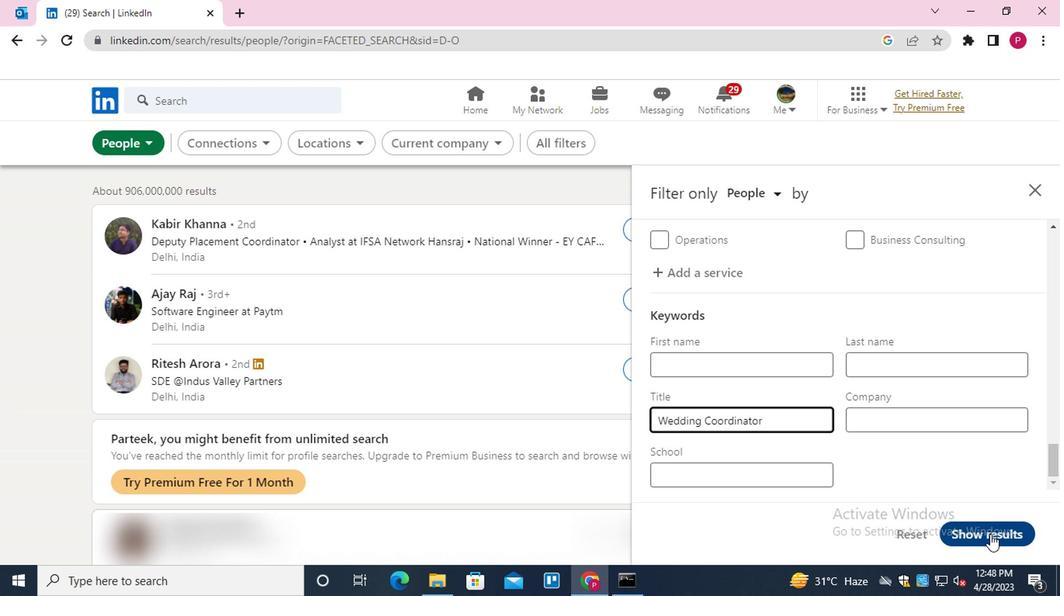 
Action: Mouse pressed left at (861, 535)
Screenshot: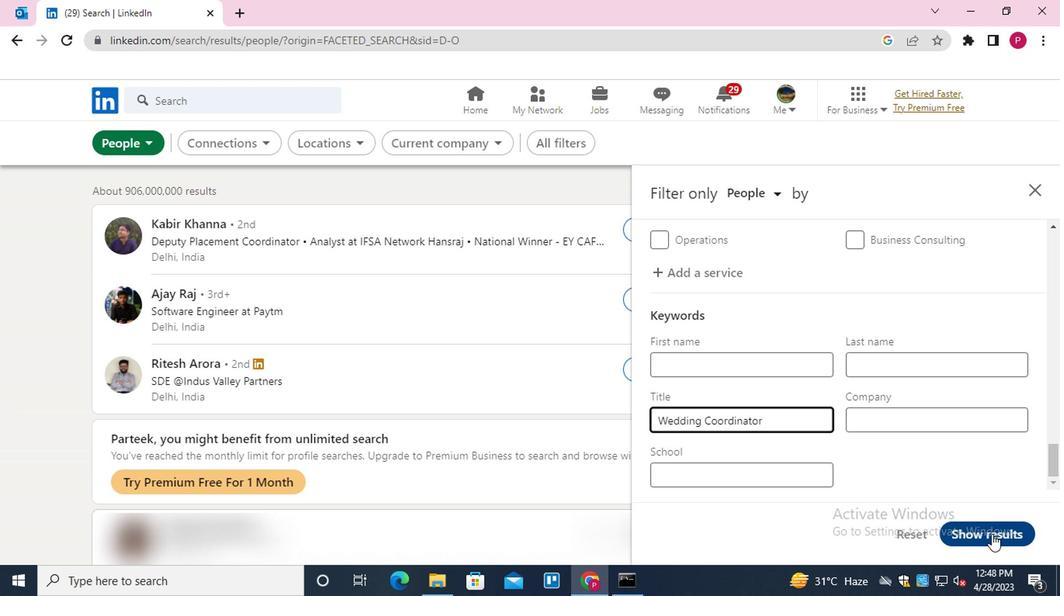 
Action: Mouse pressed left at (861, 535)
Screenshot: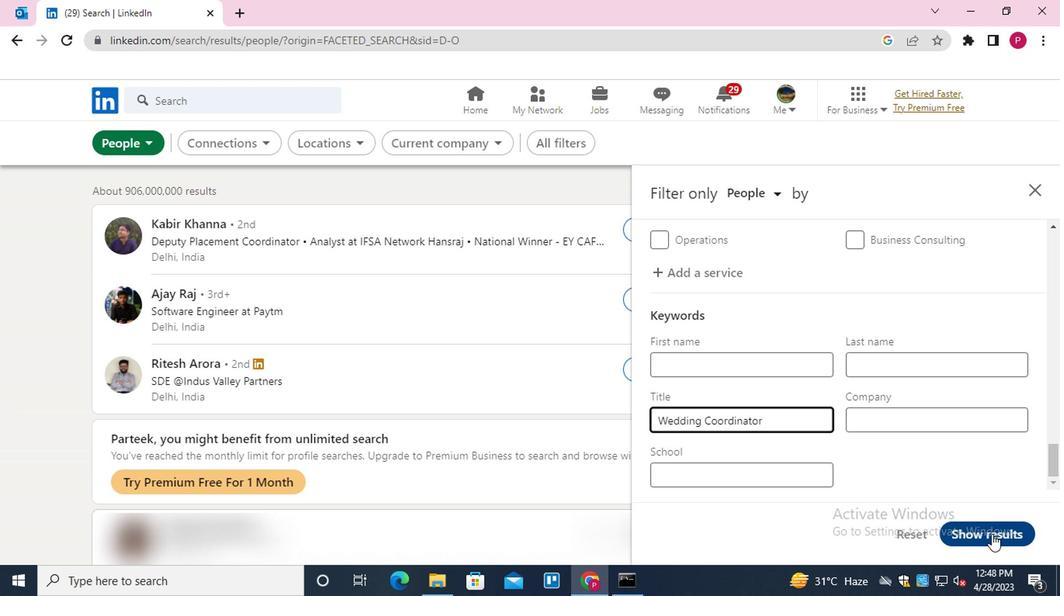 
Action: Mouse pressed left at (861, 535)
Screenshot: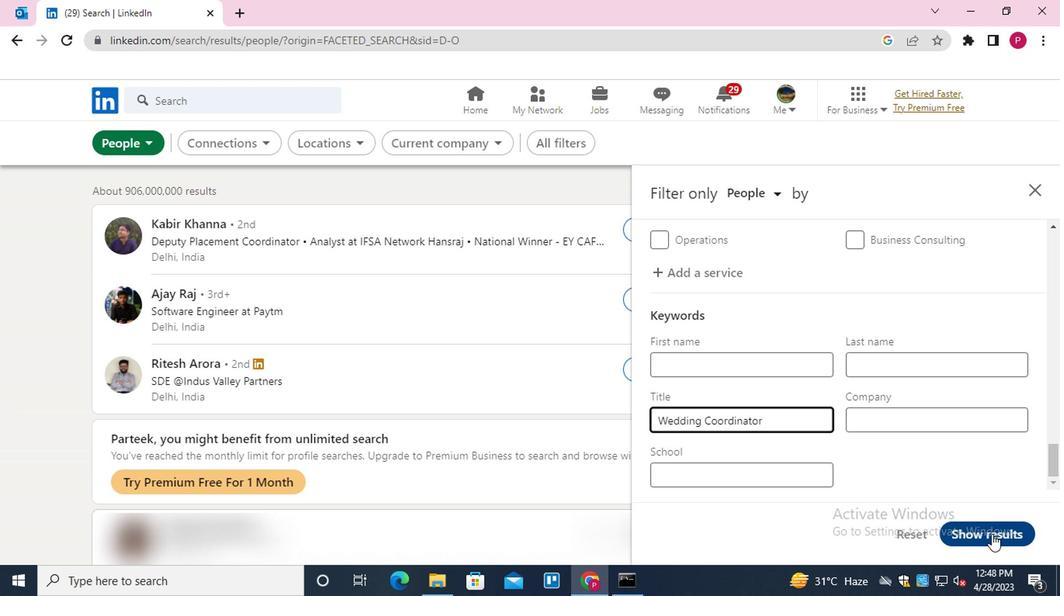 
Action: Mouse pressed left at (861, 535)
Screenshot: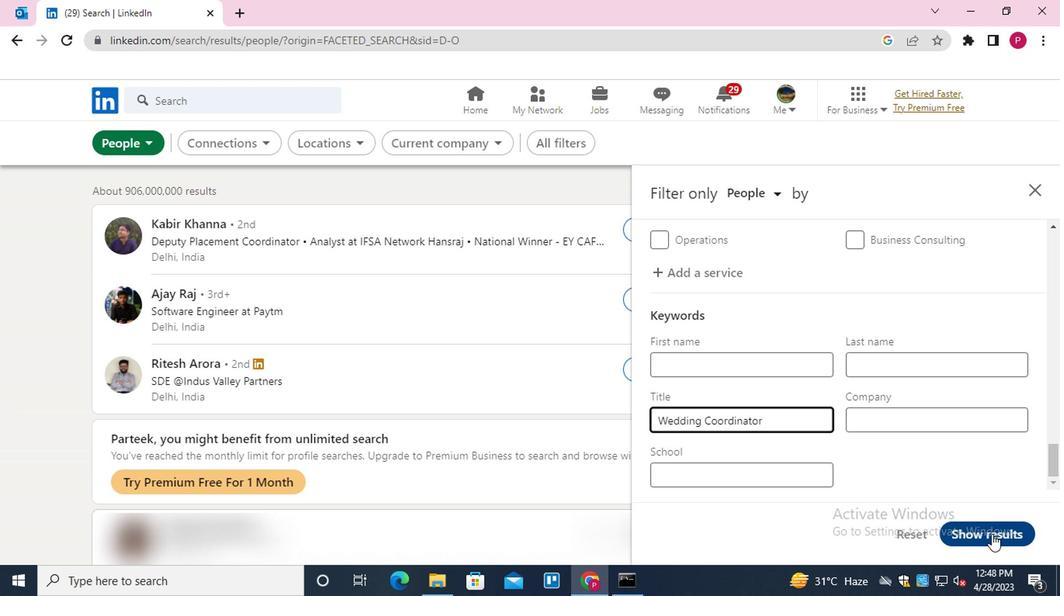 
Action: Mouse moved to (861, 533)
Screenshot: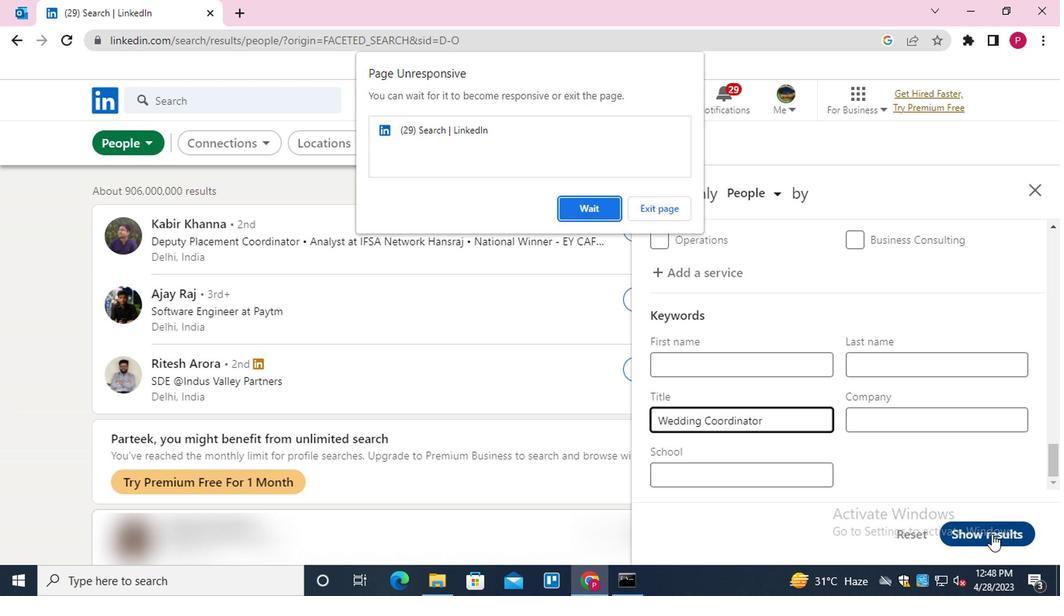 
Action: Mouse pressed left at (861, 533)
Screenshot: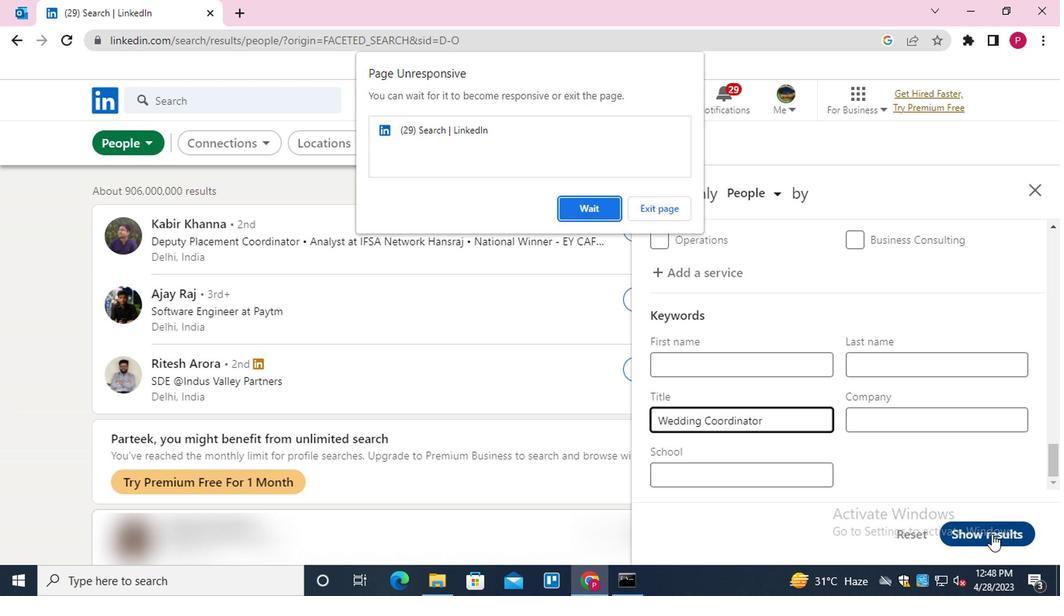 
Action: Mouse moved to (862, 532)
Screenshot: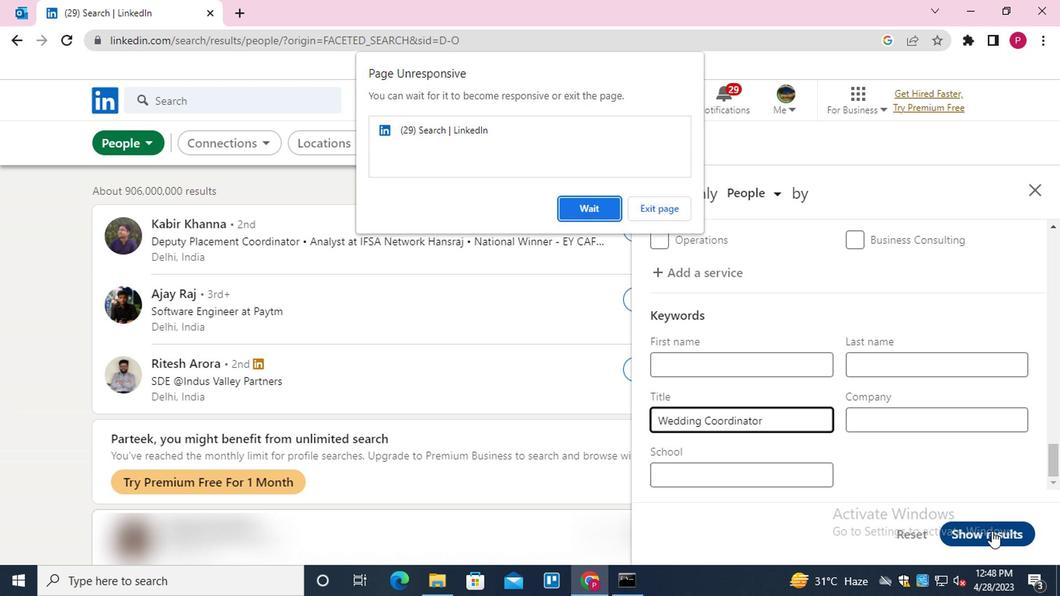 
Action: Mouse pressed left at (862, 532)
Screenshot: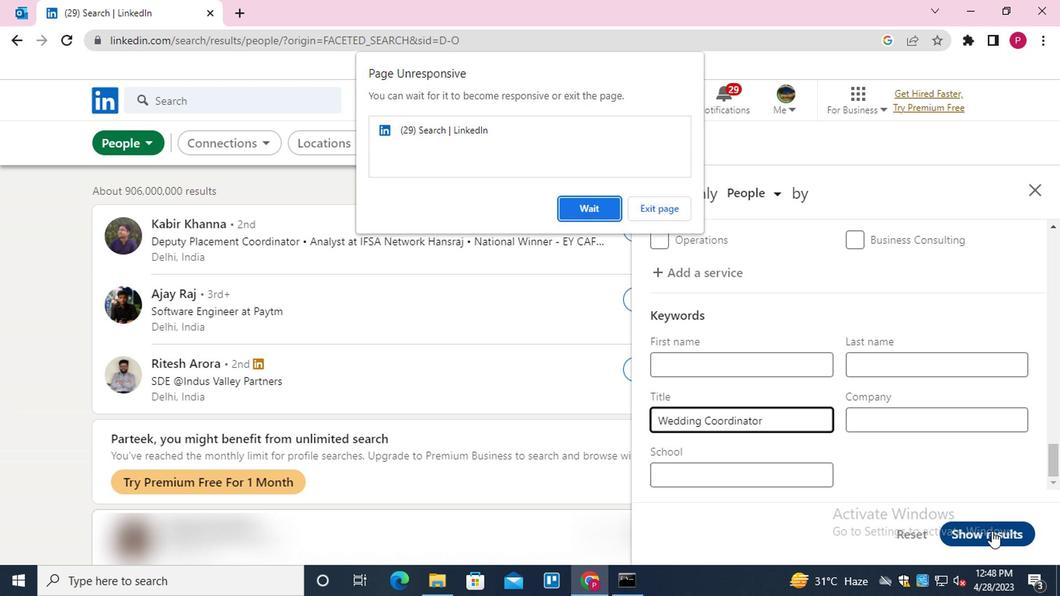 
Action: Mouse pressed left at (862, 532)
Screenshot: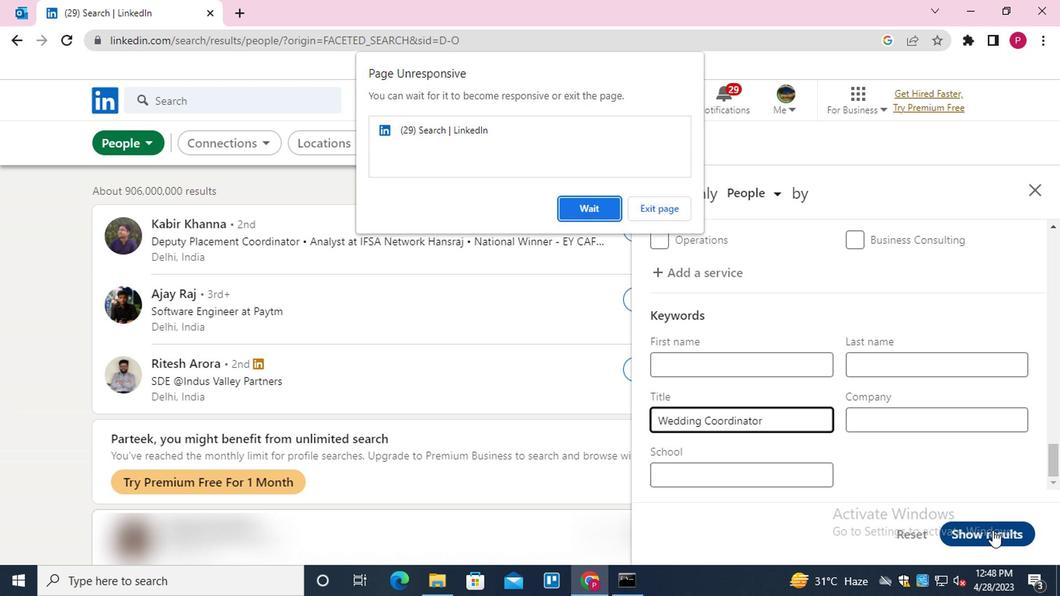 
Action: Mouse moved to (862, 532)
Screenshot: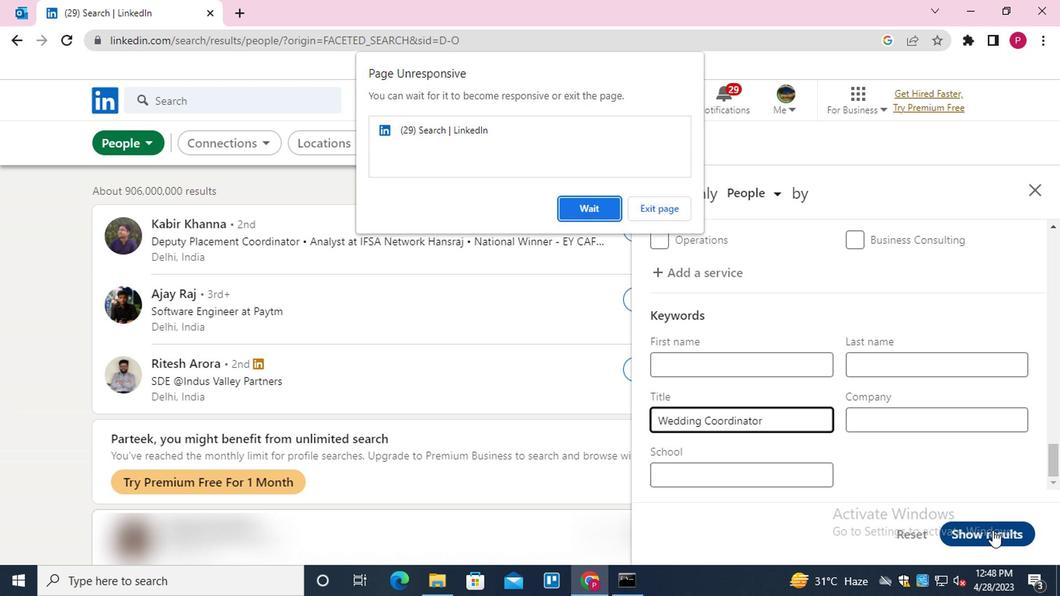 
Action: Mouse pressed left at (862, 532)
Screenshot: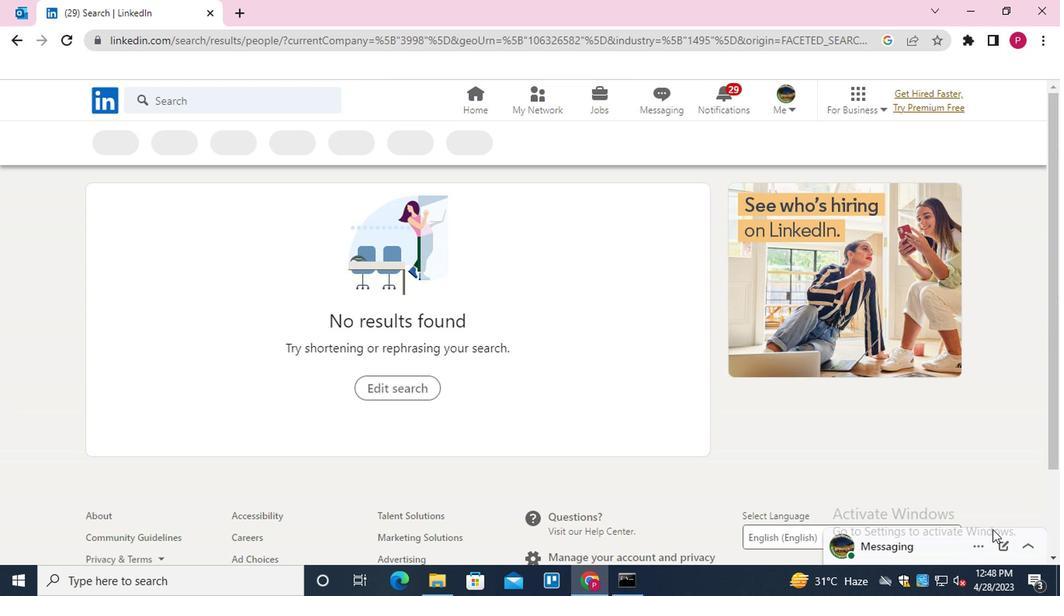 
